 Task: Look for space in Los Altos, United States from 10th June, 2023 to 25th June, 2023 for 4 adults in price range Rs.10000 to Rs.15000. Place can be private room with 4 bedrooms having 4 beds and 4 bathrooms. Property type can be house, flat, guest house, hotel. Amenities needed are: wifi, TV, free parkinig on premises, gym, breakfast. Booking option can be shelf check-in. Required host language is English.
Action: Mouse moved to (485, 139)
Screenshot: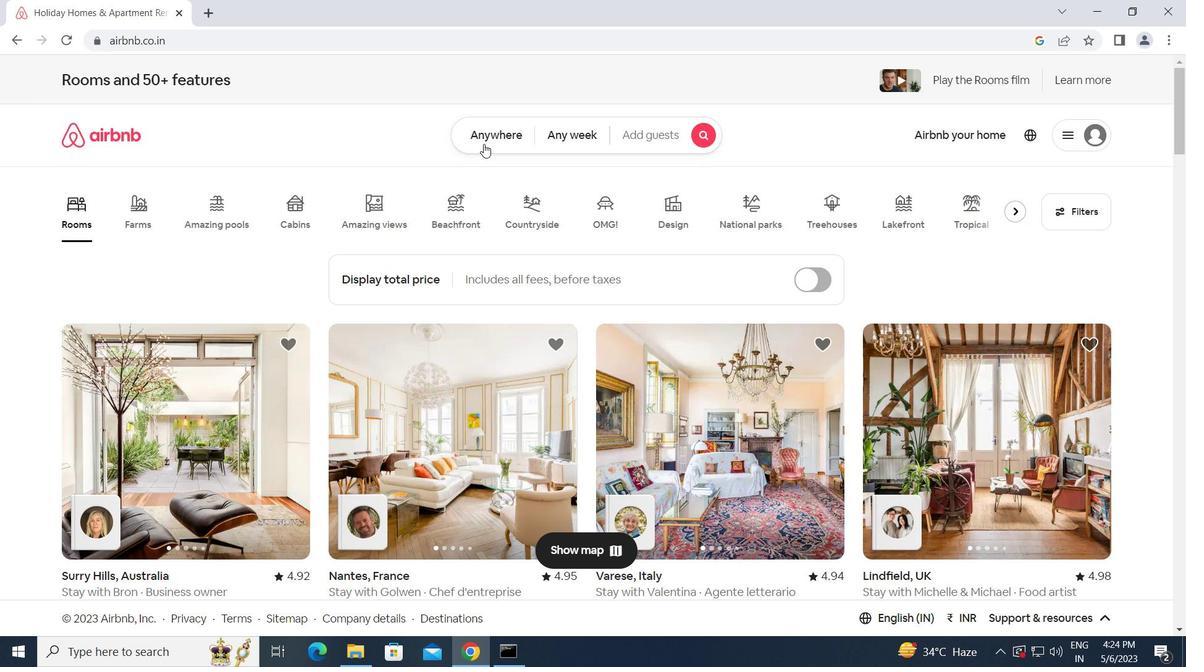 
Action: Mouse pressed left at (485, 139)
Screenshot: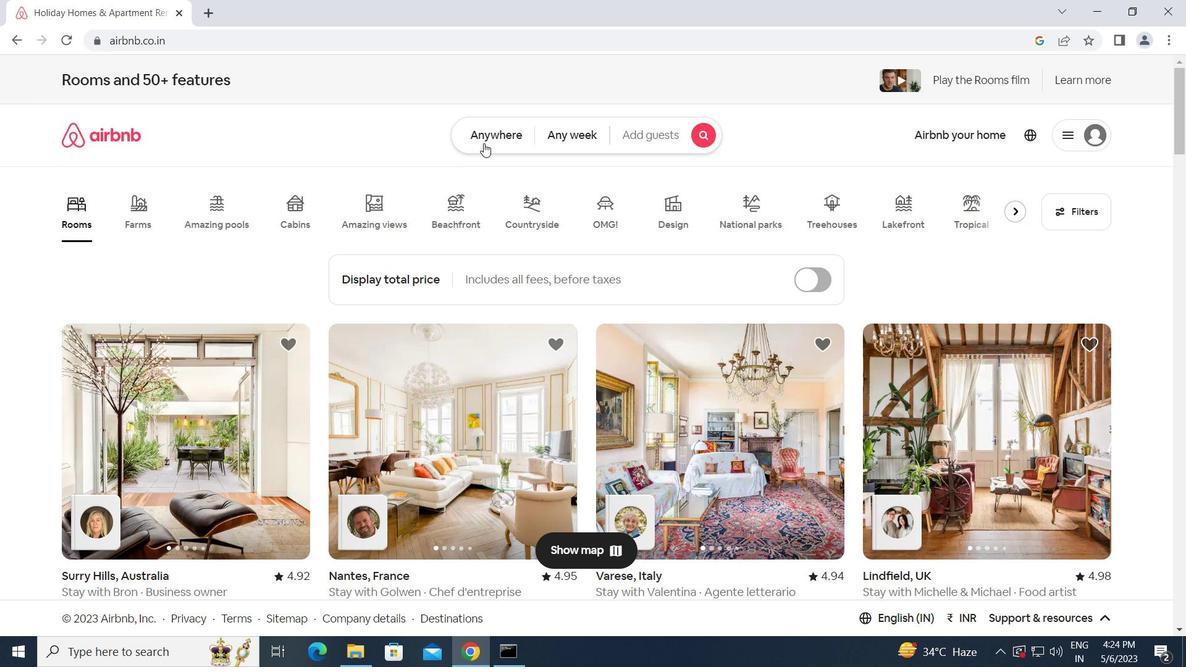 
Action: Mouse moved to (424, 182)
Screenshot: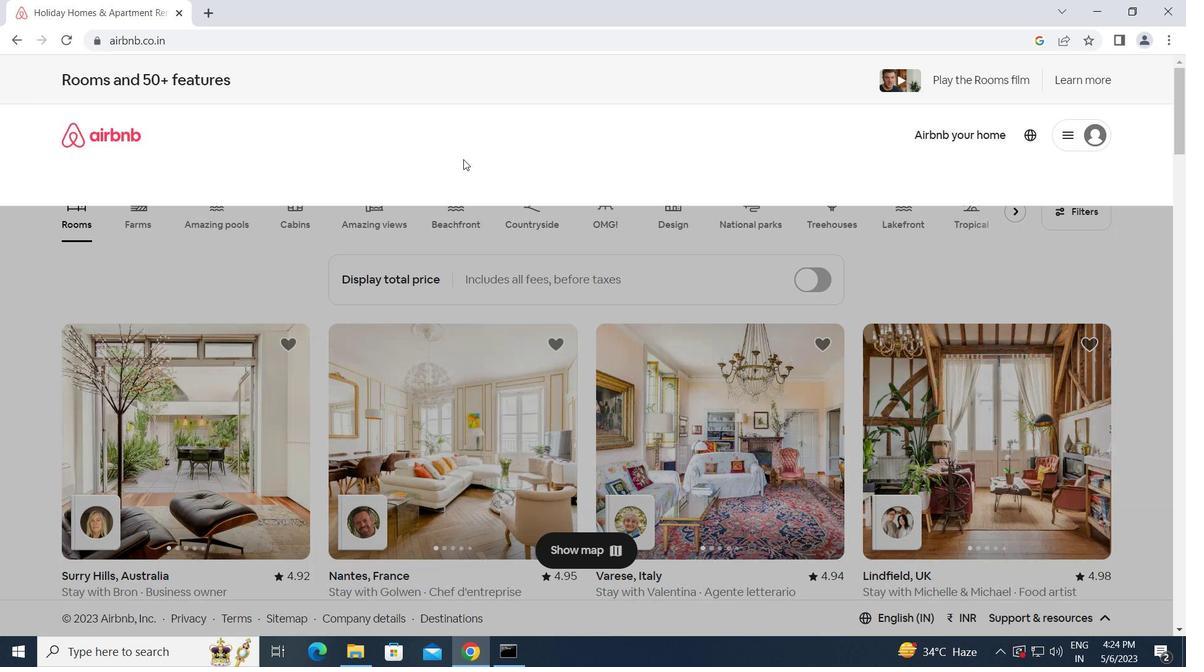 
Action: Mouse pressed left at (424, 182)
Screenshot: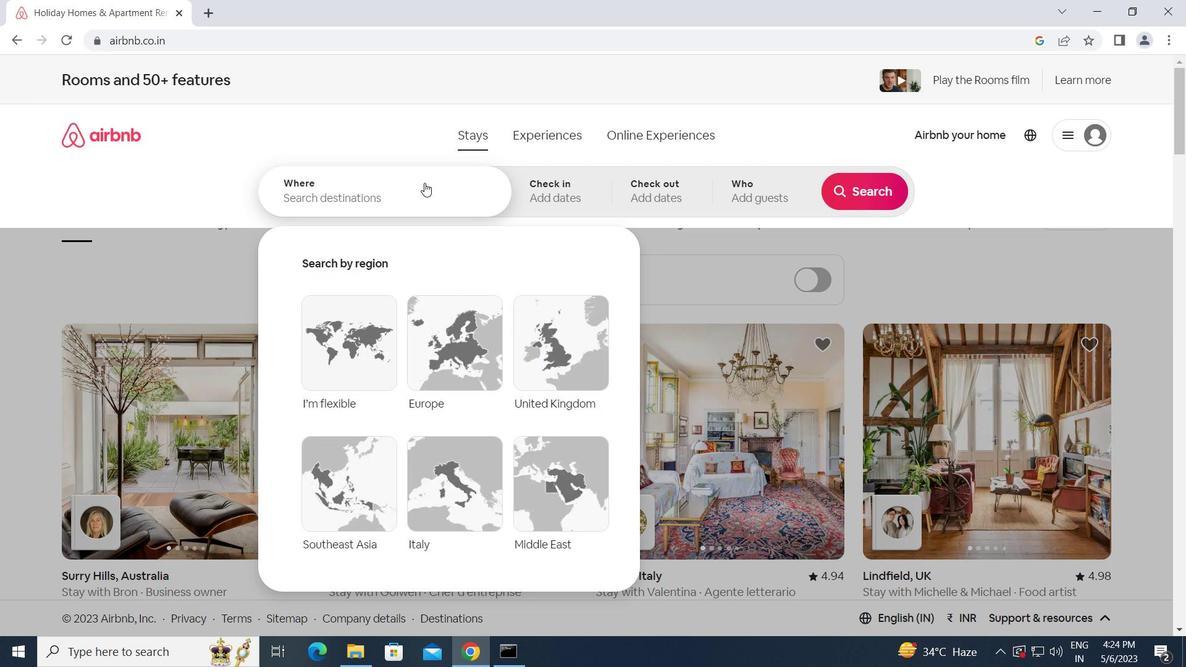 
Action: Key pressed l<Key.caps_lock>os<Key.space><Key.caps_lock>a<Key.caps_lock>ltos,<Key.space><Key.caps_lock>u<Key.caps_lock>nited<Key.space><Key.caps_lock>s<Key.caps_lock>ta
Screenshot: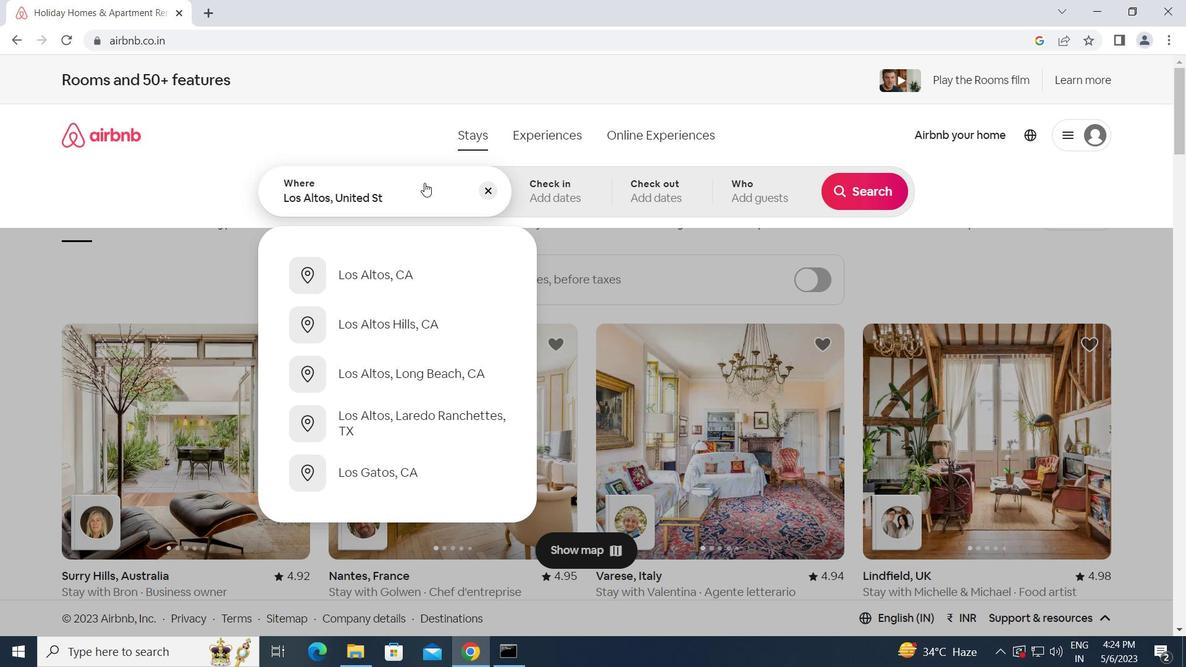 
Action: Mouse moved to (520, 208)
Screenshot: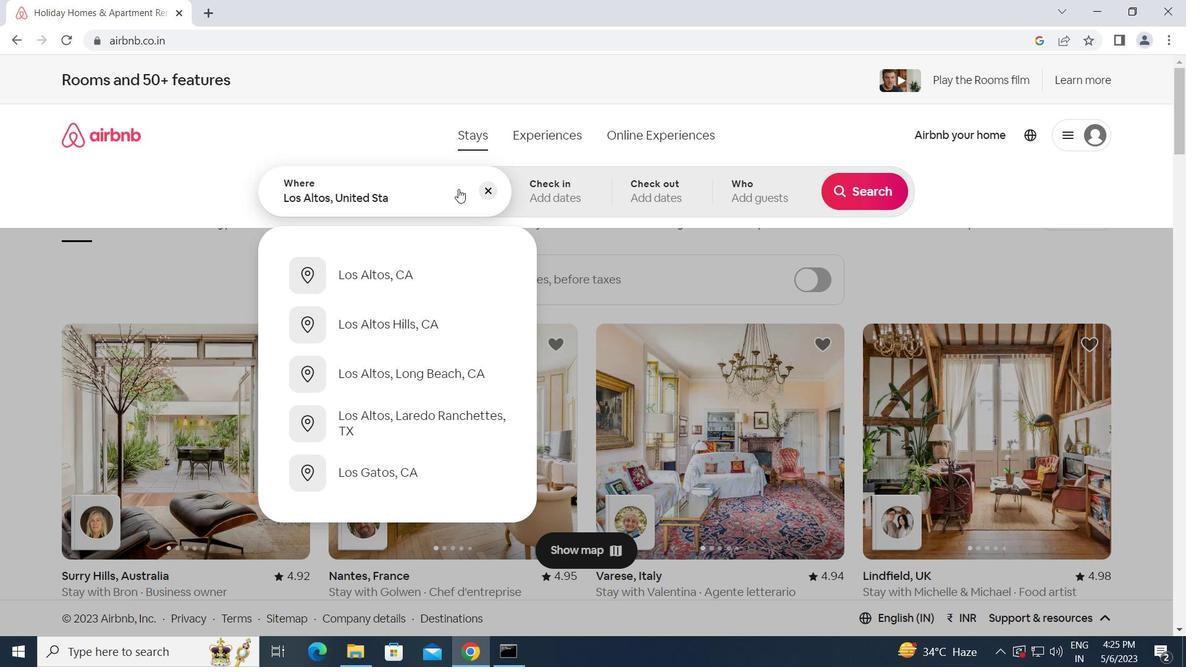 
Action: Key pressed tes<Key.enter>
Screenshot: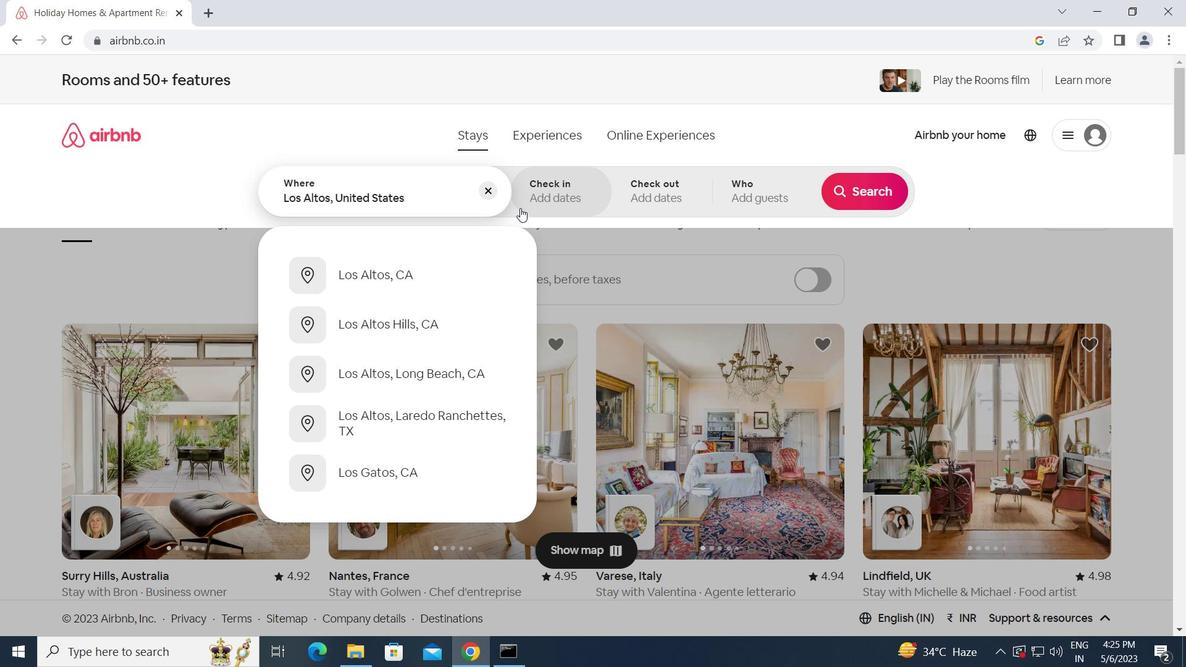 
Action: Mouse moved to (844, 417)
Screenshot: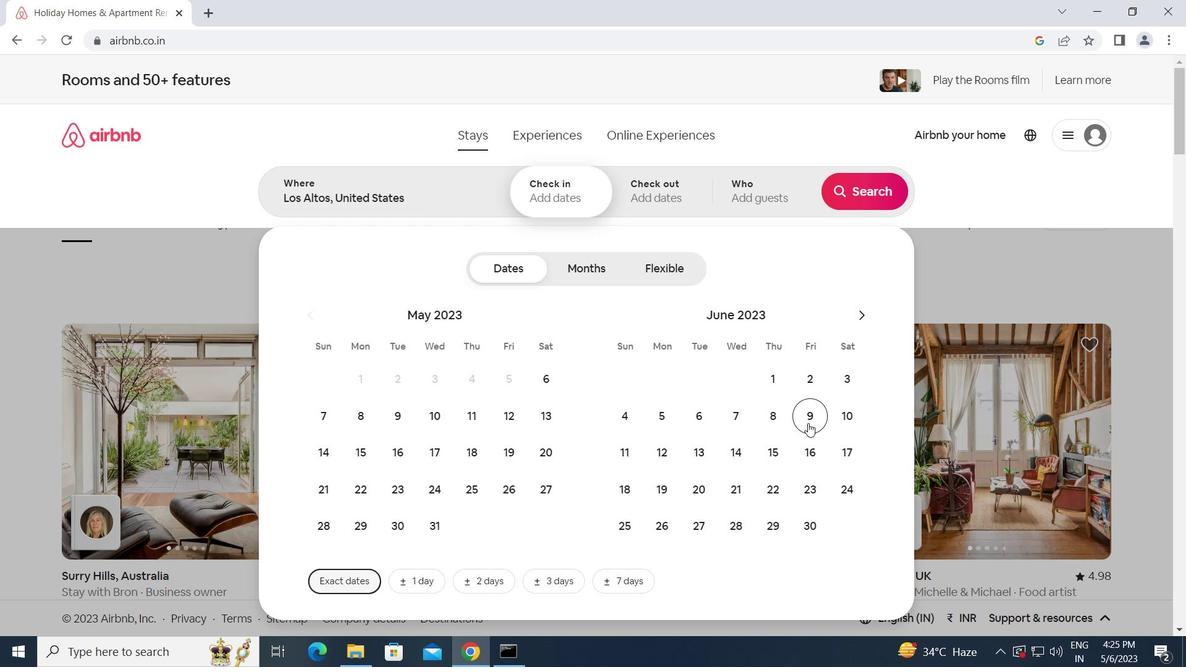
Action: Mouse pressed left at (844, 417)
Screenshot: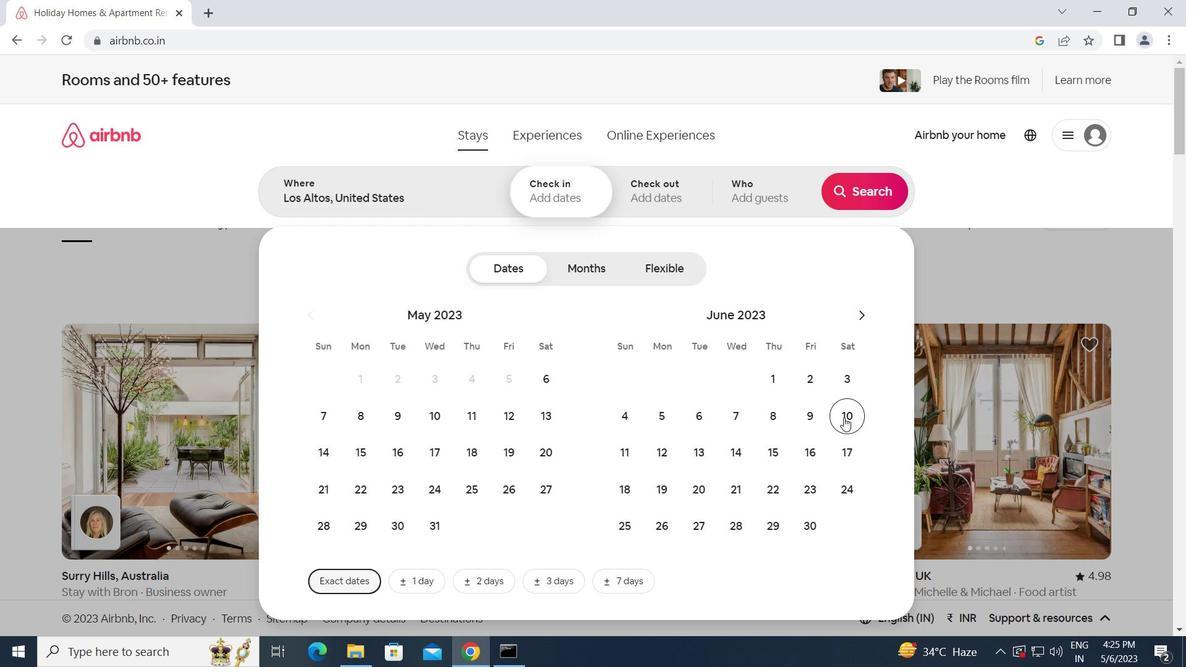 
Action: Mouse moved to (621, 525)
Screenshot: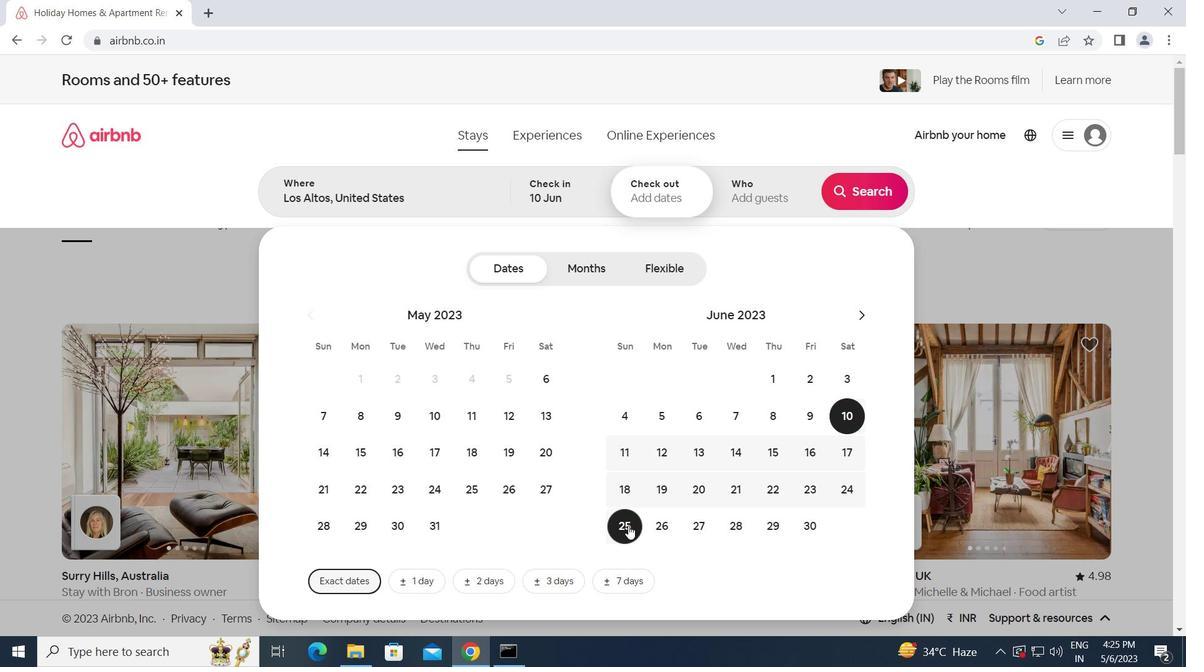 
Action: Mouse pressed left at (621, 525)
Screenshot: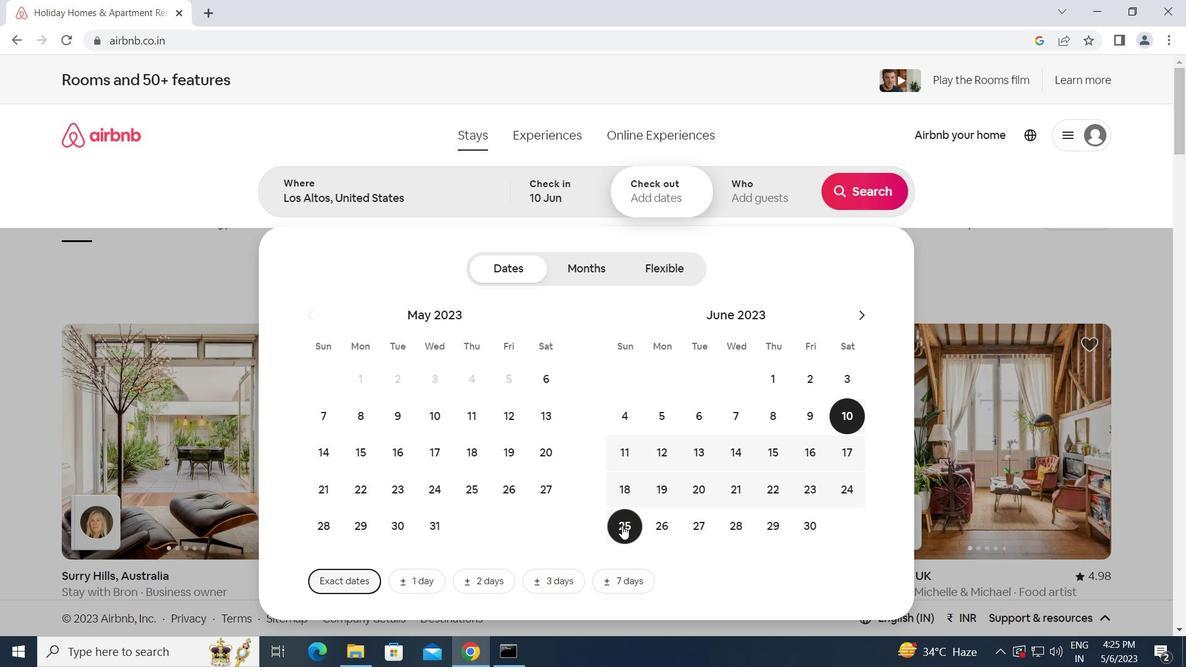 
Action: Mouse moved to (755, 182)
Screenshot: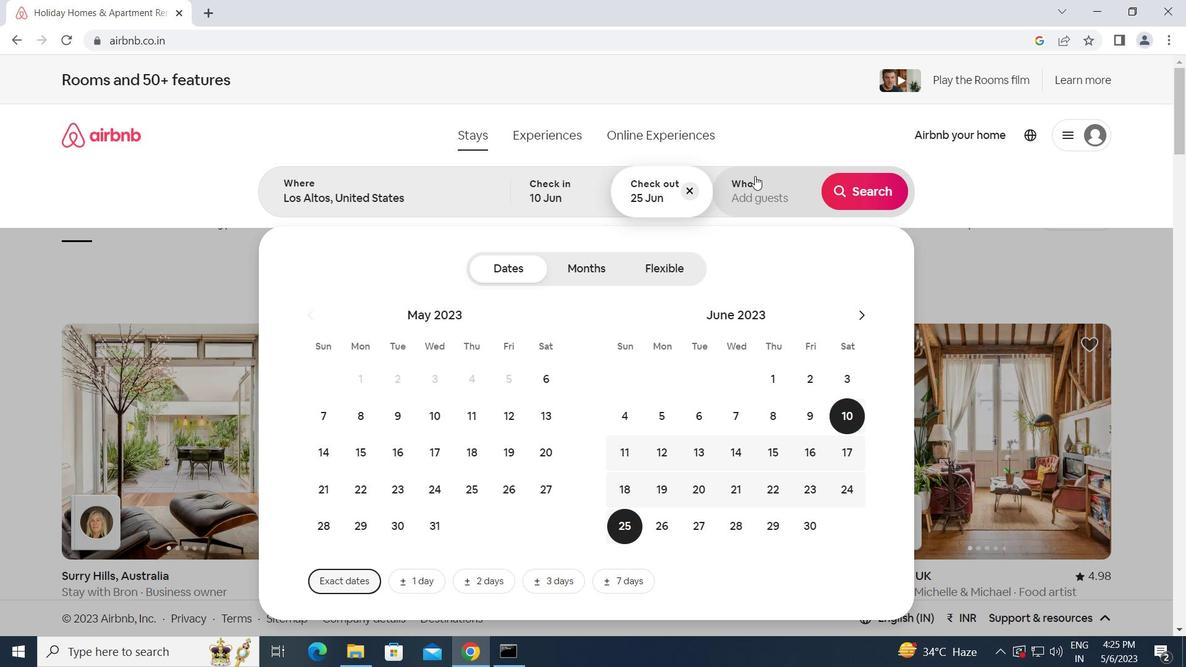 
Action: Mouse pressed left at (755, 182)
Screenshot: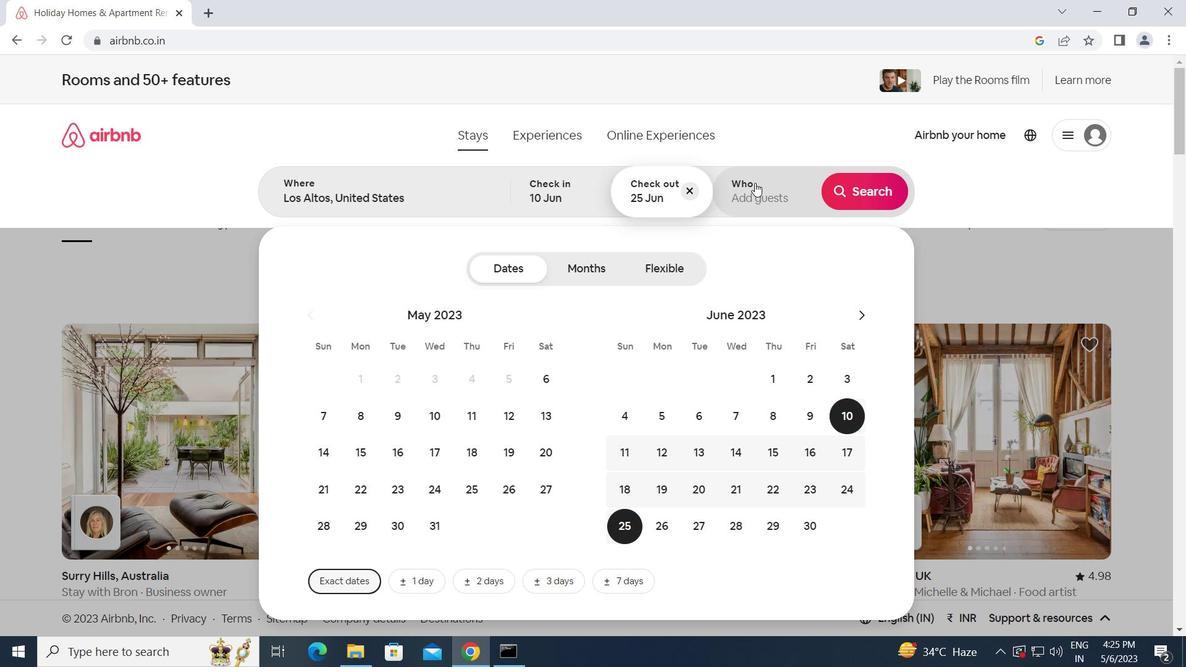 
Action: Mouse moved to (867, 268)
Screenshot: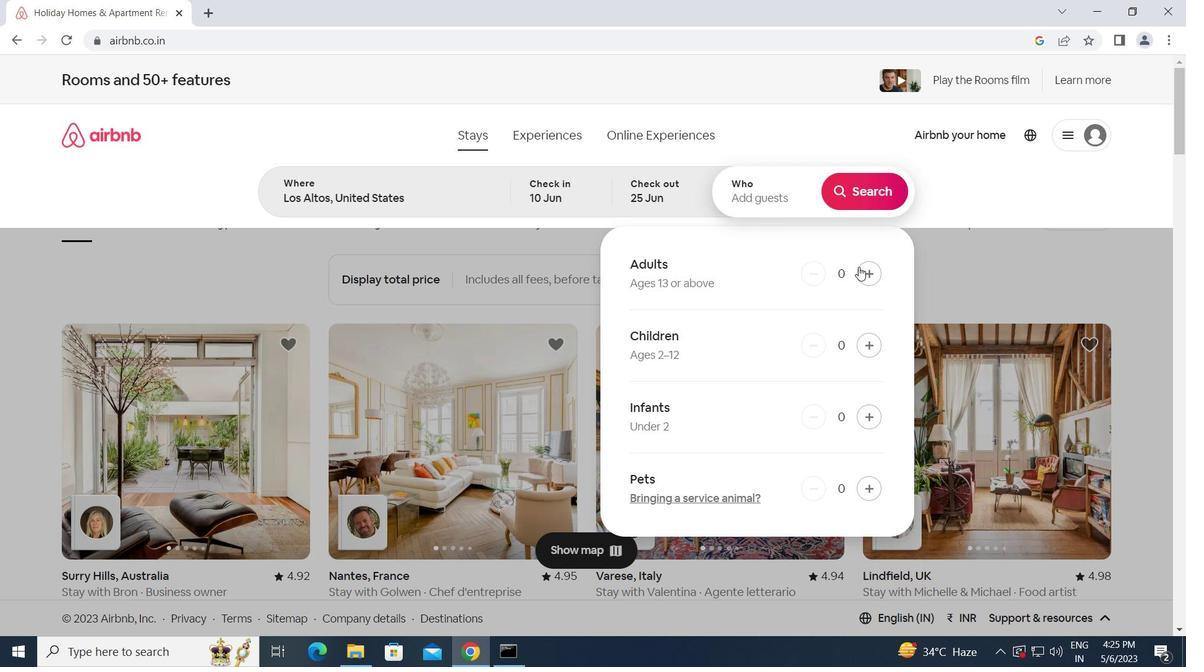
Action: Mouse pressed left at (867, 268)
Screenshot: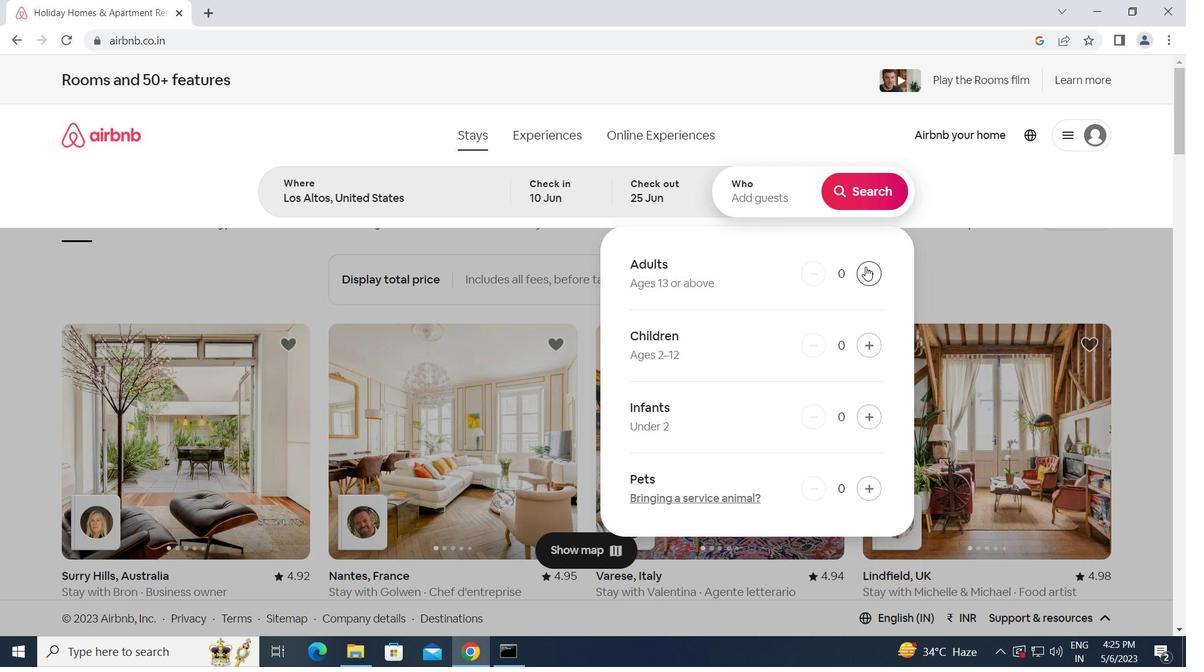 
Action: Mouse moved to (867, 270)
Screenshot: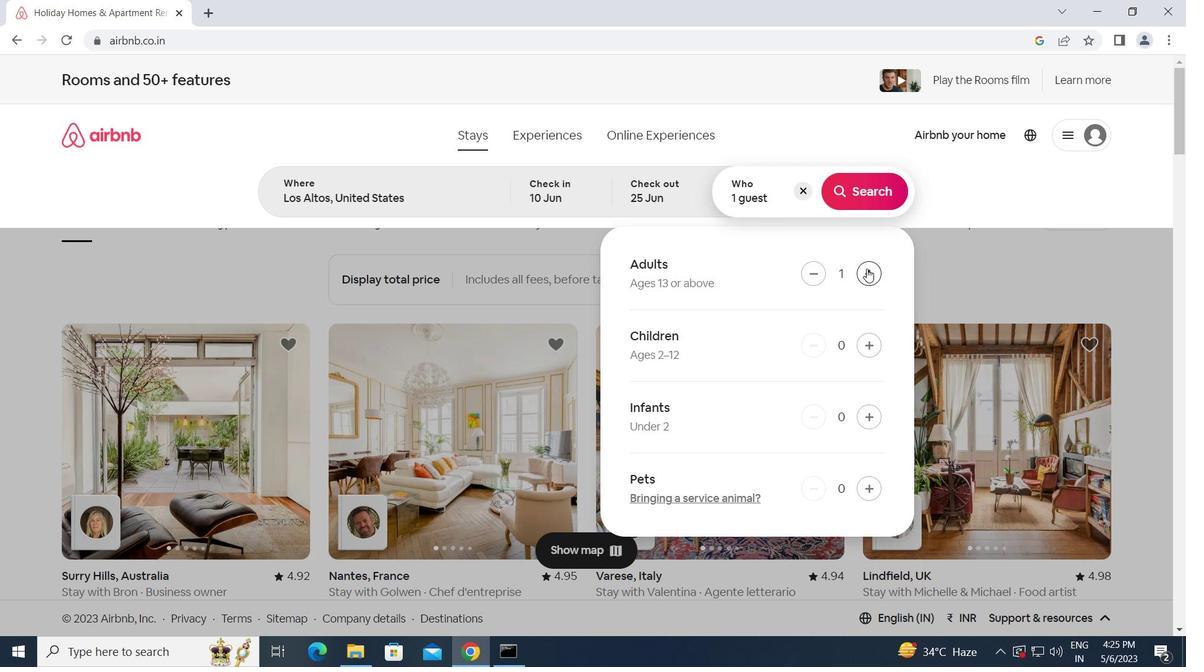 
Action: Mouse pressed left at (867, 270)
Screenshot: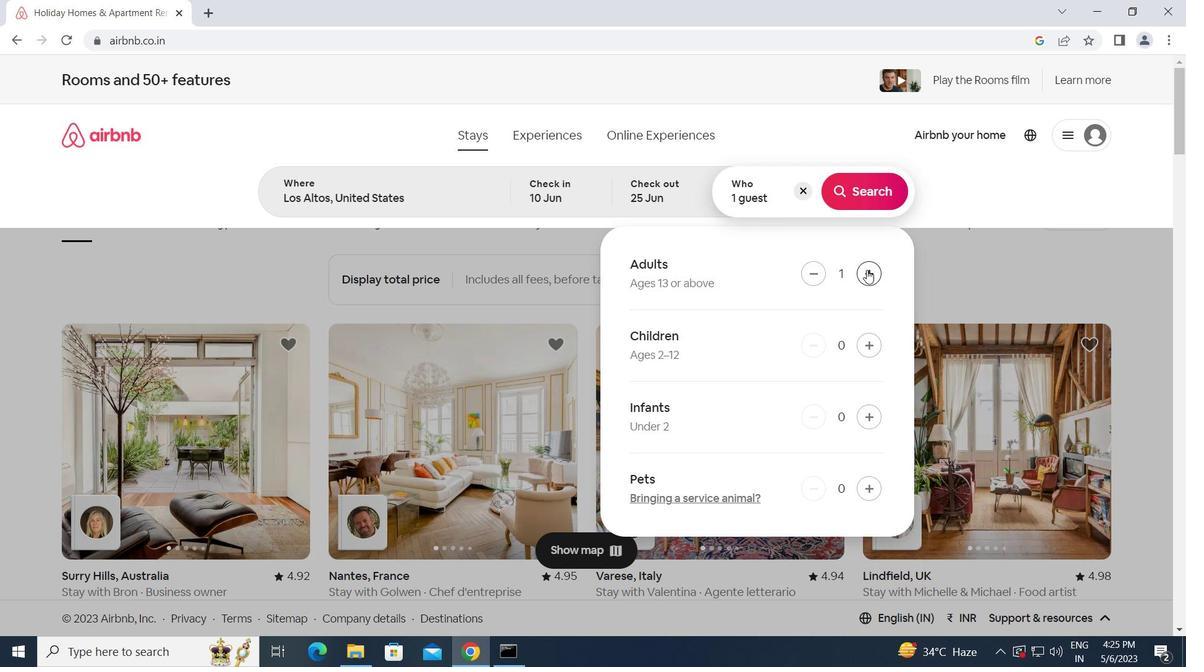 
Action: Mouse moved to (867, 271)
Screenshot: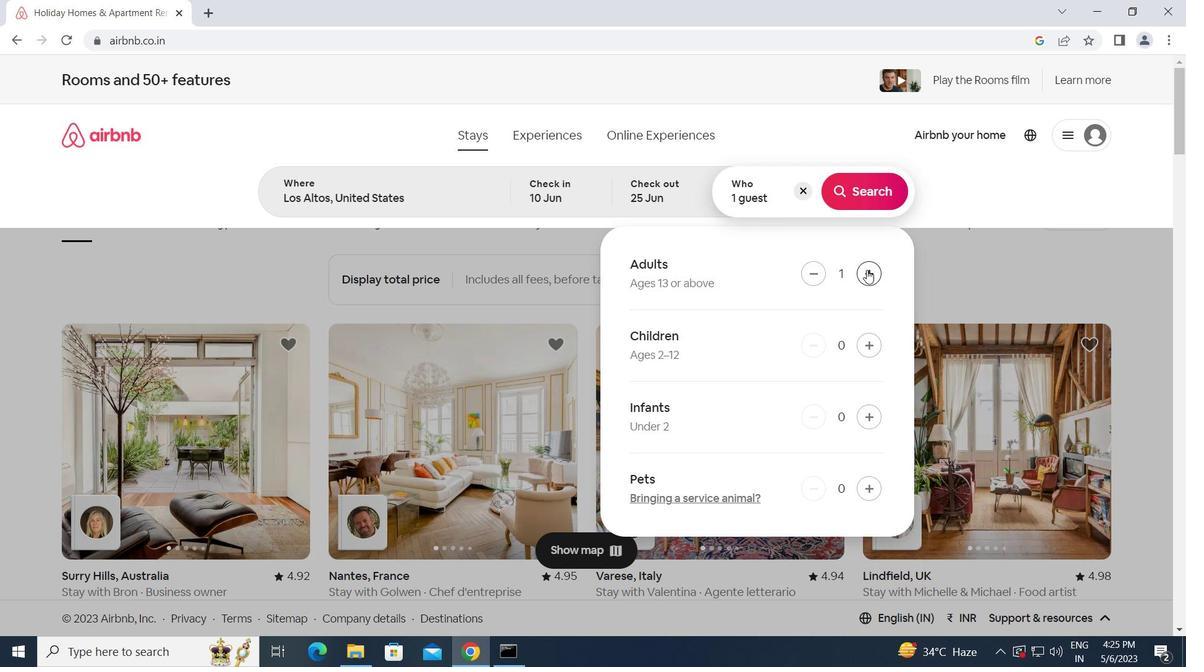 
Action: Mouse pressed left at (867, 271)
Screenshot: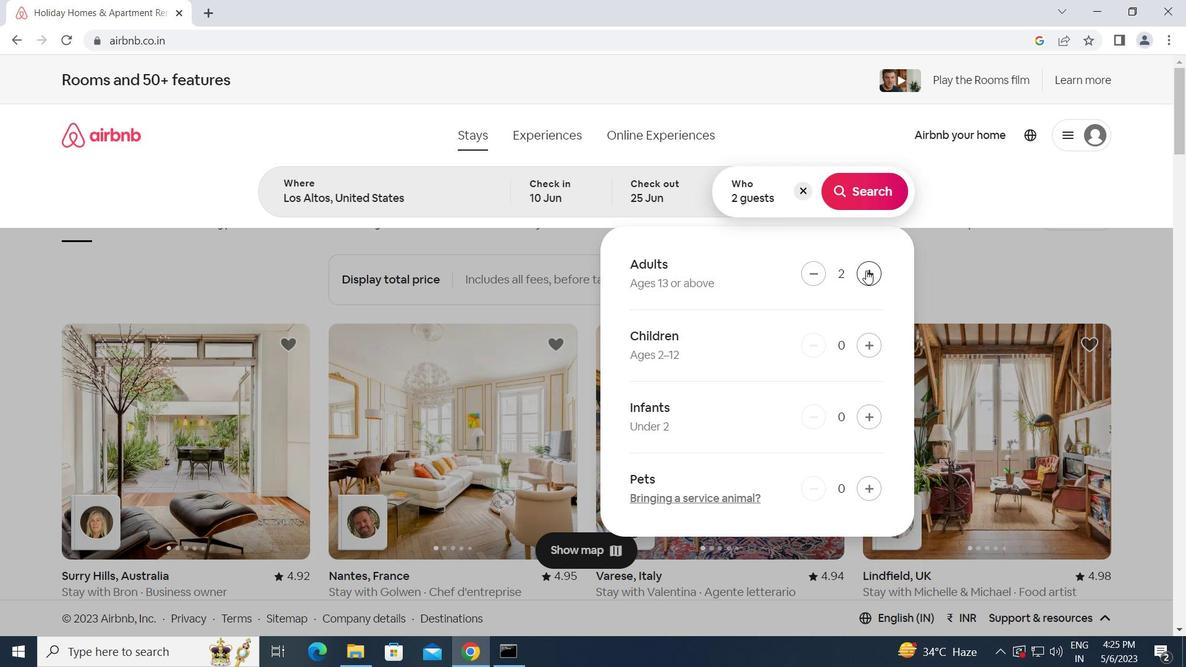 
Action: Mouse pressed left at (867, 271)
Screenshot: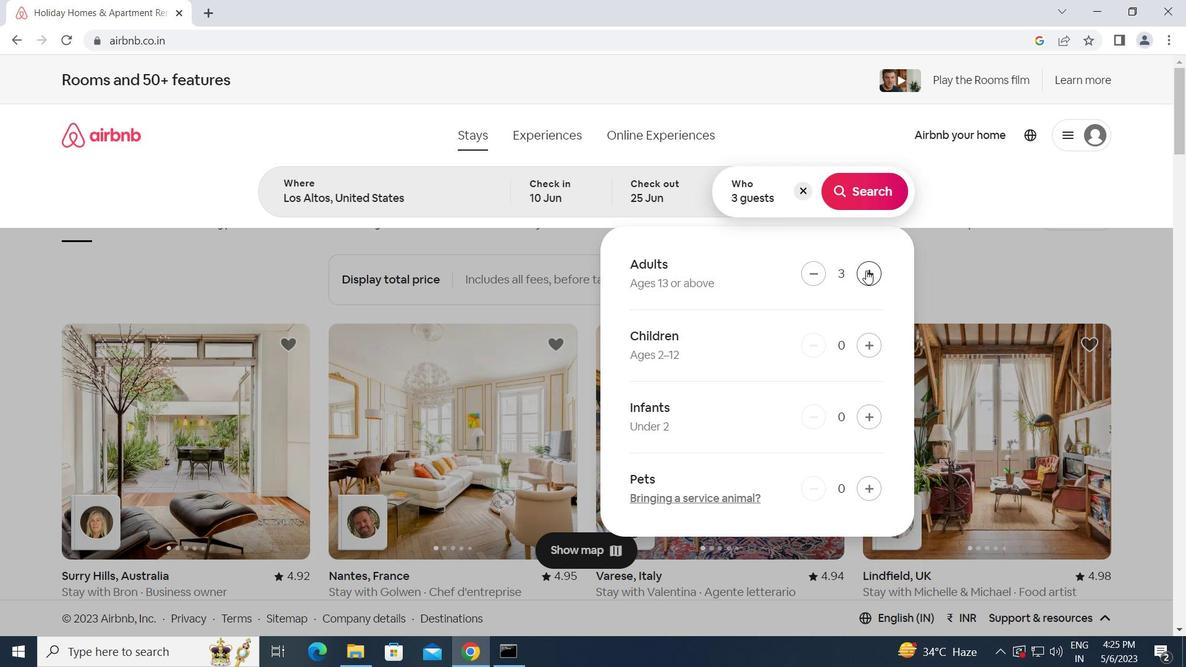 
Action: Mouse moved to (866, 193)
Screenshot: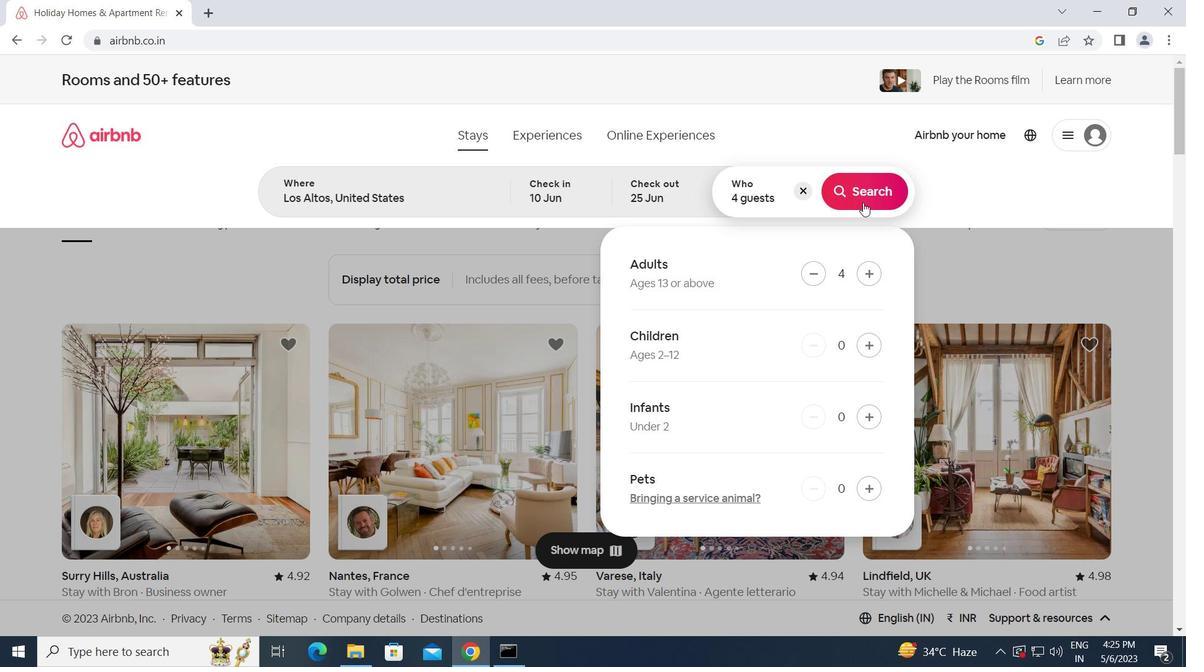 
Action: Mouse pressed left at (866, 193)
Screenshot: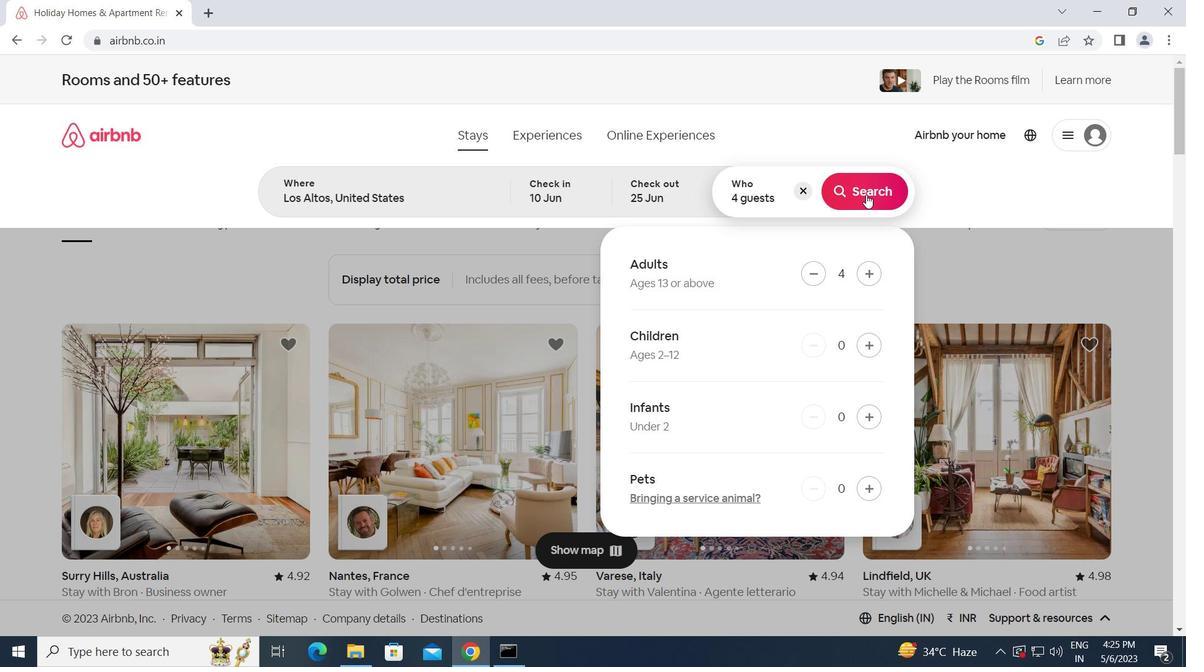 
Action: Mouse moved to (1111, 149)
Screenshot: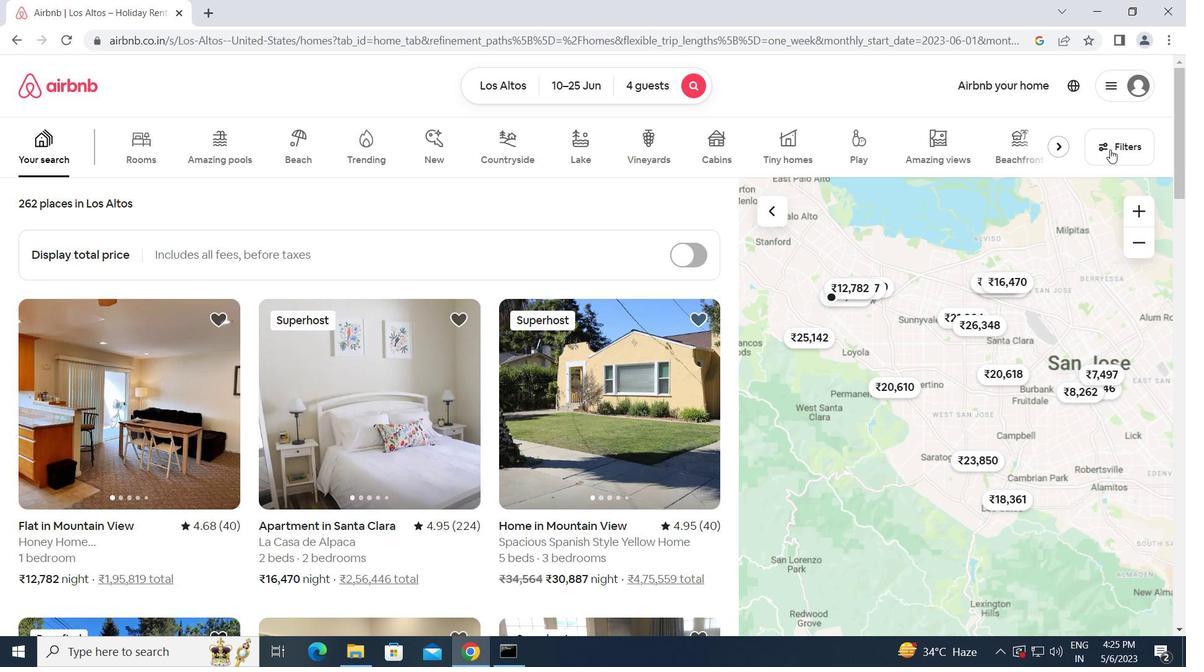 
Action: Mouse pressed left at (1111, 149)
Screenshot: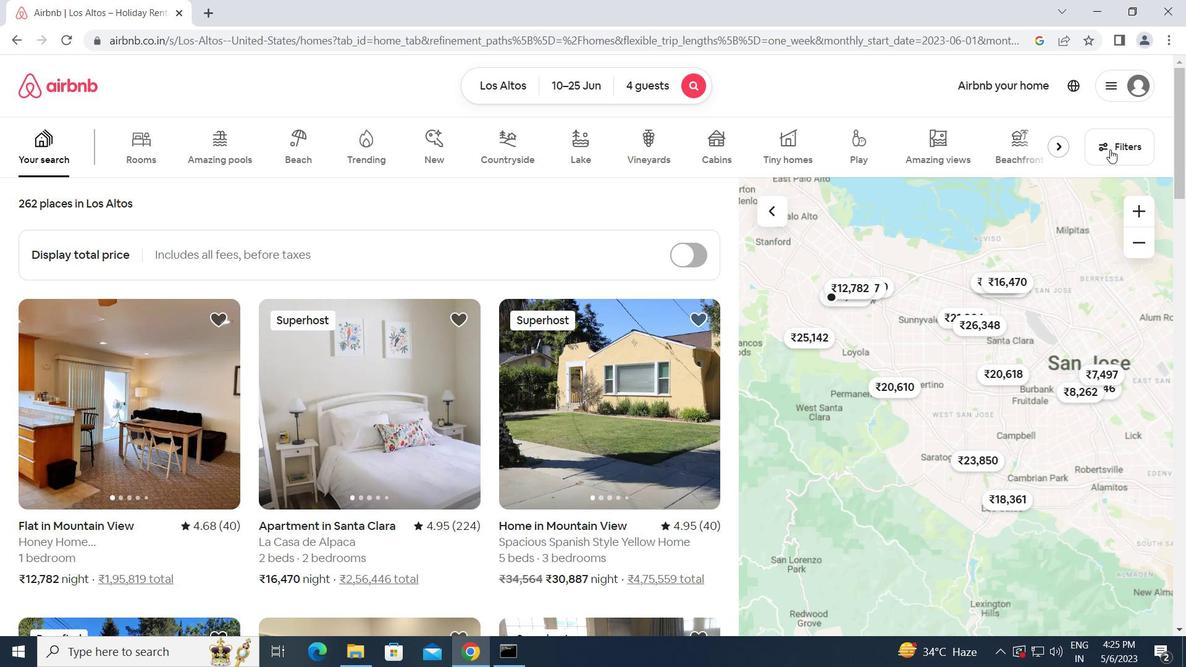 
Action: Mouse moved to (469, 509)
Screenshot: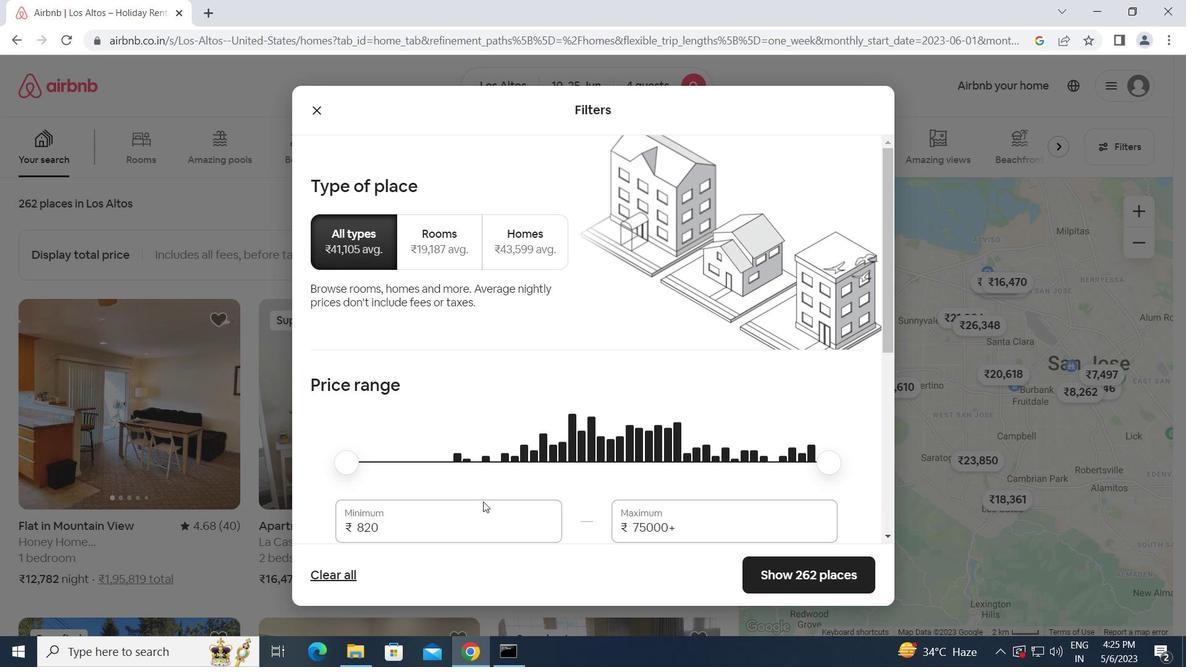
Action: Mouse scrolled (469, 508) with delta (0, 0)
Screenshot: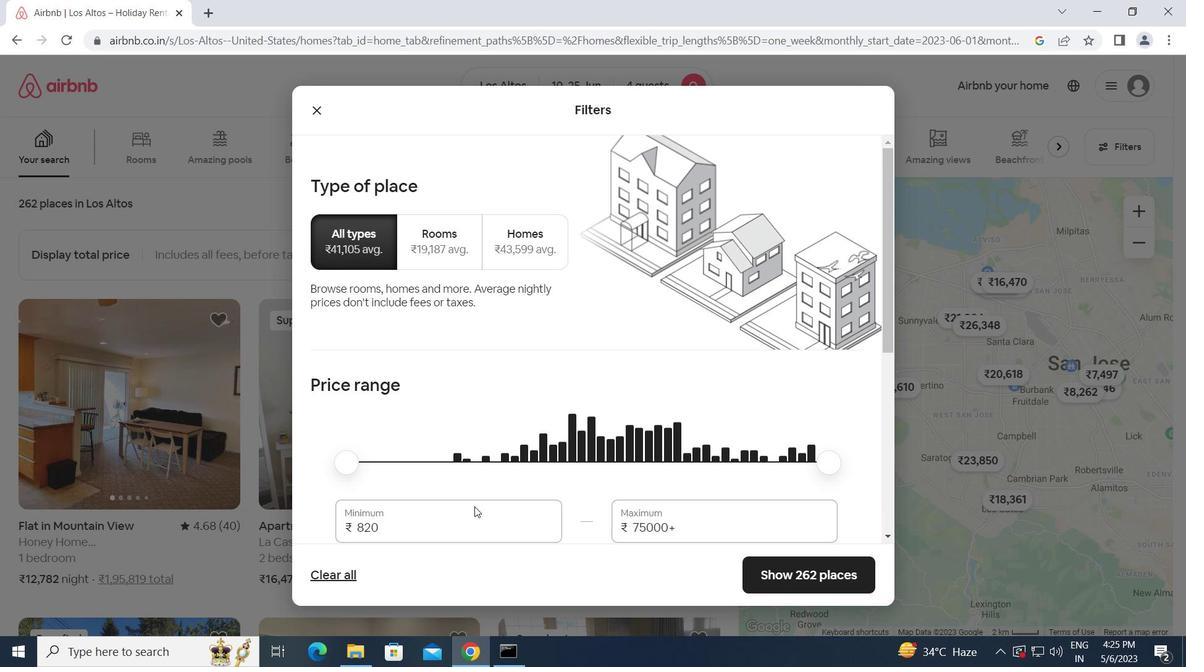 
Action: Mouse moved to (389, 450)
Screenshot: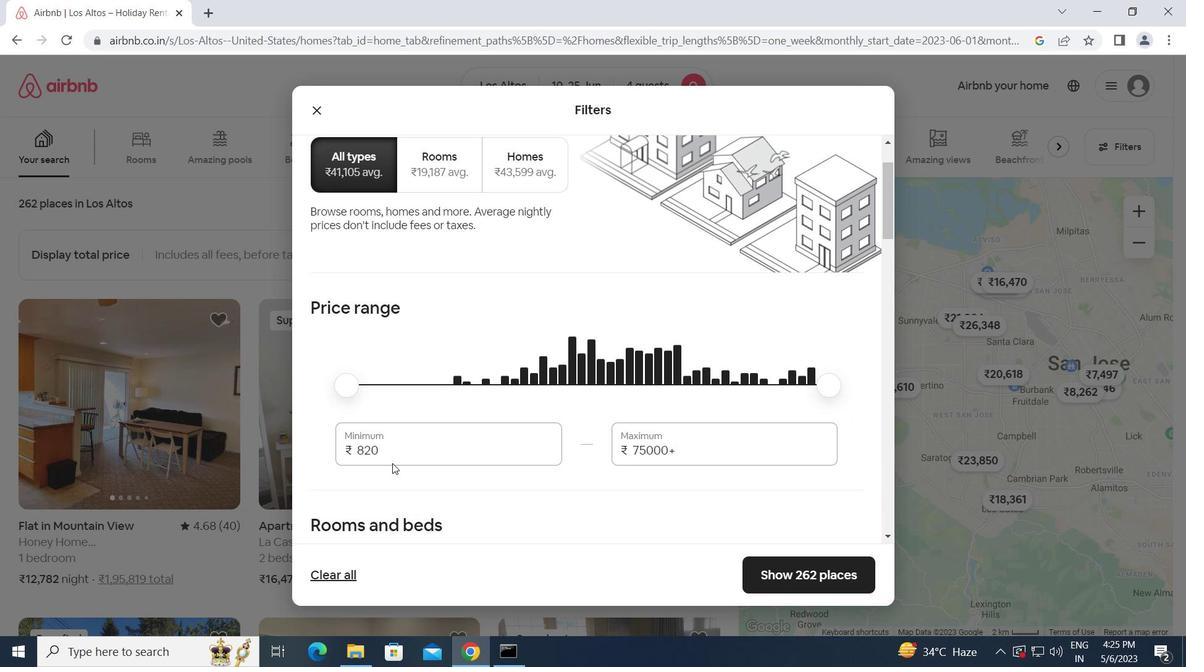 
Action: Mouse pressed left at (389, 450)
Screenshot: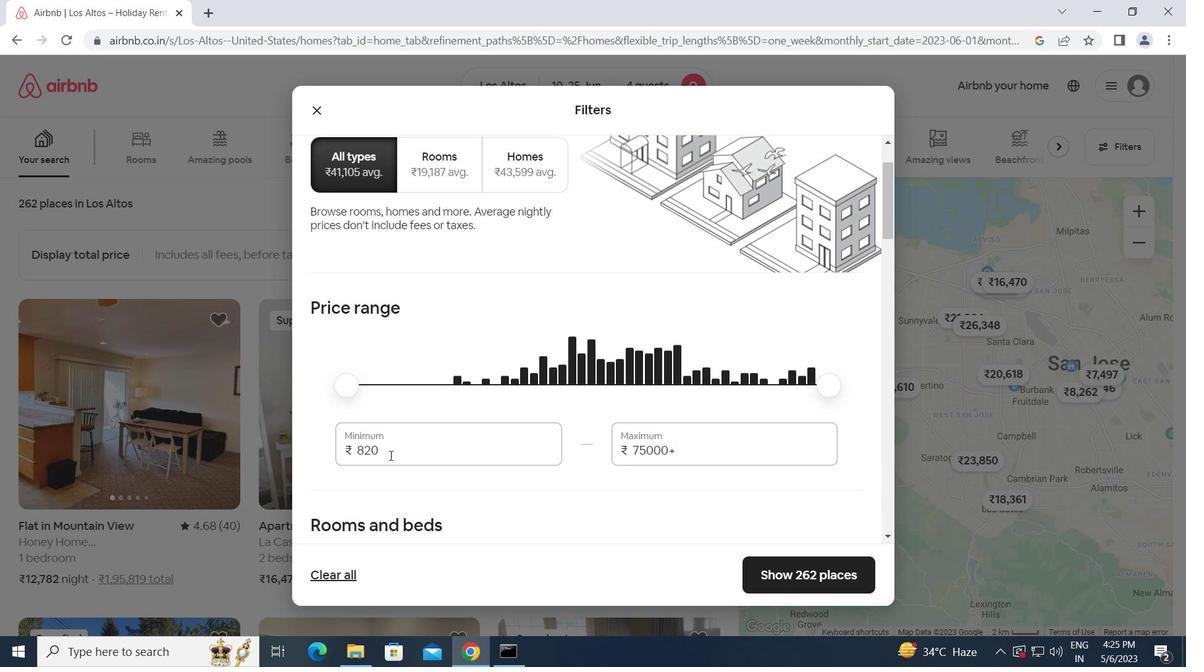 
Action: Mouse moved to (321, 449)
Screenshot: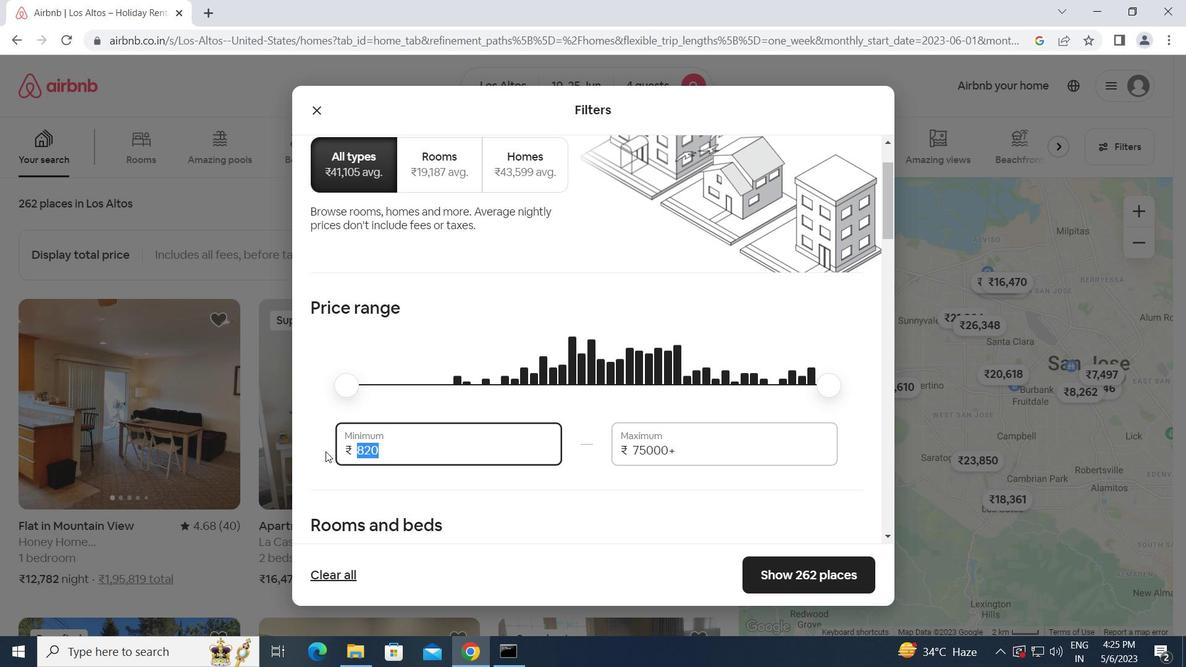 
Action: Key pressed 10000<Key.tab>1500
Screenshot: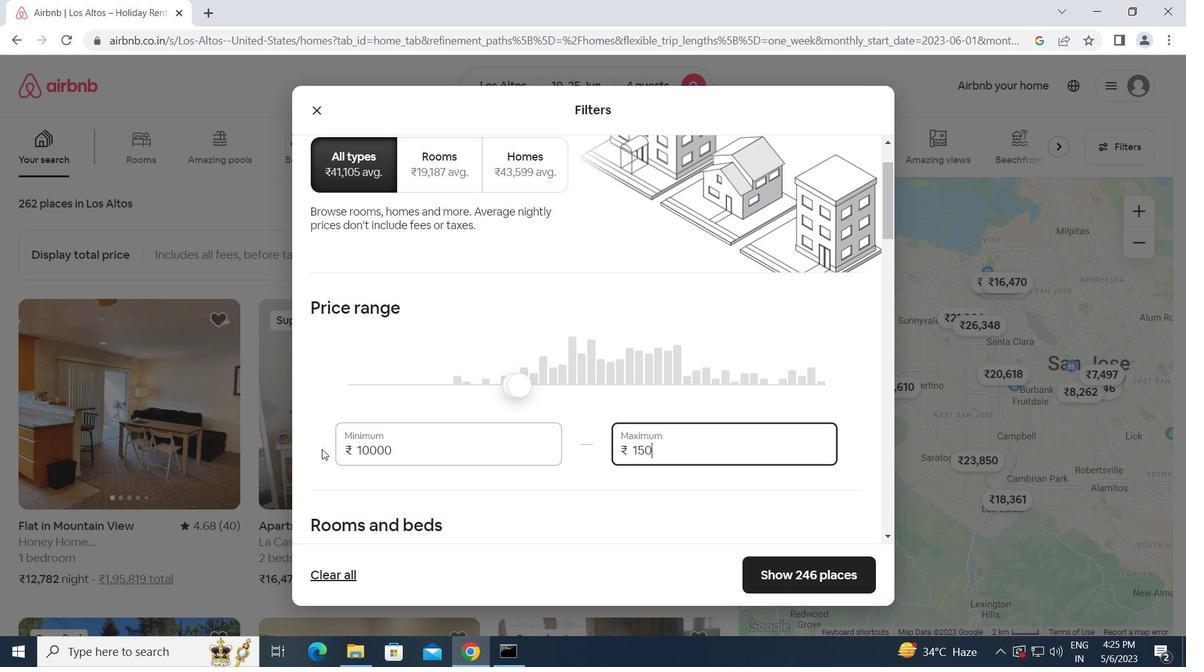 
Action: Mouse moved to (325, 449)
Screenshot: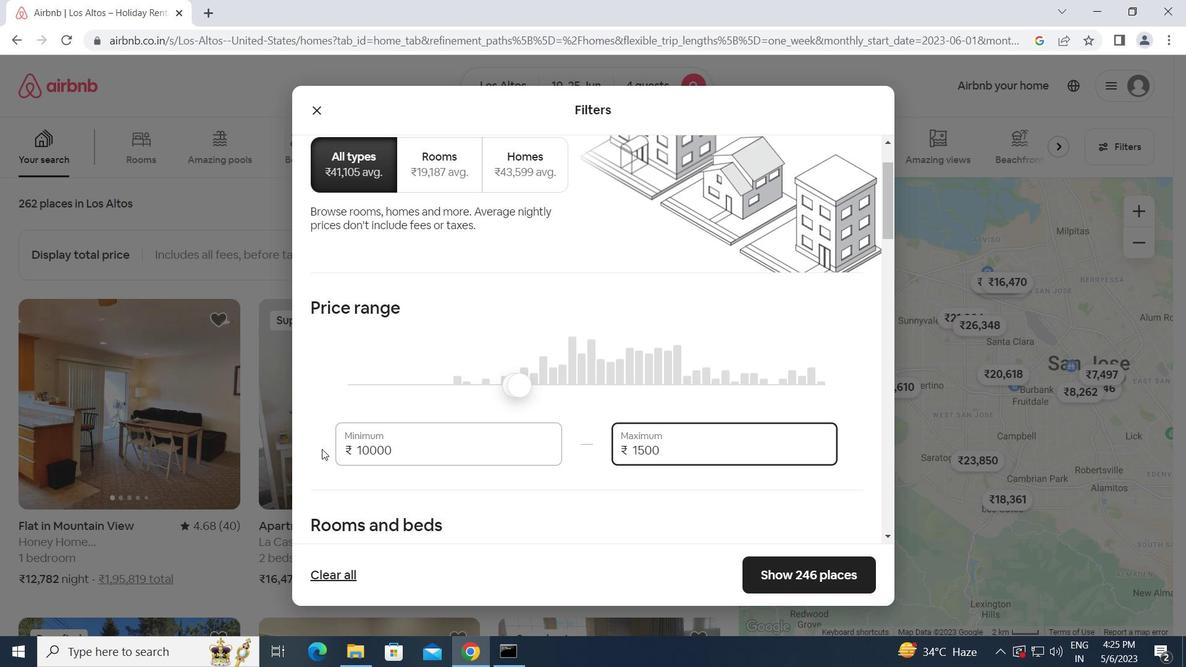 
Action: Key pressed 0
Screenshot: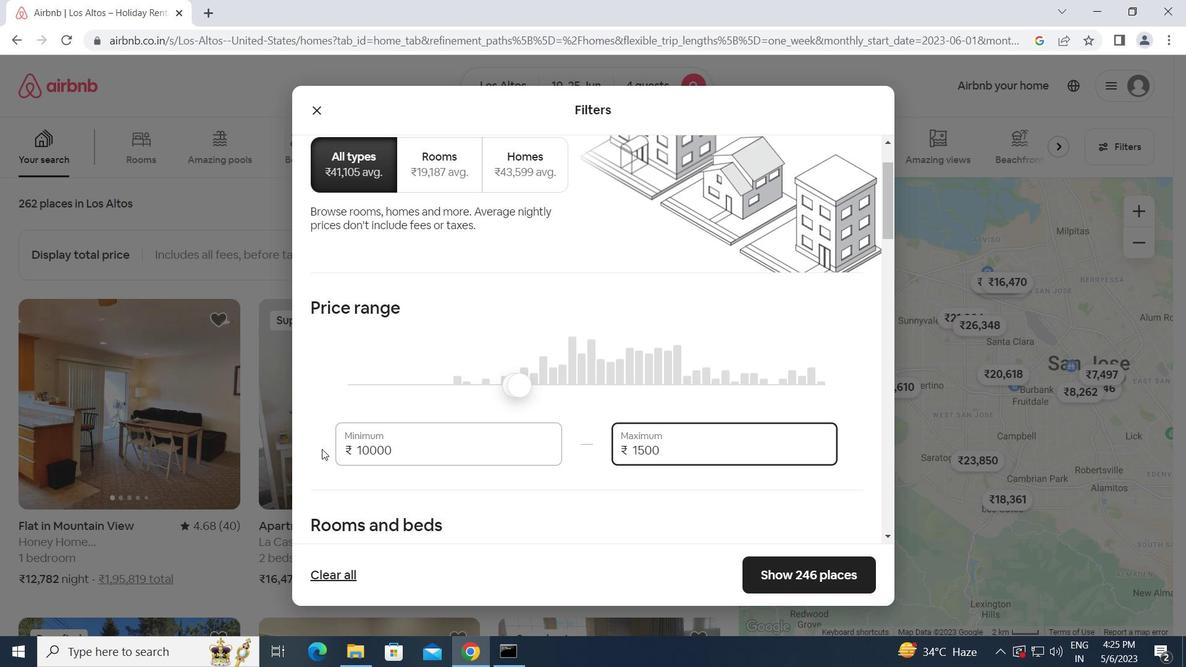 
Action: Mouse moved to (408, 449)
Screenshot: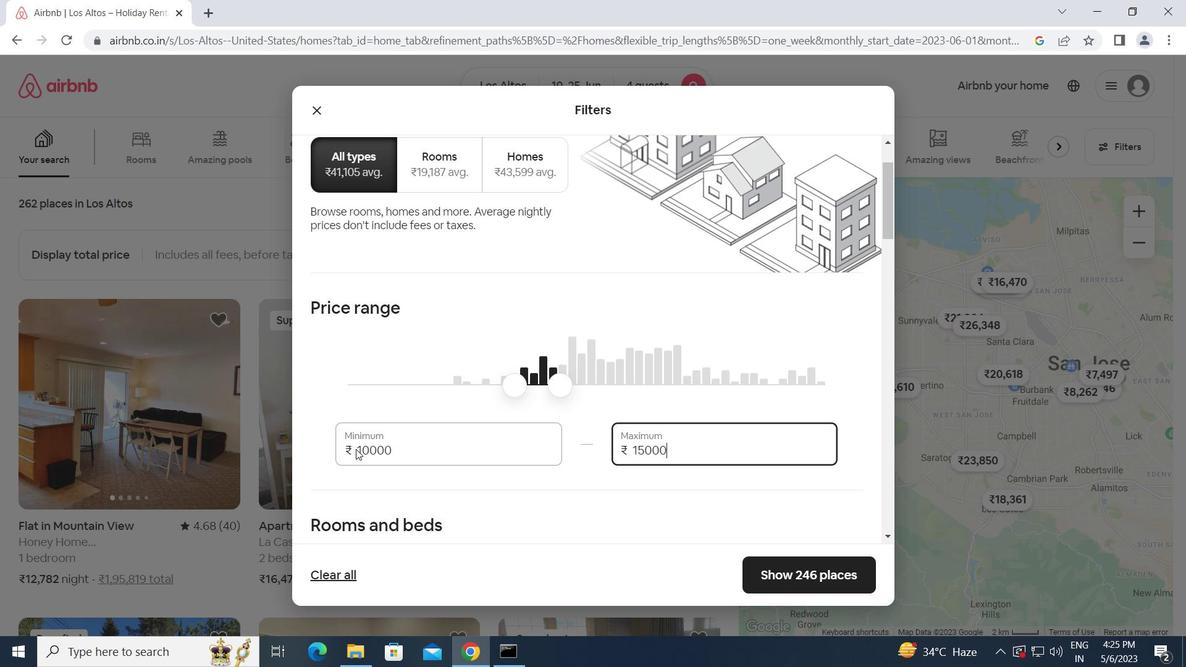 
Action: Mouse scrolled (408, 448) with delta (0, 0)
Screenshot: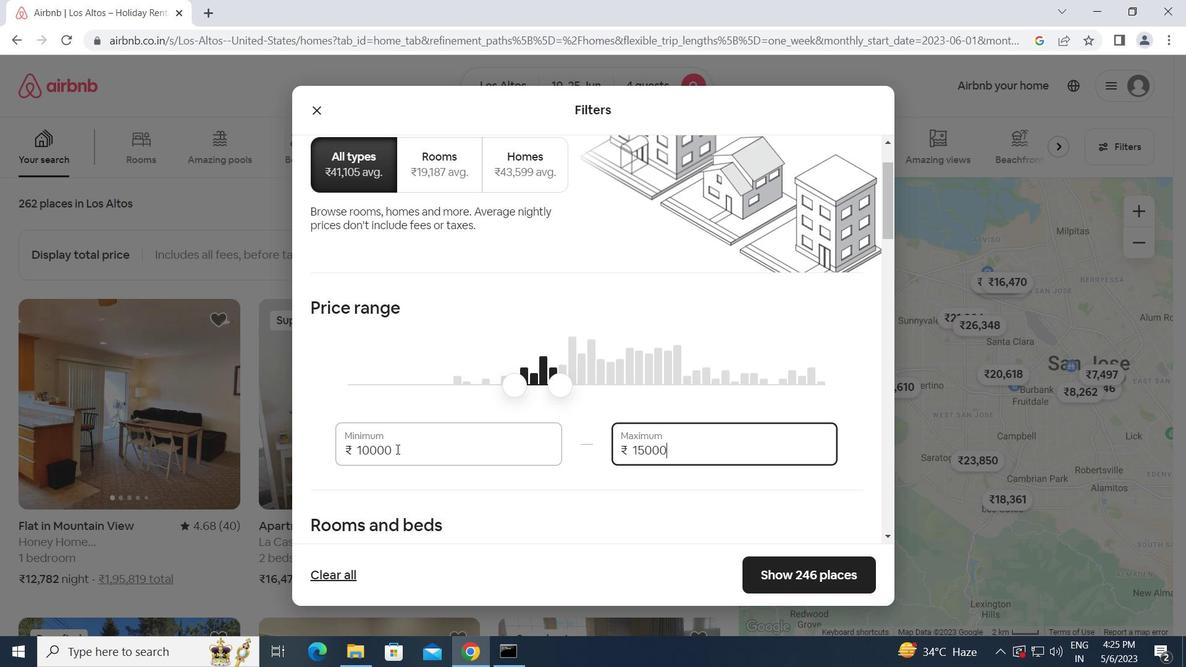 
Action: Mouse moved to (409, 449)
Screenshot: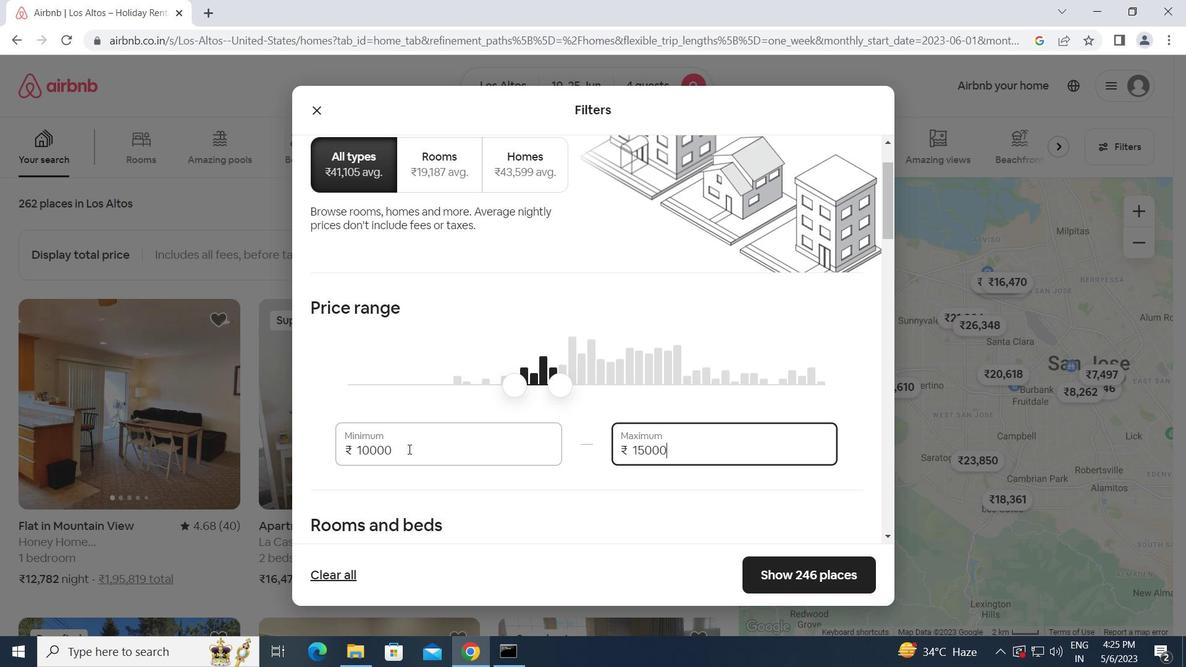 
Action: Mouse scrolled (409, 448) with delta (0, 0)
Screenshot: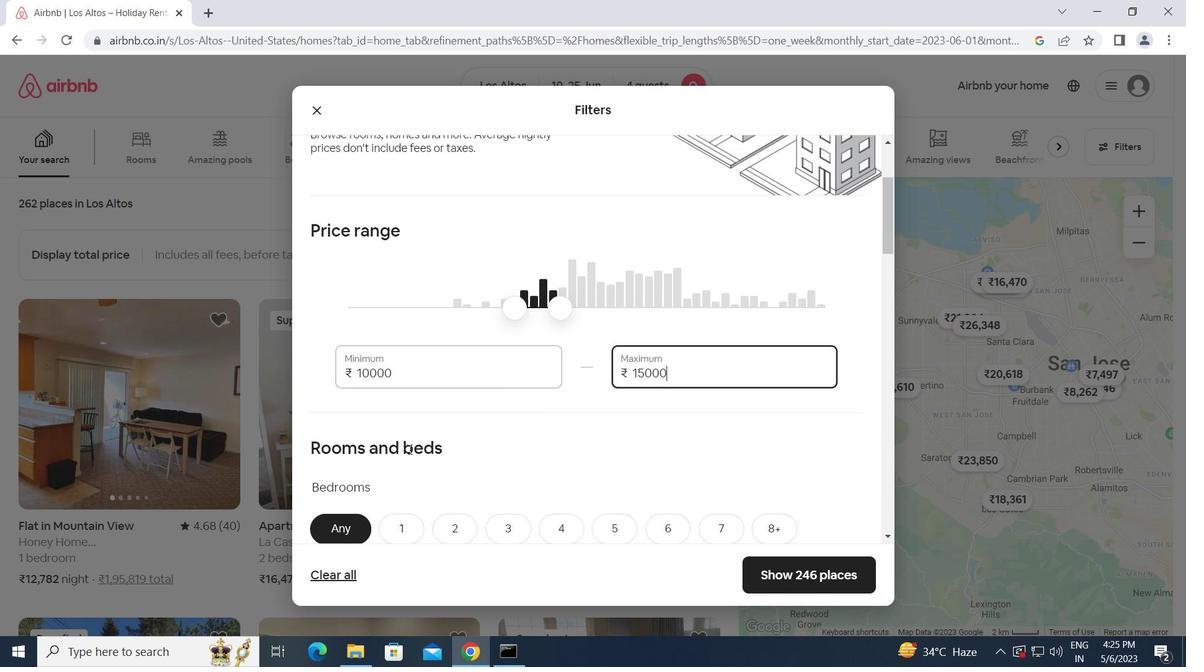 
Action: Mouse scrolled (409, 448) with delta (0, 0)
Screenshot: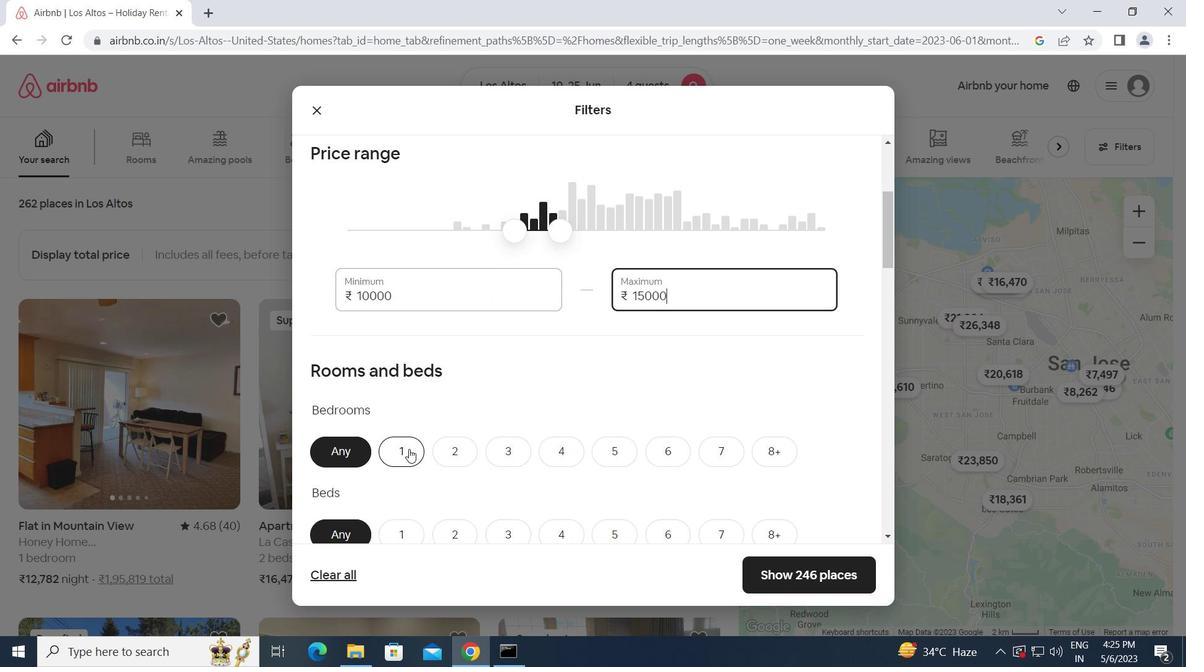 
Action: Mouse moved to (562, 377)
Screenshot: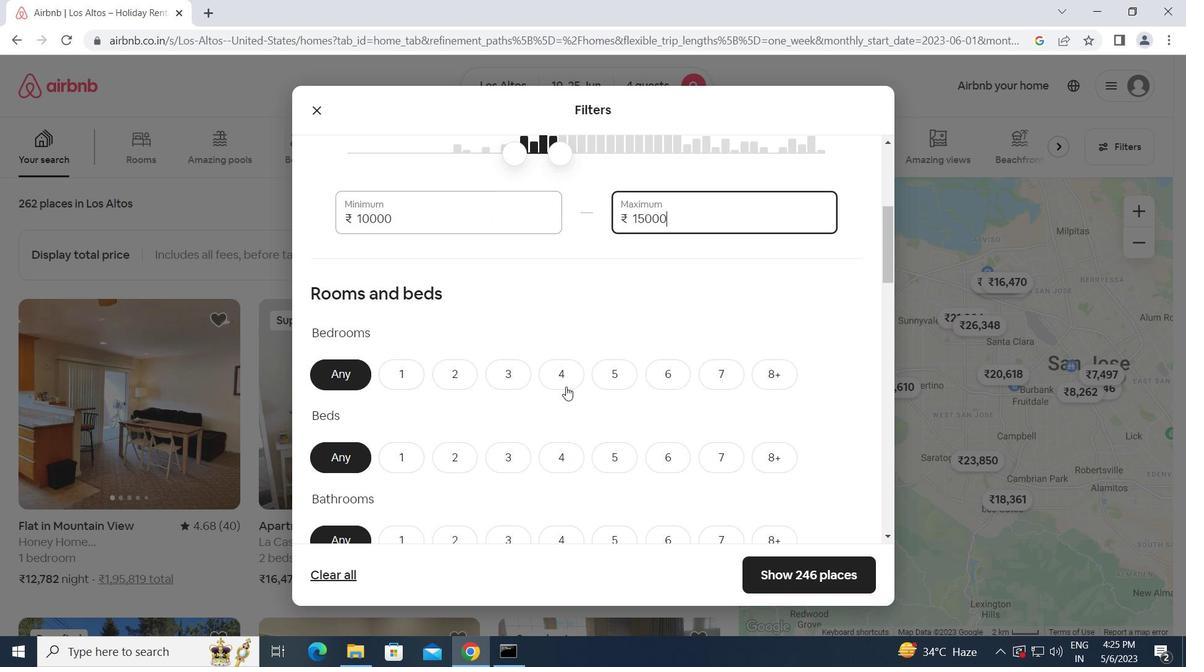 
Action: Mouse pressed left at (562, 377)
Screenshot: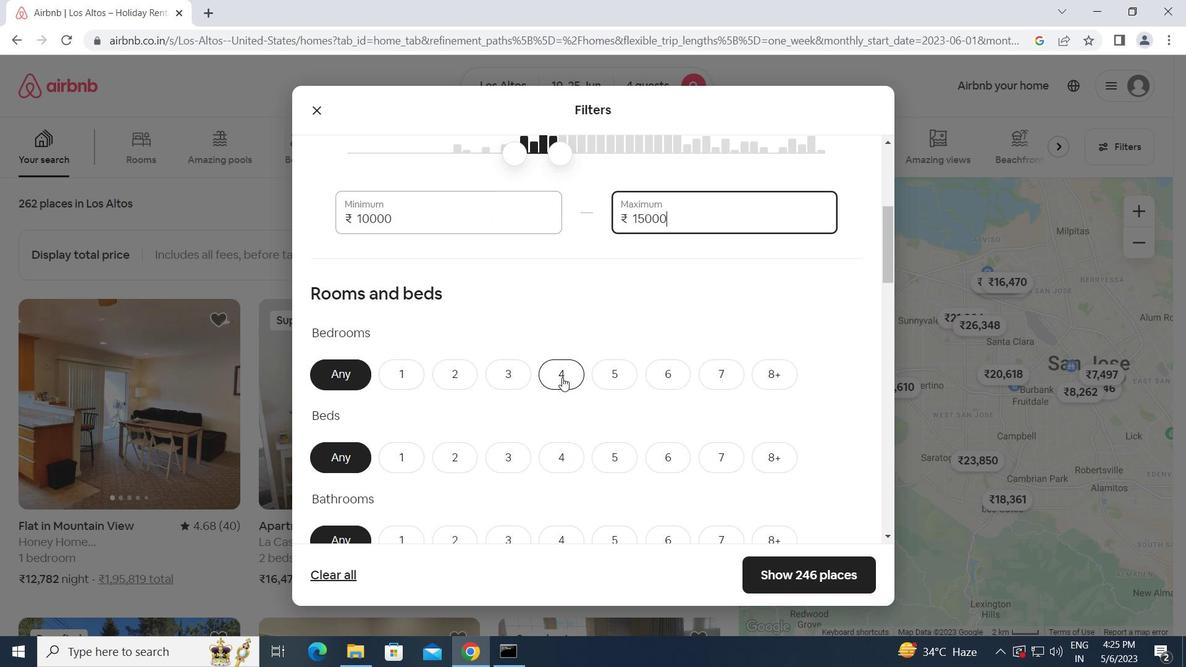 
Action: Mouse moved to (564, 449)
Screenshot: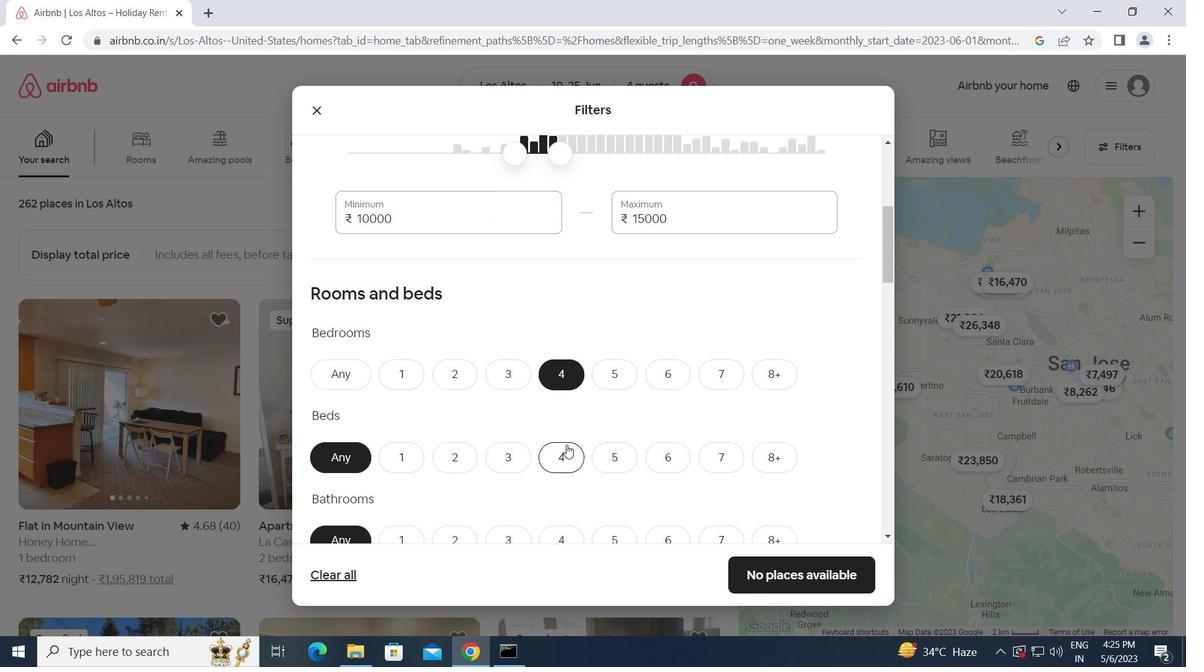 
Action: Mouse pressed left at (564, 449)
Screenshot: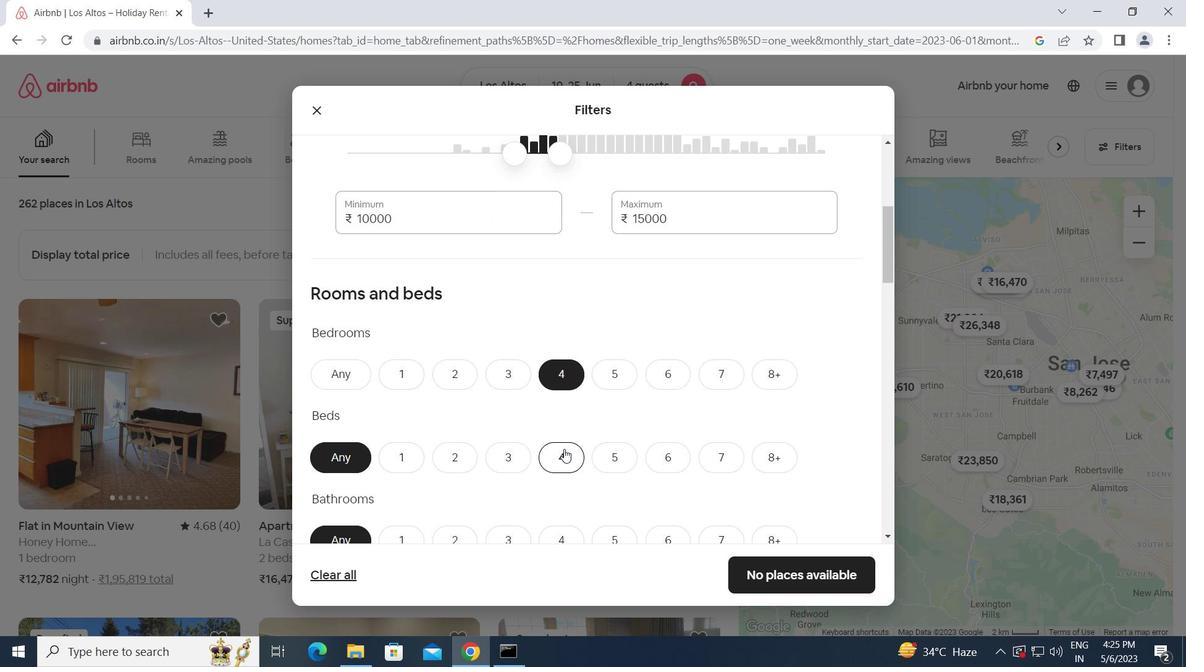 
Action: Mouse moved to (602, 458)
Screenshot: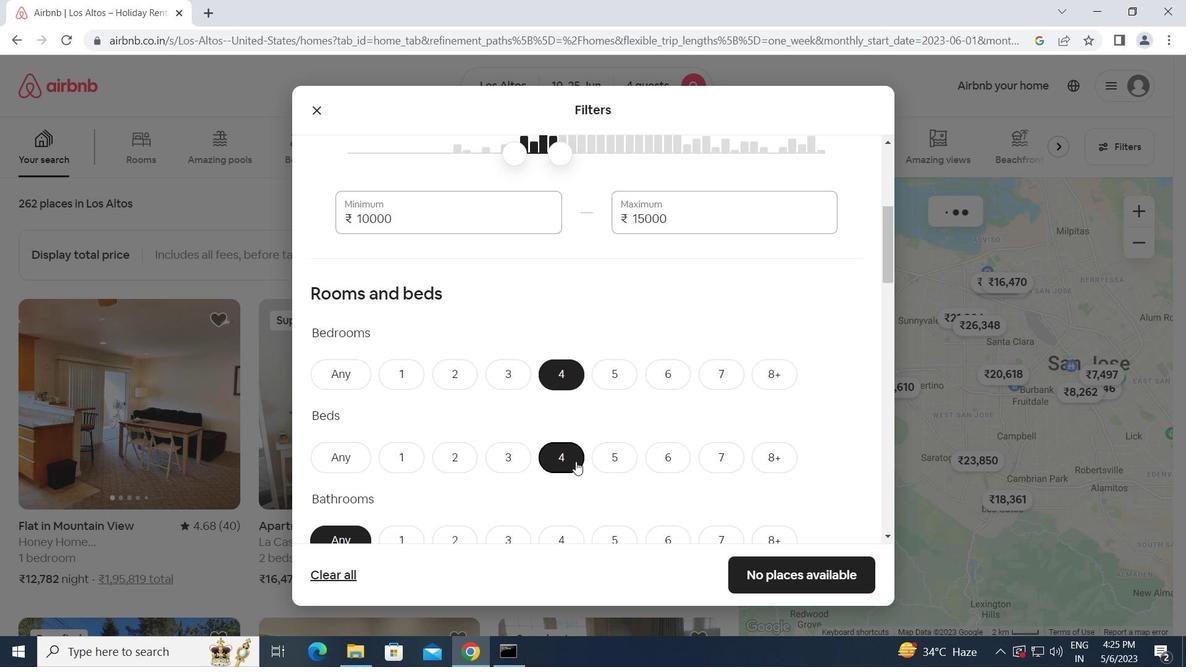 
Action: Mouse scrolled (602, 457) with delta (0, 0)
Screenshot: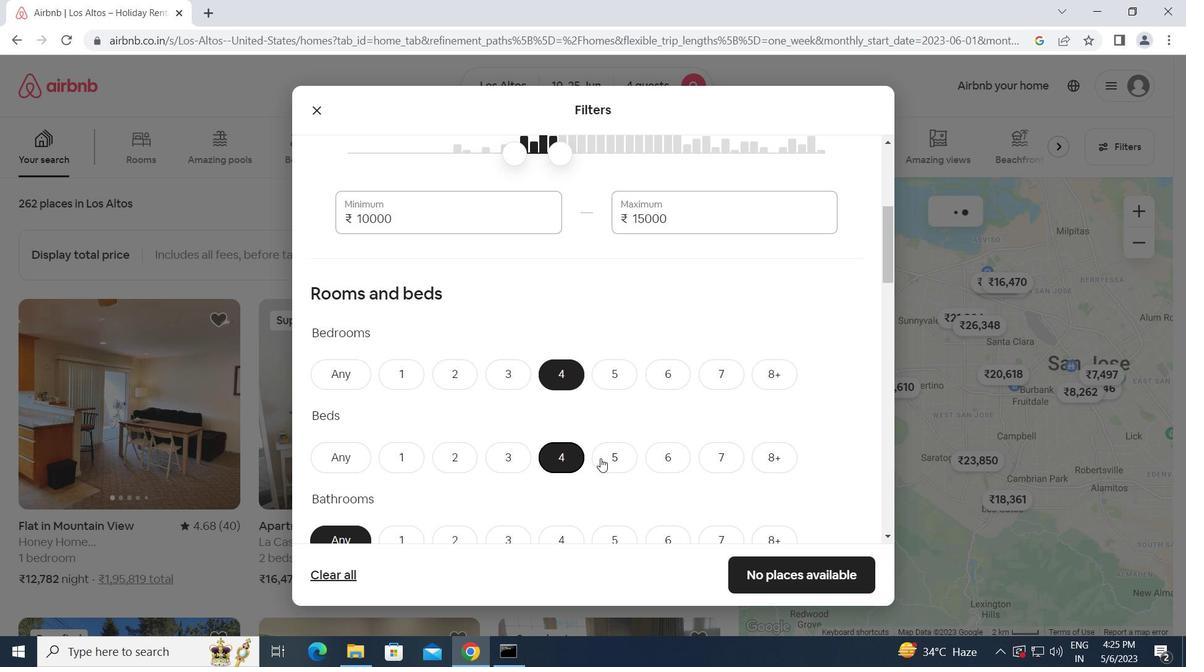 
Action: Mouse scrolled (602, 457) with delta (0, 0)
Screenshot: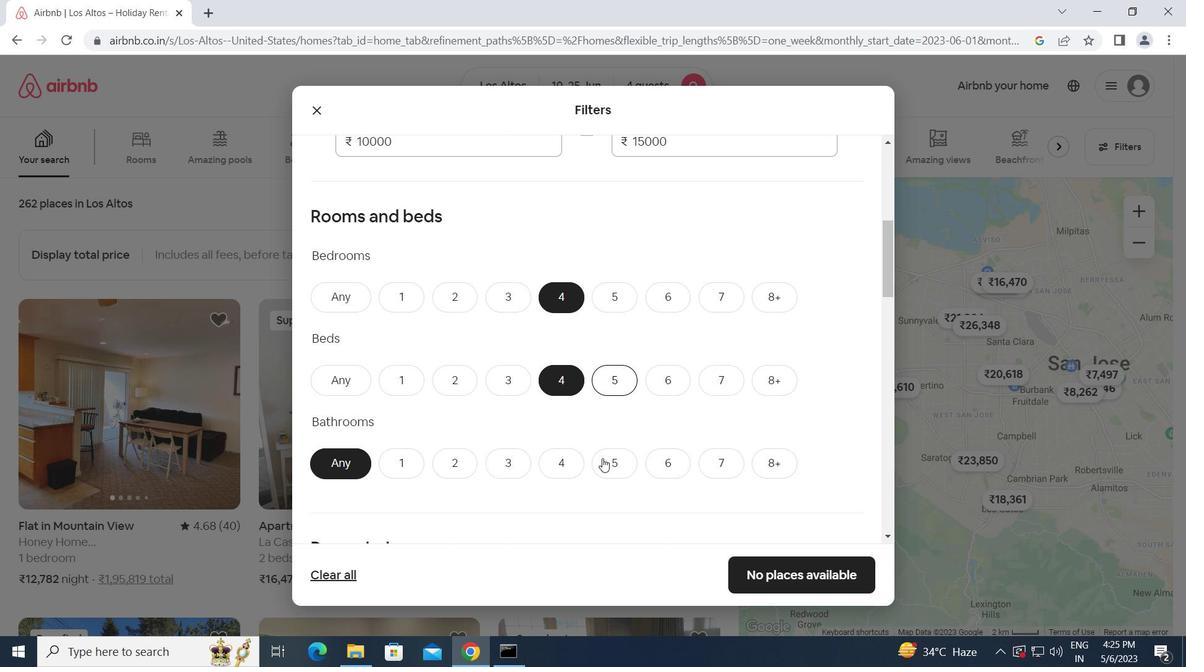 
Action: Mouse moved to (567, 380)
Screenshot: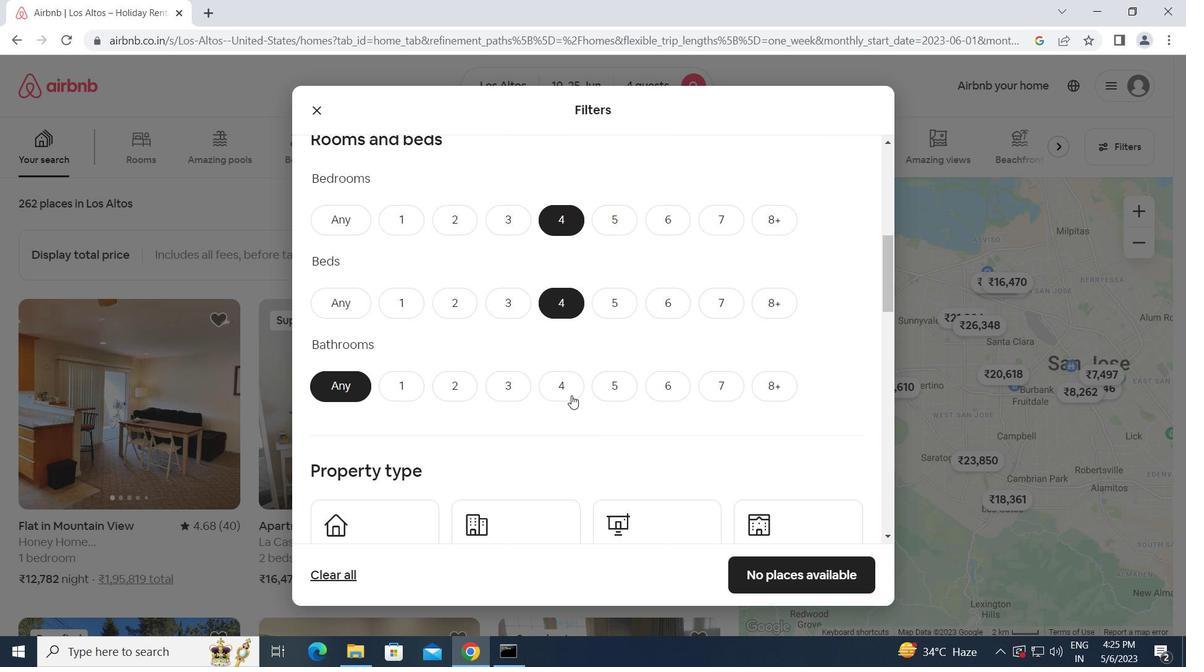 
Action: Mouse pressed left at (567, 380)
Screenshot: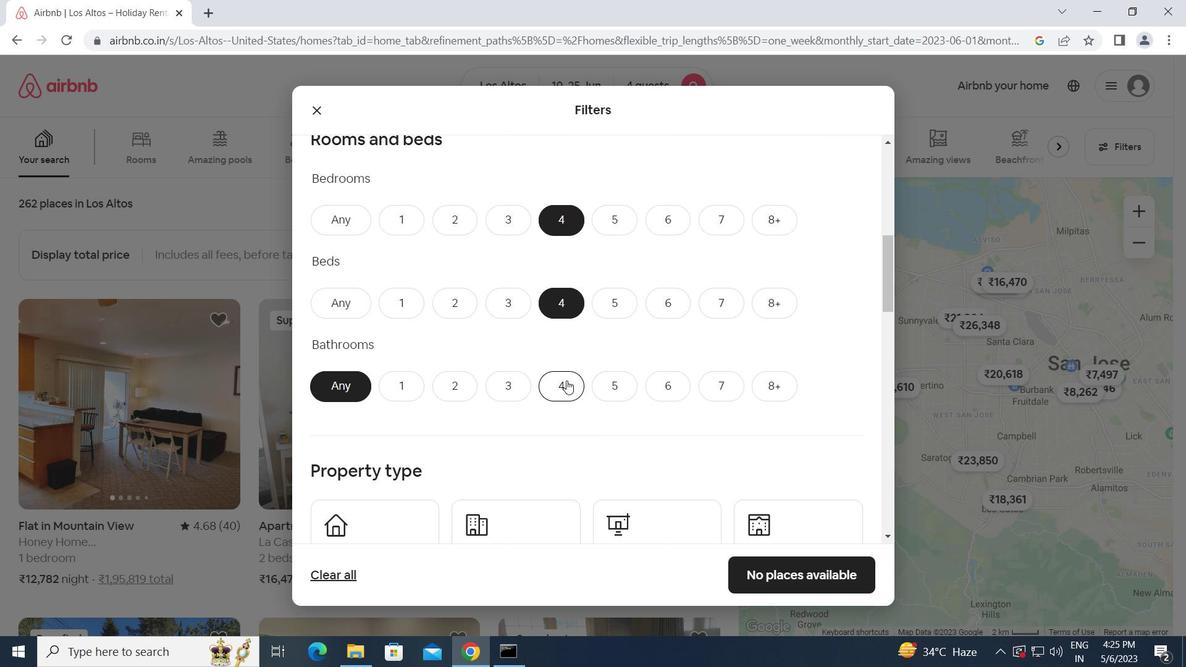 
Action: Mouse moved to (571, 440)
Screenshot: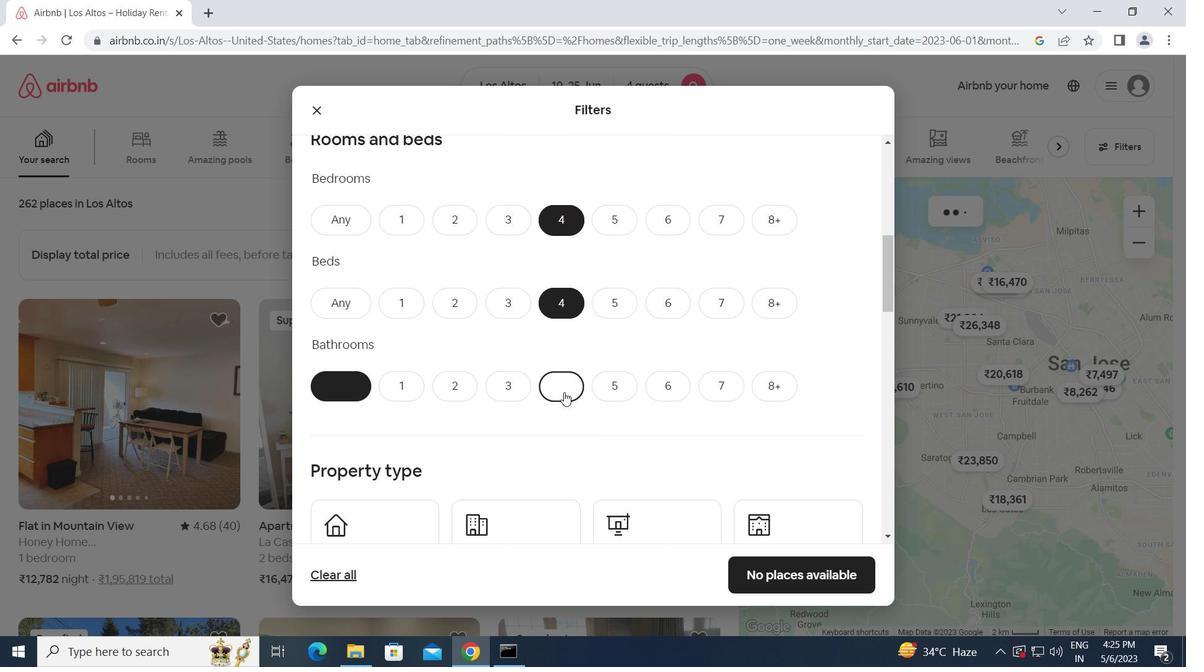 
Action: Mouse scrolled (571, 440) with delta (0, 0)
Screenshot: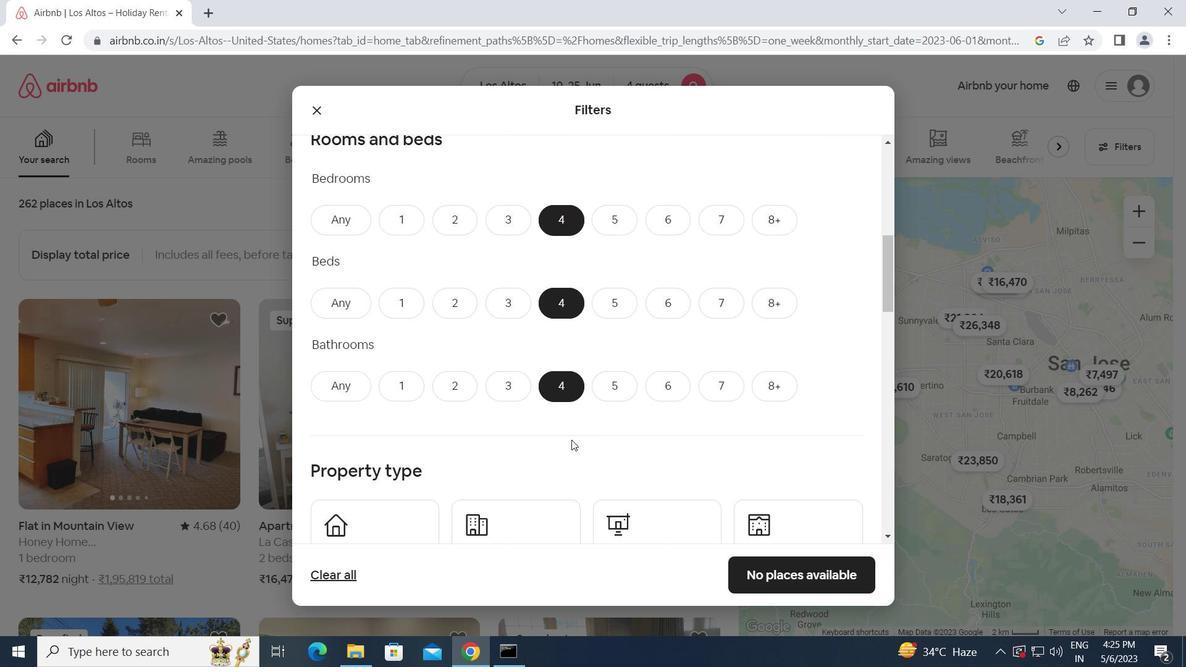 
Action: Mouse scrolled (571, 440) with delta (0, 0)
Screenshot: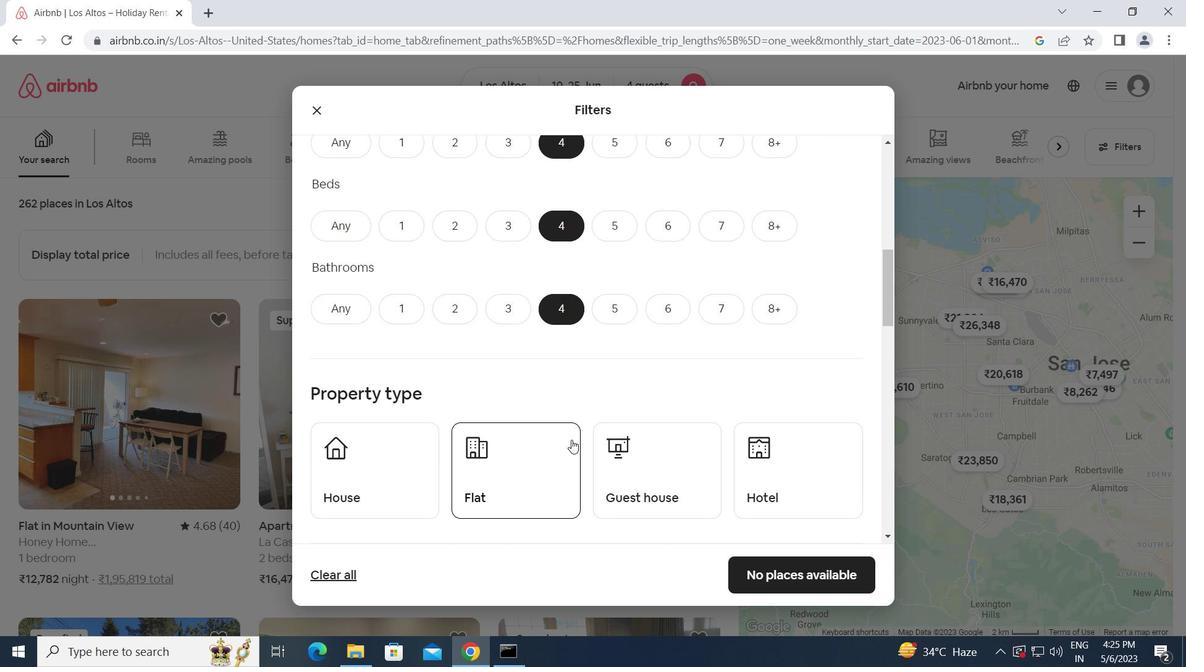 
Action: Mouse moved to (397, 401)
Screenshot: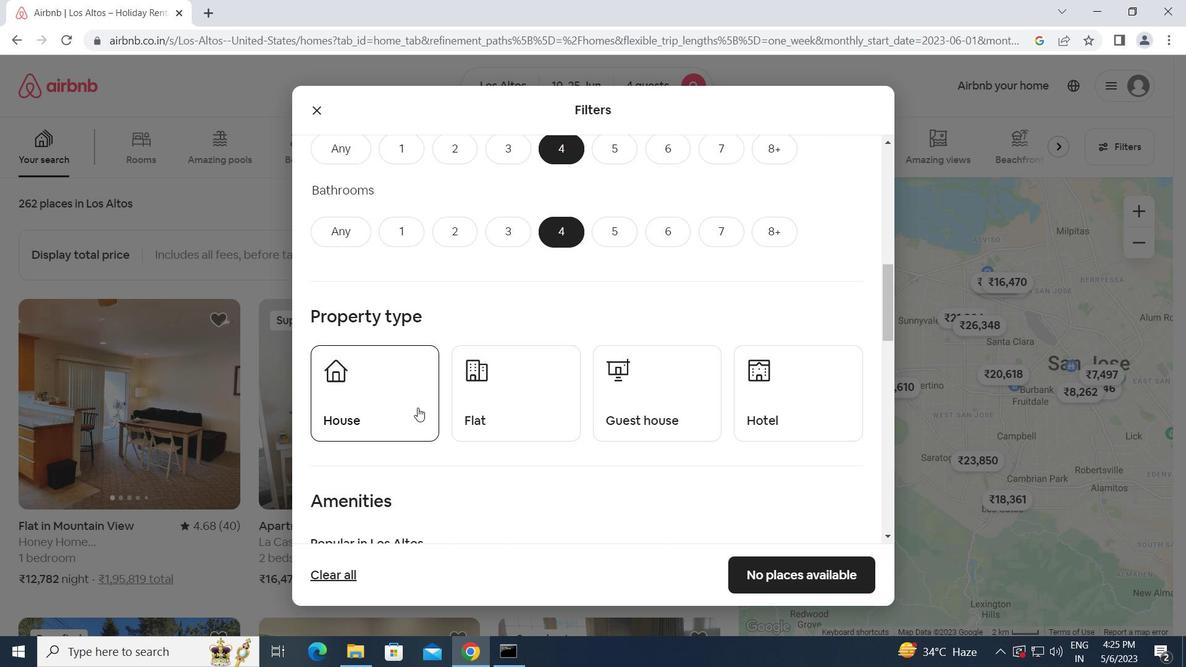 
Action: Mouse pressed left at (397, 401)
Screenshot: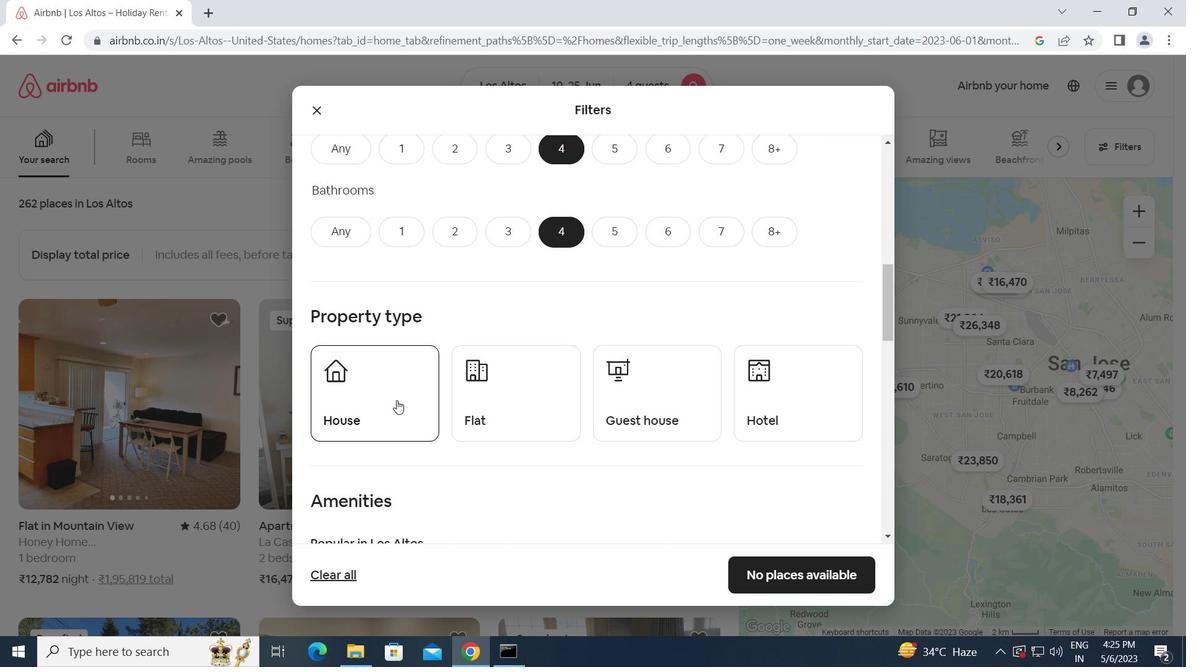 
Action: Mouse moved to (522, 414)
Screenshot: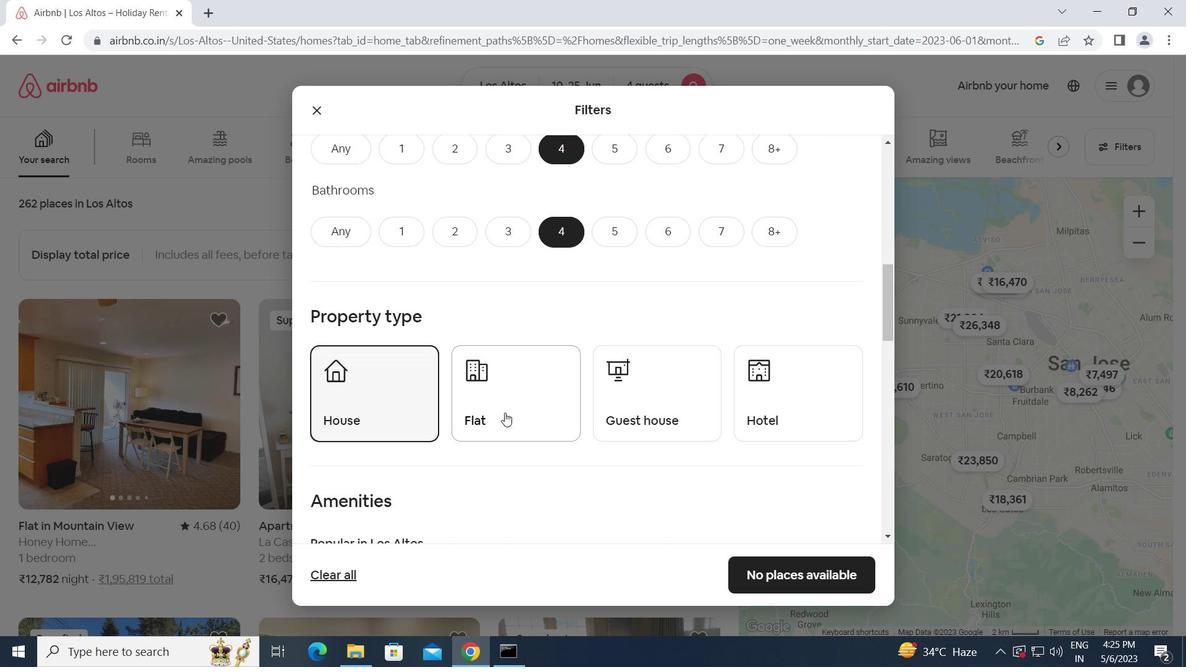 
Action: Mouse pressed left at (522, 414)
Screenshot: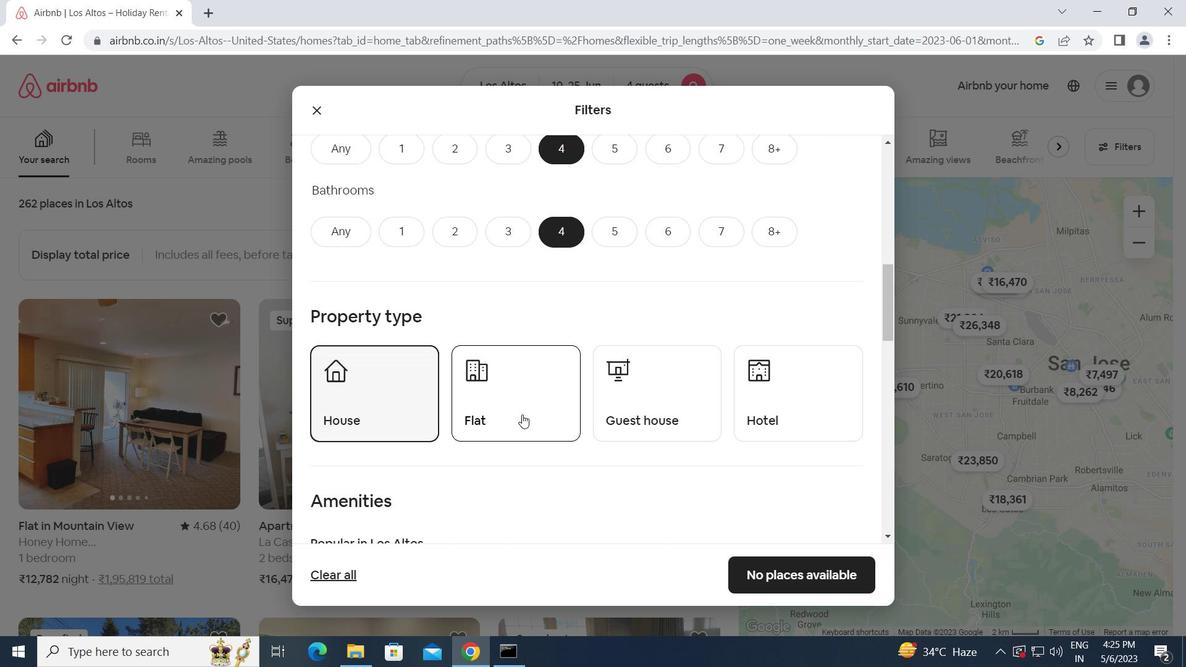
Action: Mouse moved to (632, 424)
Screenshot: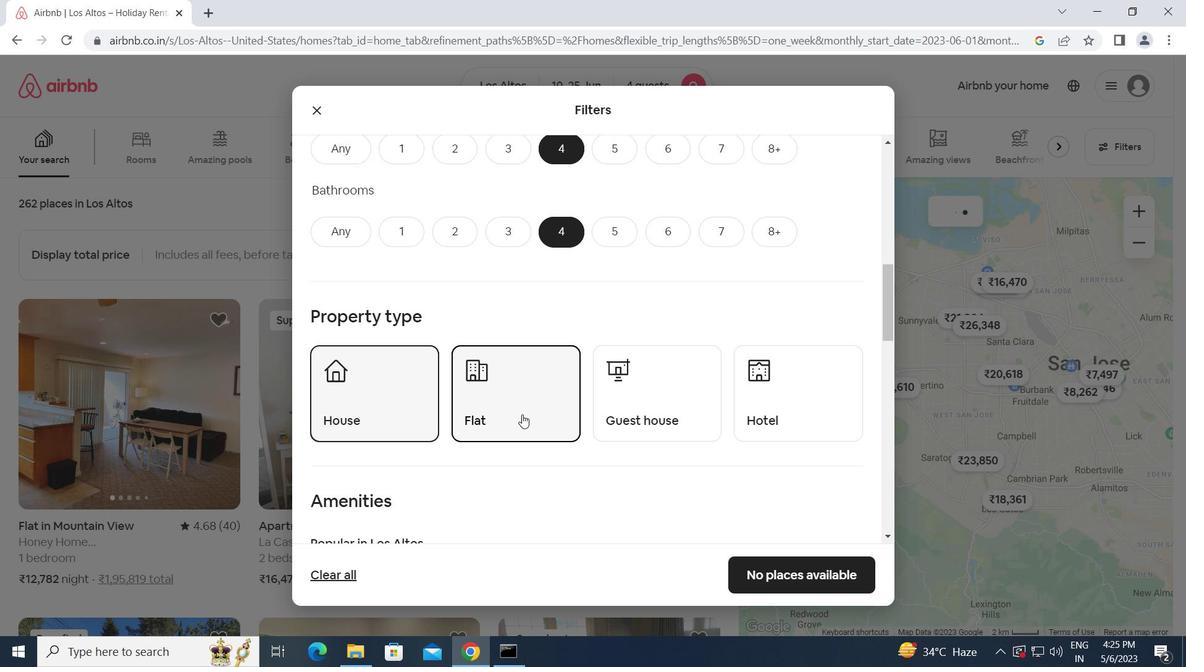 
Action: Mouse pressed left at (632, 424)
Screenshot: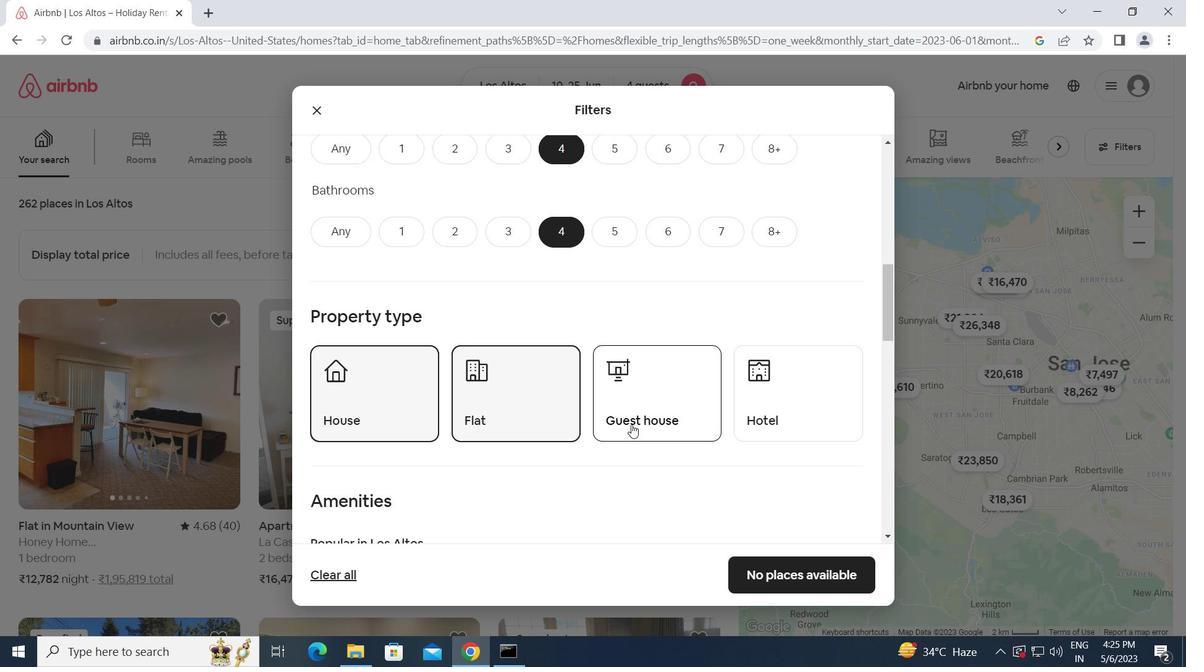 
Action: Mouse moved to (769, 410)
Screenshot: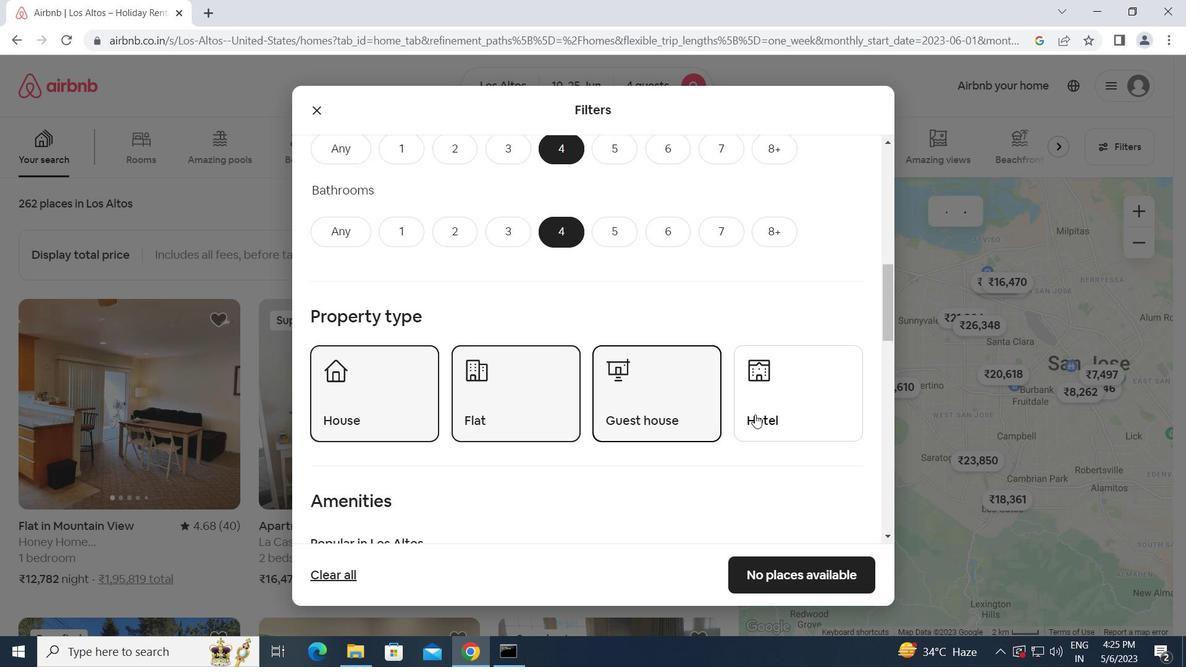 
Action: Mouse pressed left at (769, 410)
Screenshot: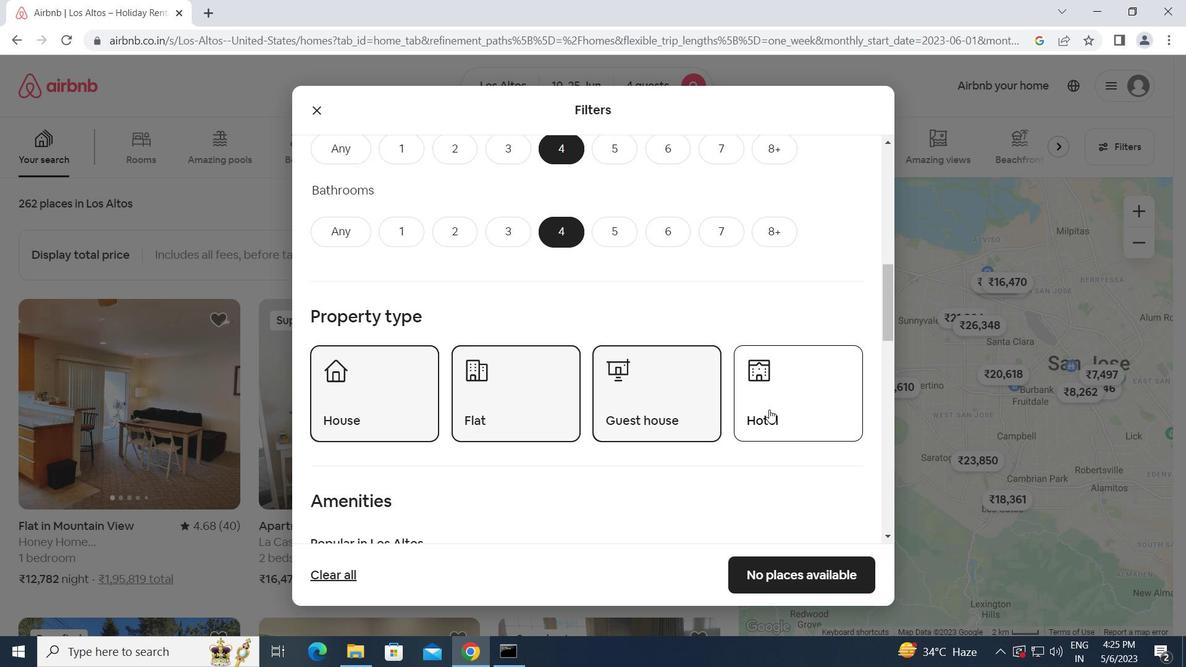 
Action: Mouse moved to (614, 490)
Screenshot: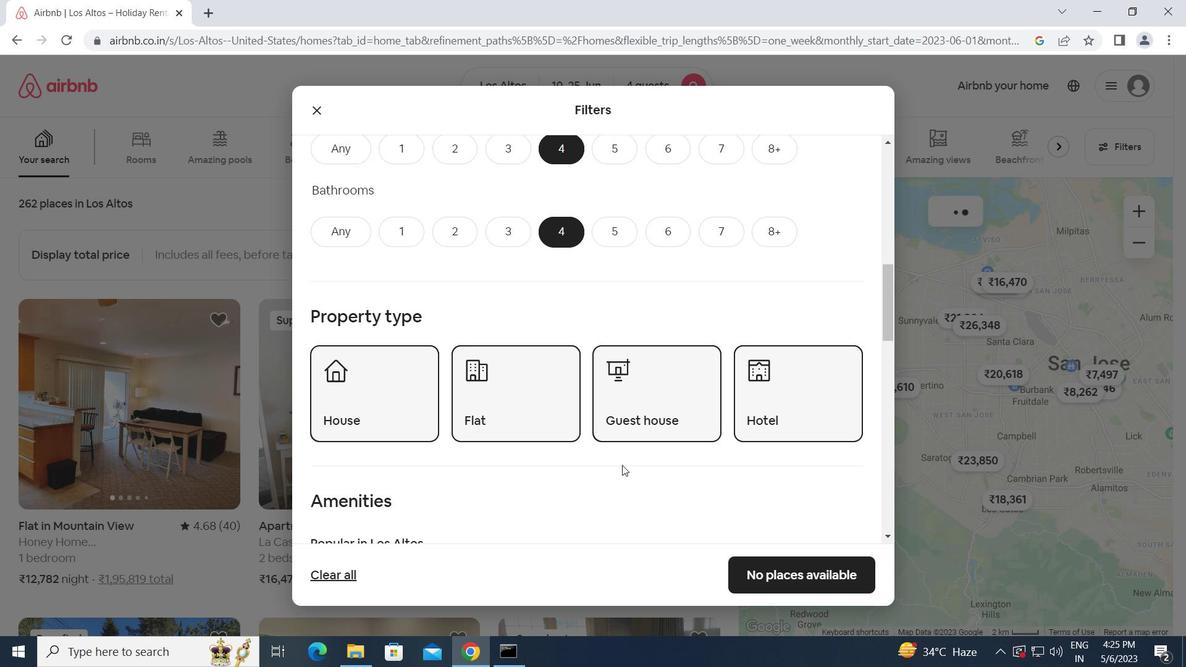 
Action: Mouse scrolled (614, 489) with delta (0, 0)
Screenshot: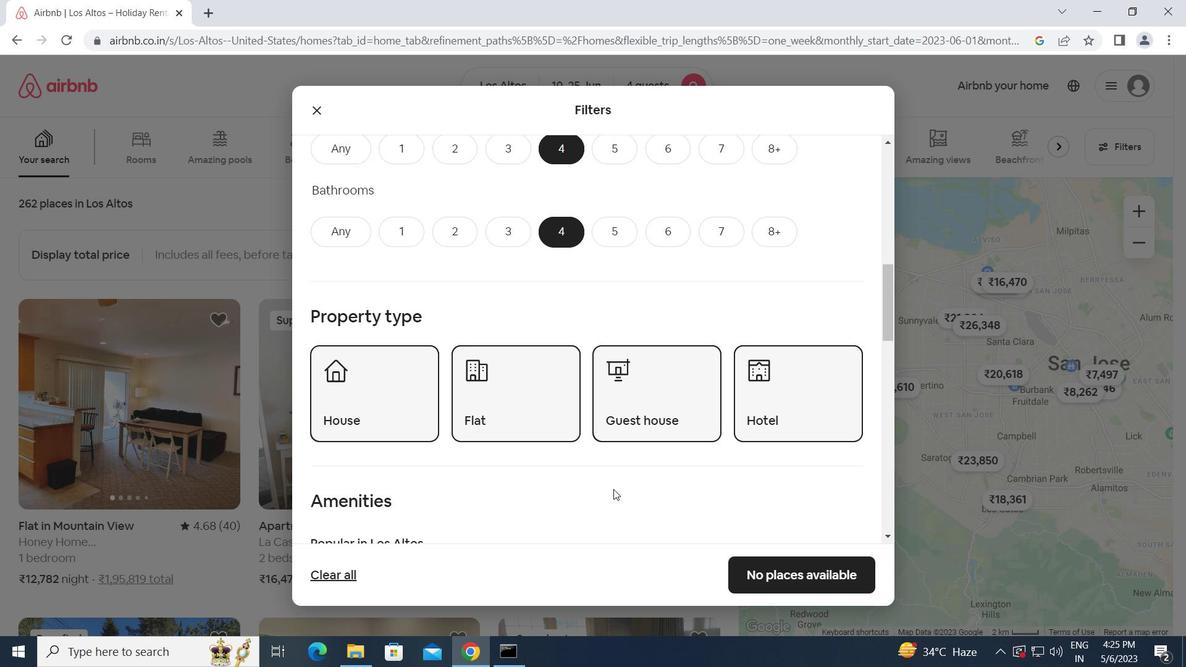 
Action: Mouse scrolled (614, 489) with delta (0, 0)
Screenshot: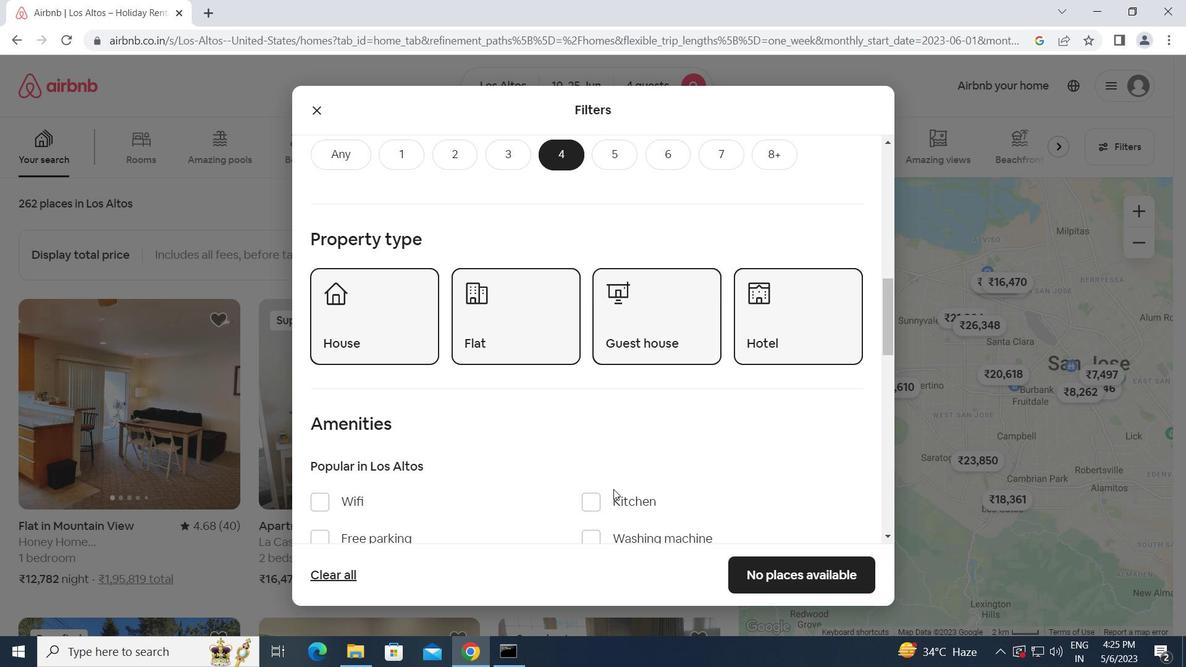 
Action: Mouse scrolled (614, 489) with delta (0, 0)
Screenshot: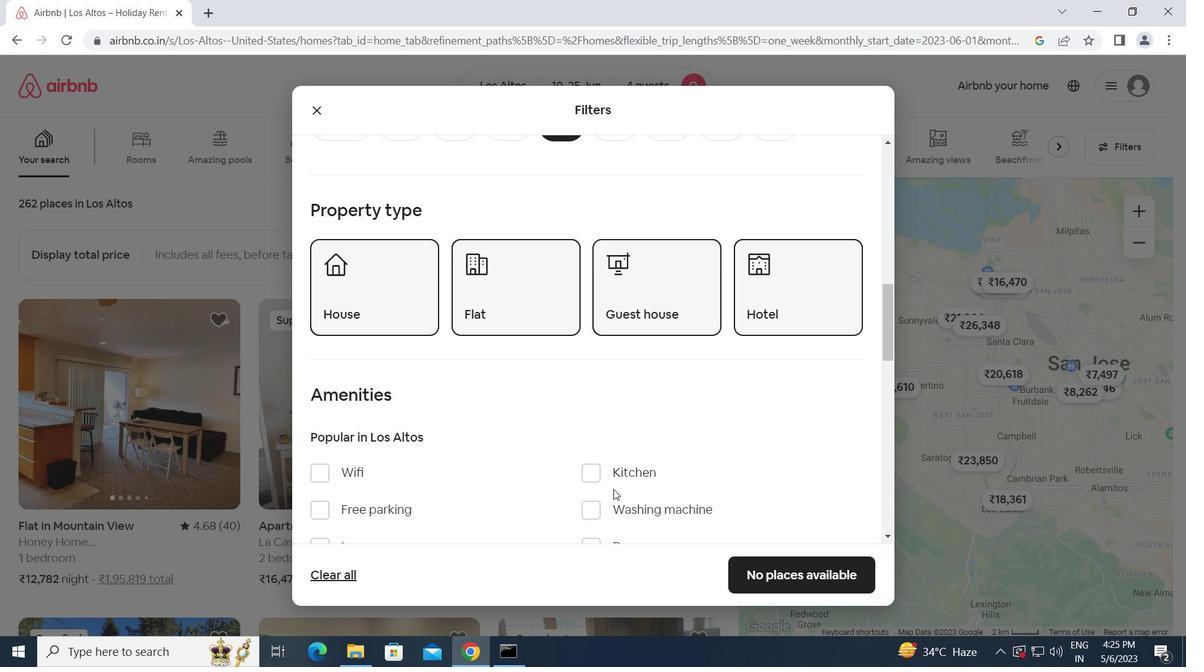 
Action: Mouse moved to (366, 456)
Screenshot: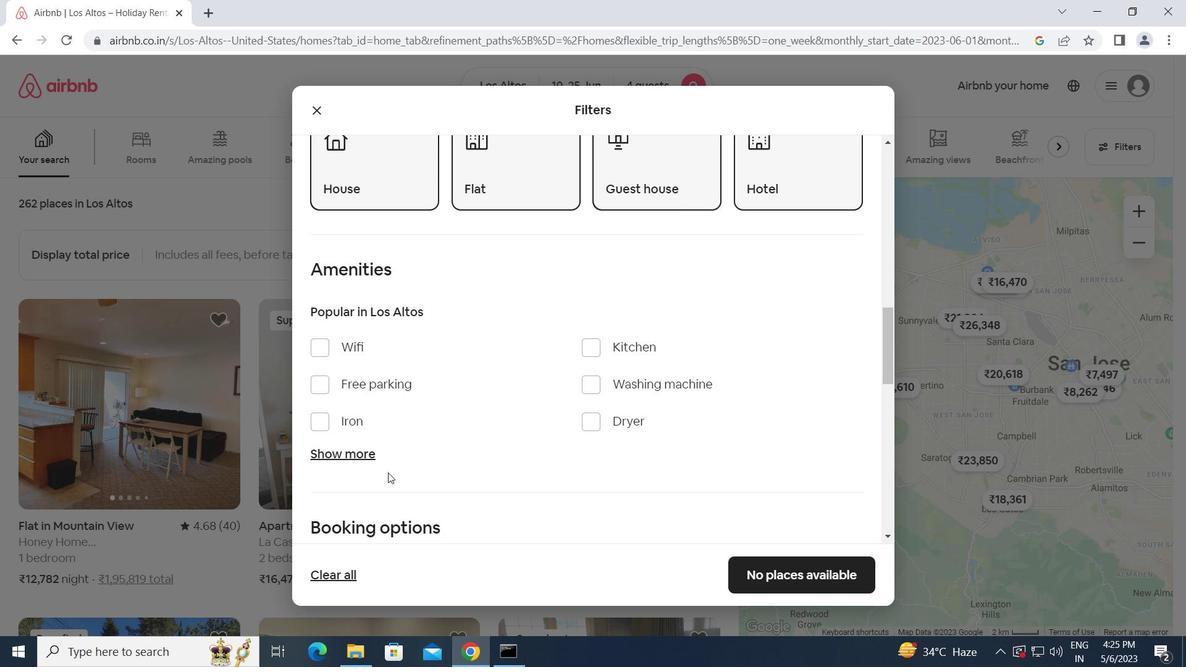 
Action: Mouse pressed left at (366, 456)
Screenshot: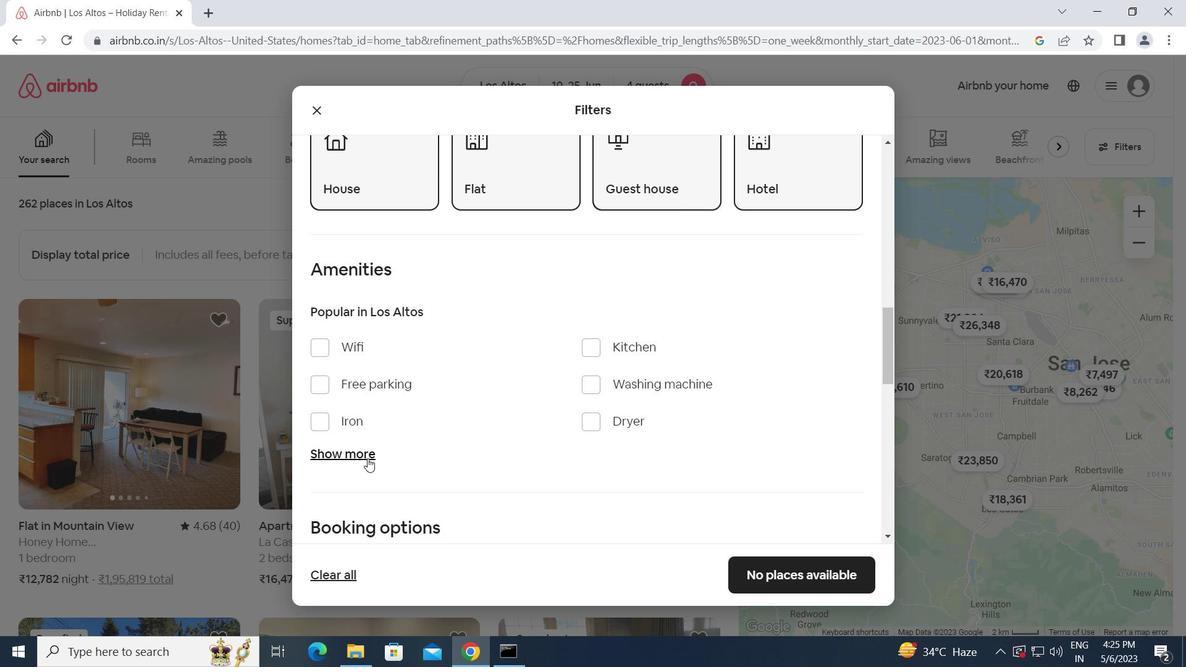 
Action: Mouse scrolled (366, 456) with delta (0, 0)
Screenshot: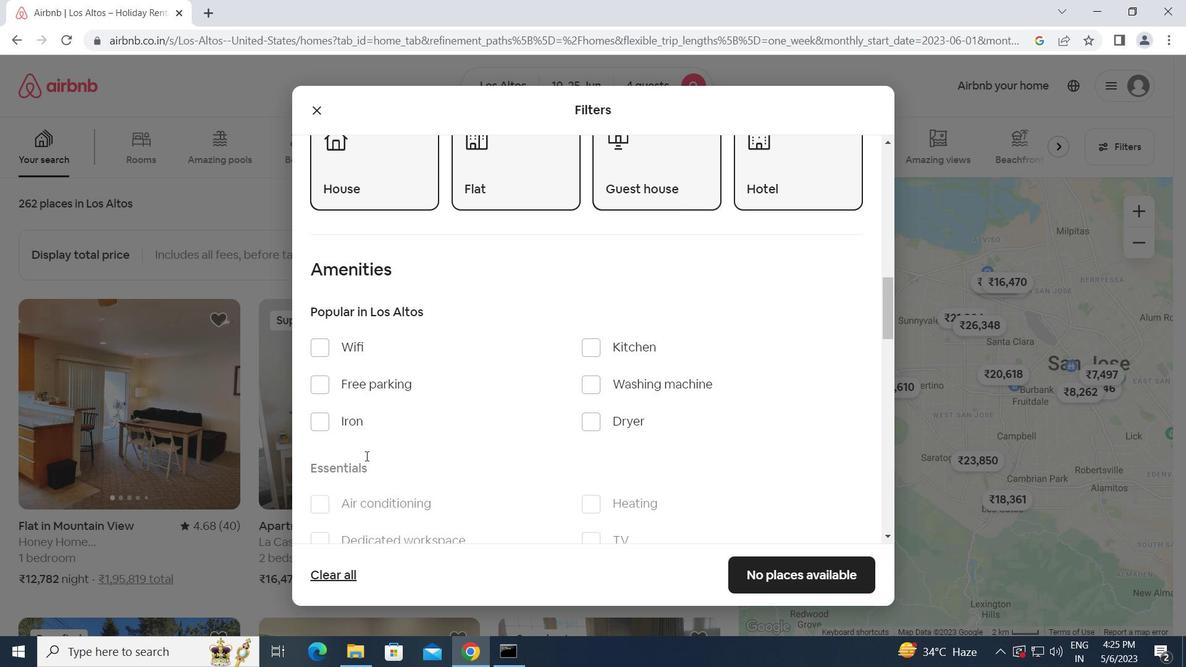 
Action: Mouse moved to (321, 266)
Screenshot: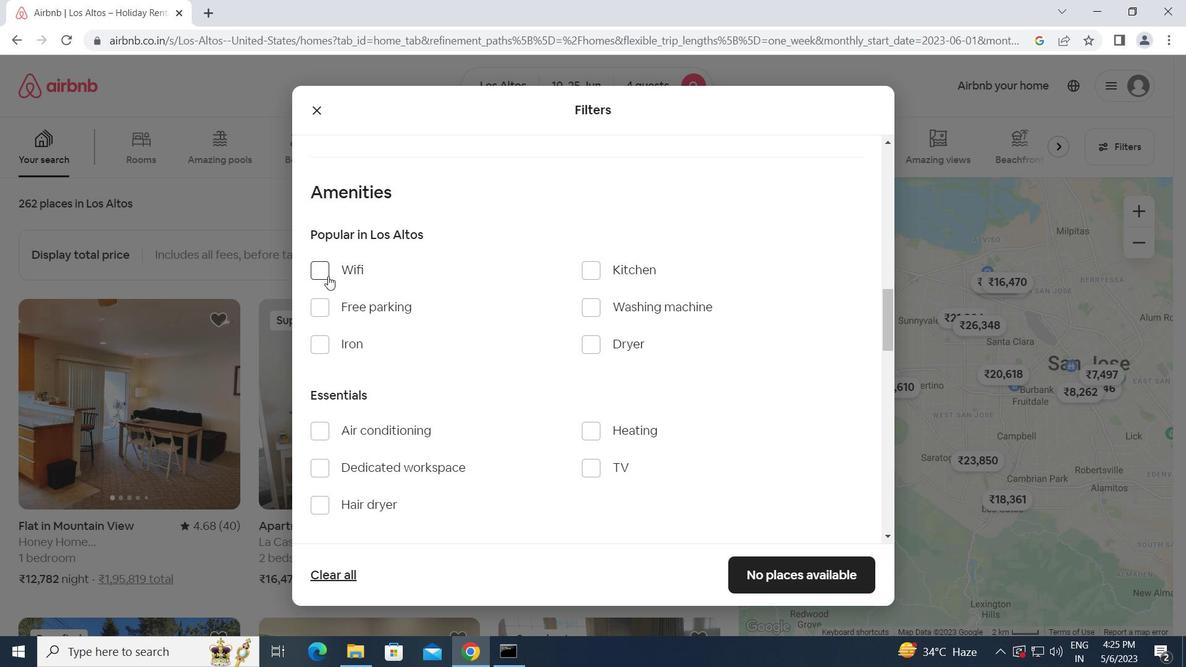 
Action: Mouse pressed left at (321, 266)
Screenshot: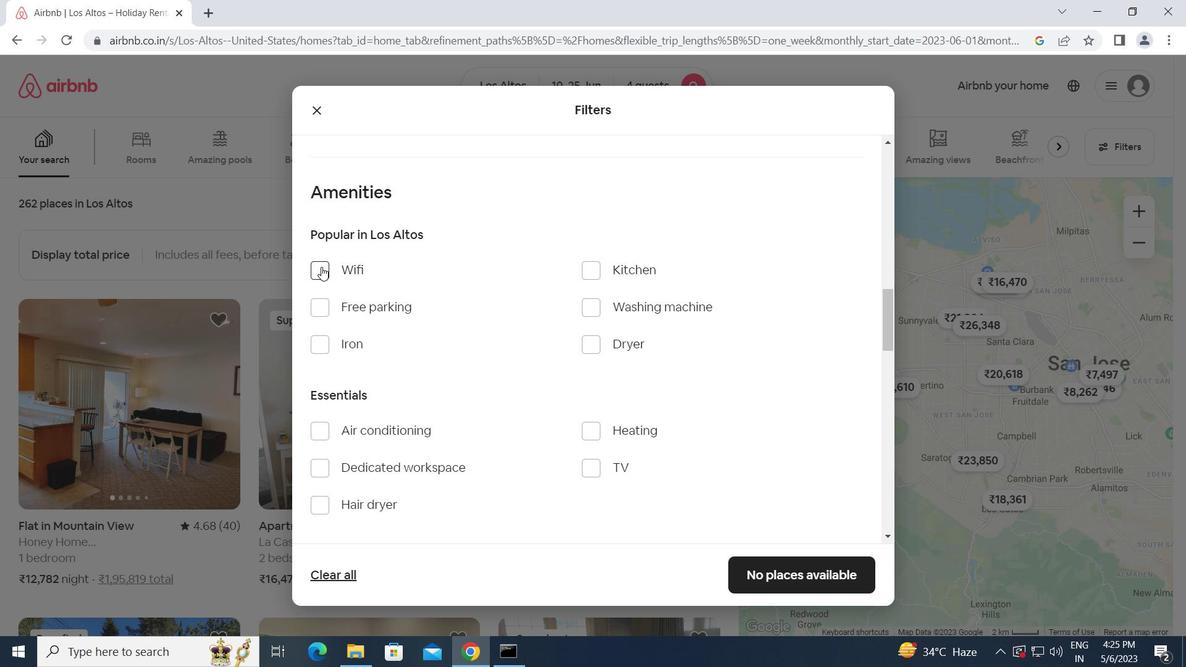 
Action: Mouse moved to (595, 465)
Screenshot: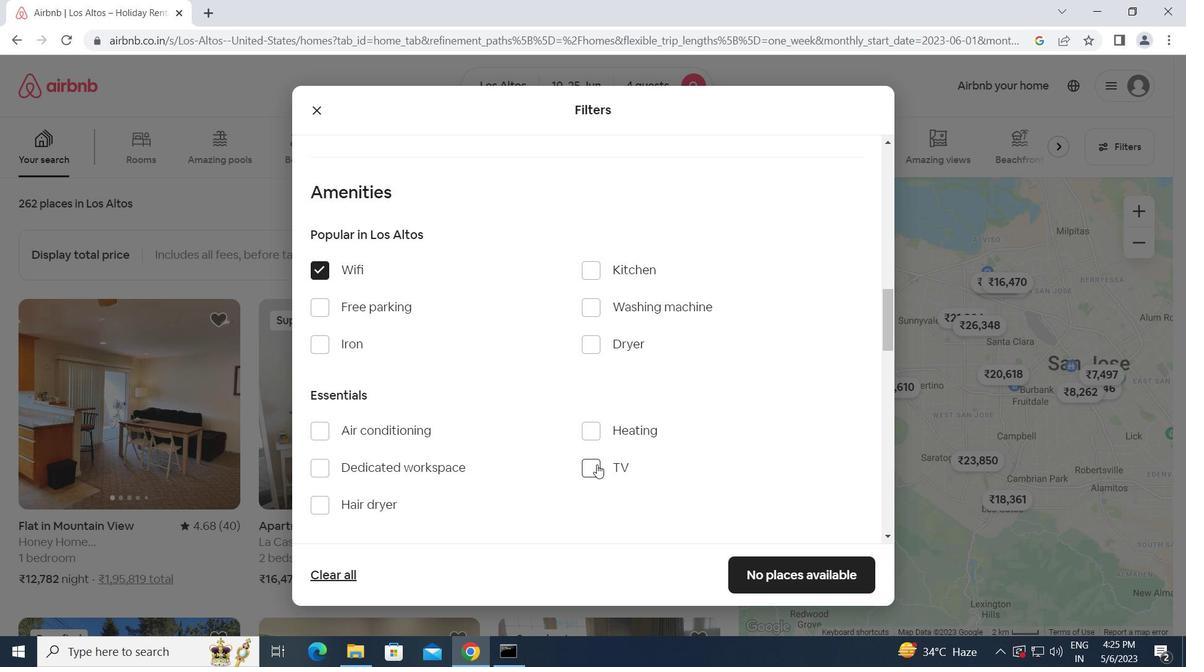 
Action: Mouse pressed left at (595, 465)
Screenshot: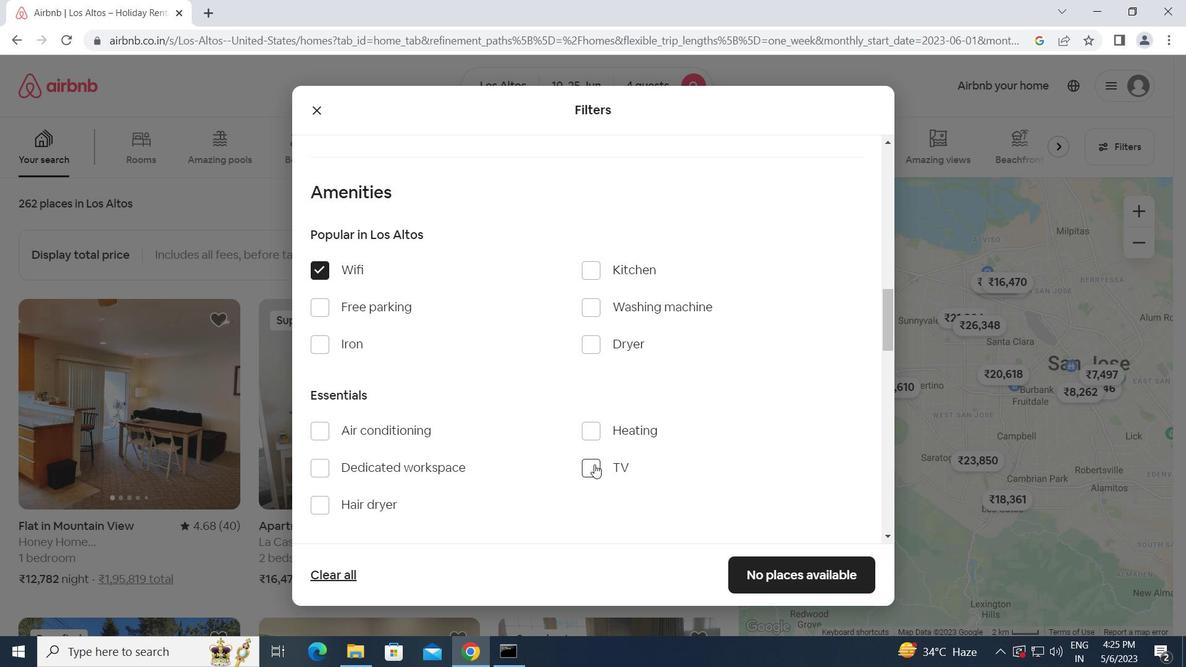 
Action: Mouse moved to (319, 296)
Screenshot: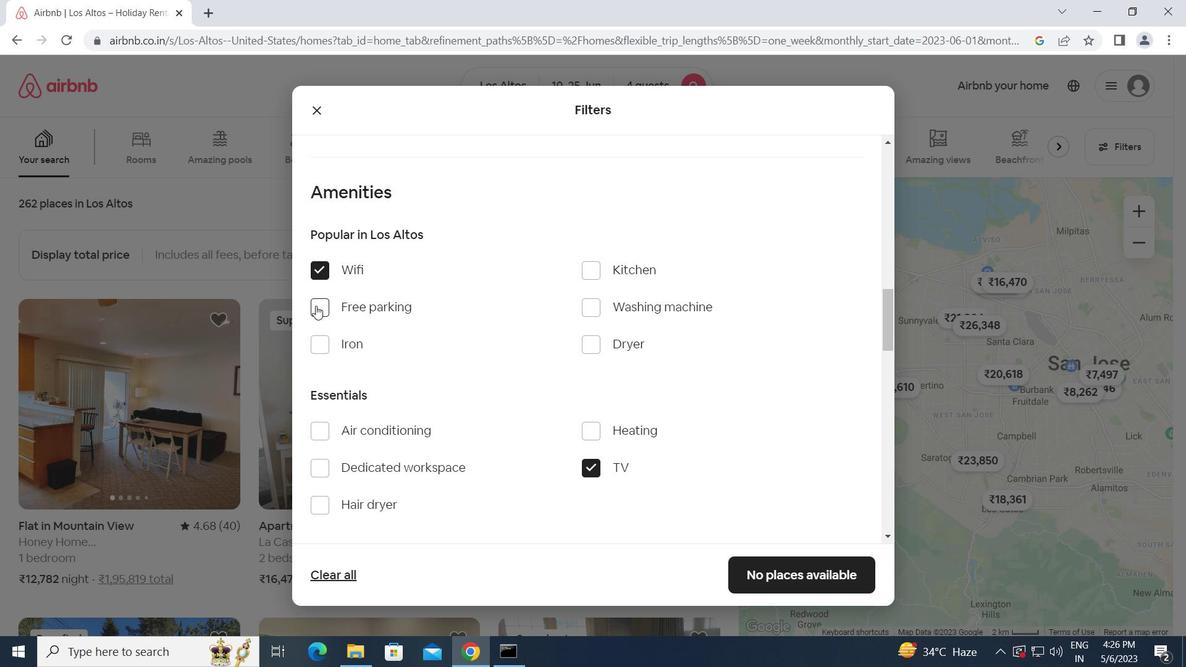 
Action: Mouse pressed left at (319, 296)
Screenshot: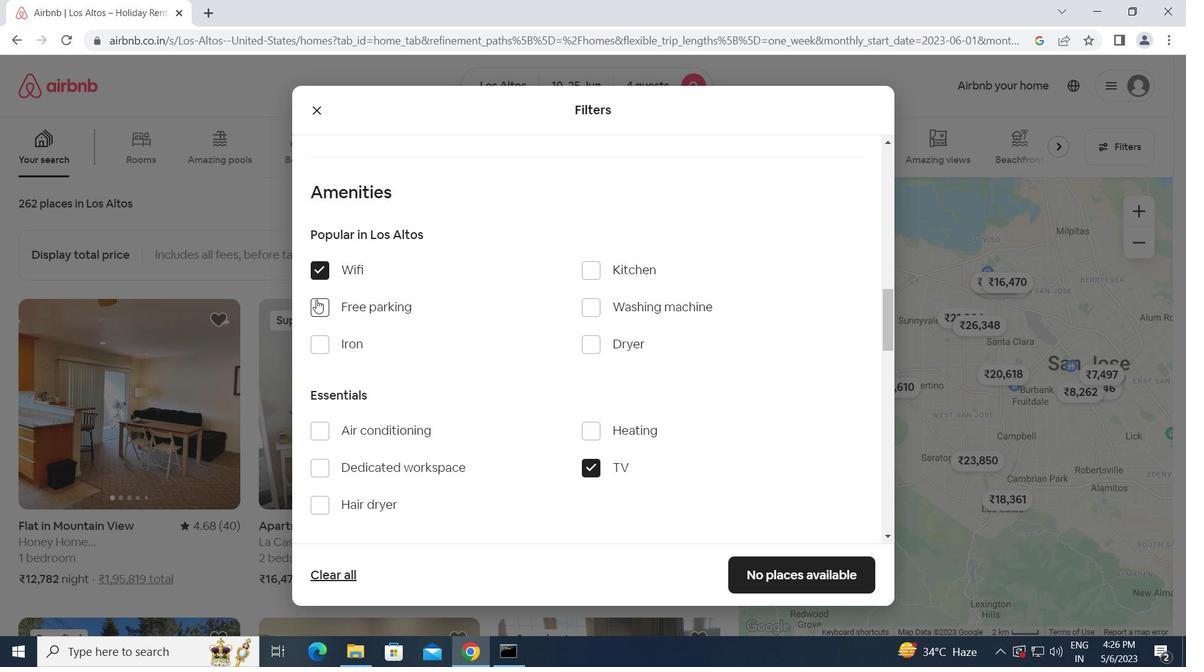 
Action: Mouse moved to (321, 304)
Screenshot: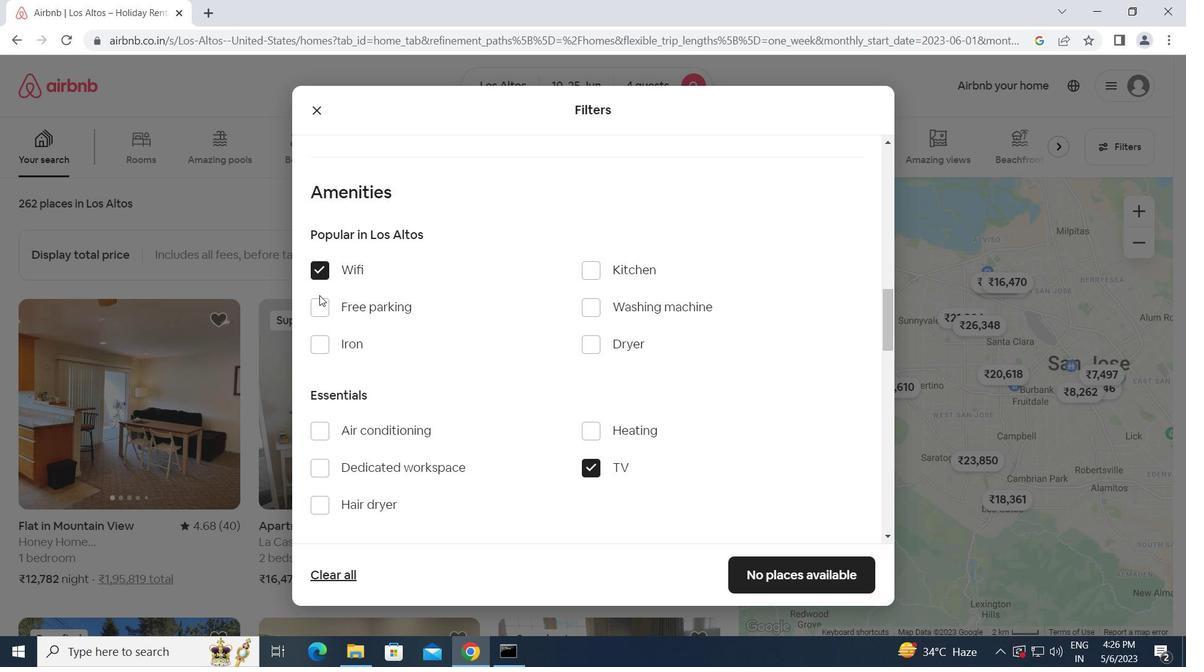 
Action: Mouse pressed left at (321, 304)
Screenshot: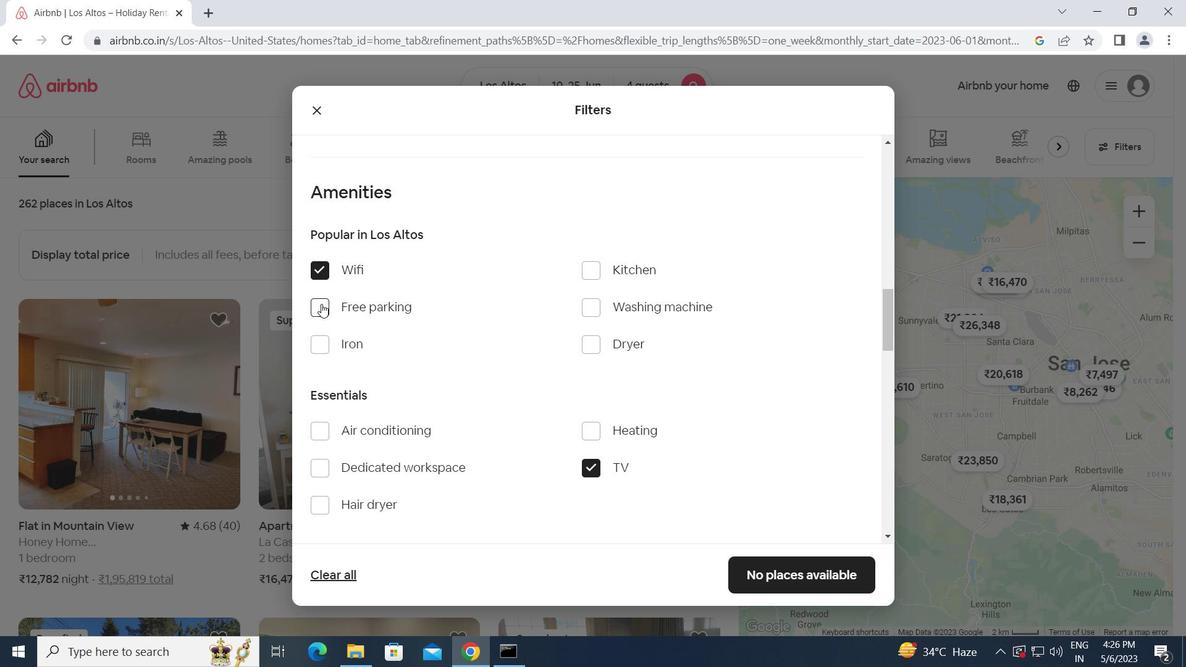 
Action: Mouse moved to (416, 400)
Screenshot: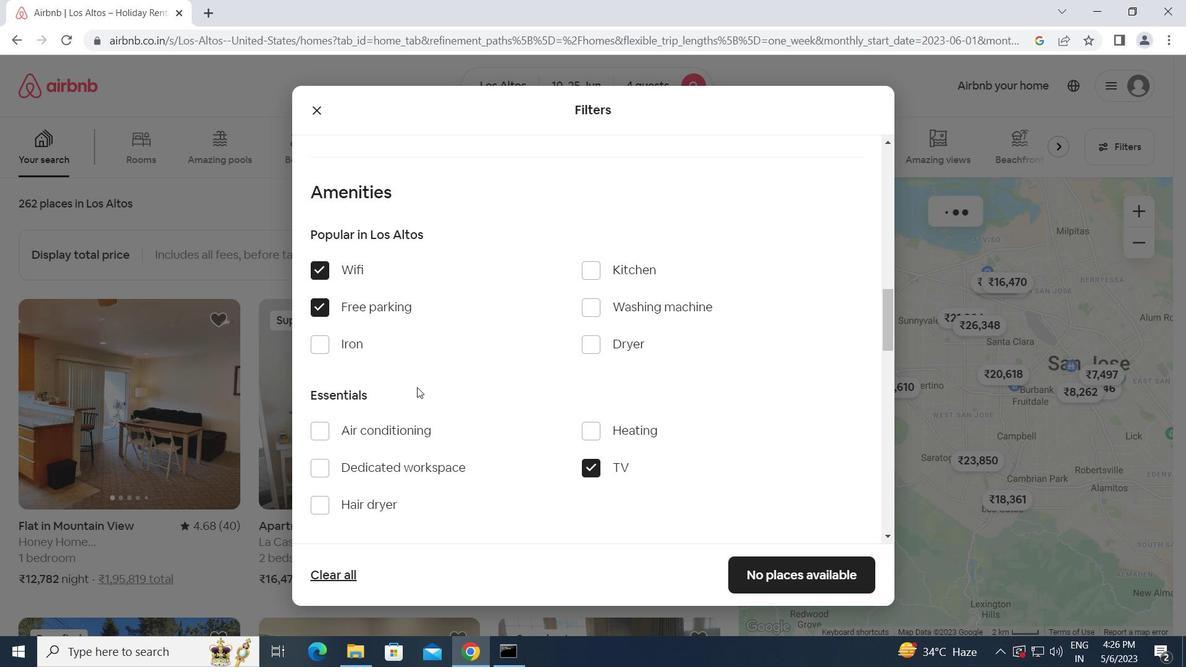 
Action: Mouse scrolled (416, 399) with delta (0, 0)
Screenshot: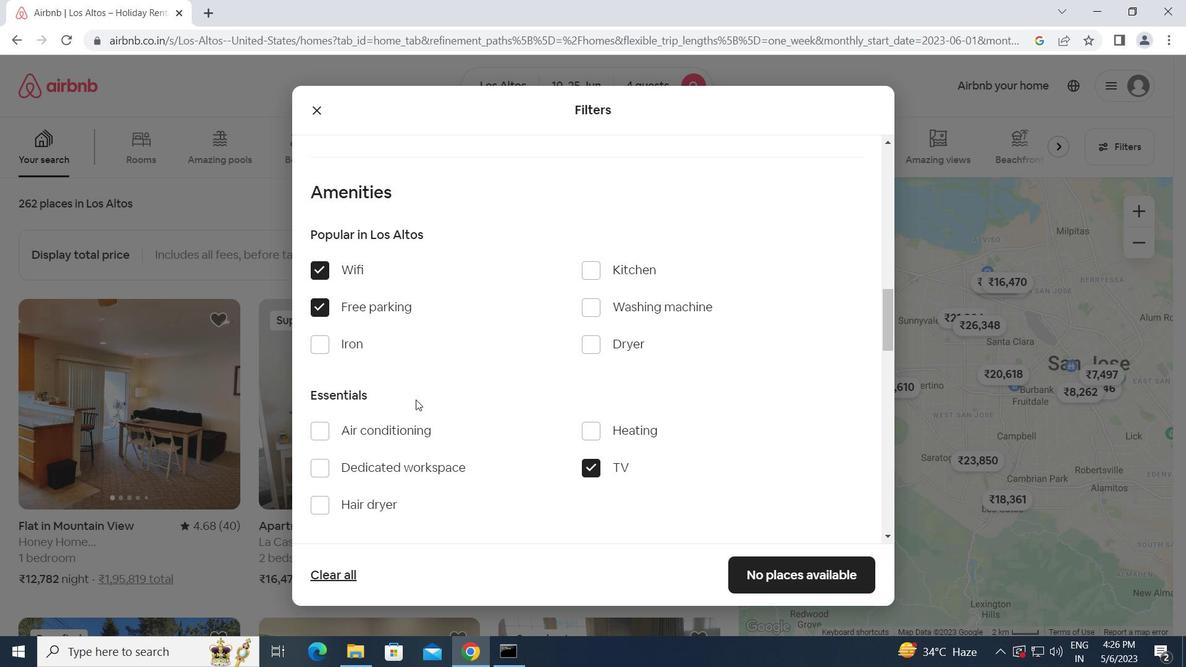 
Action: Mouse scrolled (416, 399) with delta (0, 0)
Screenshot: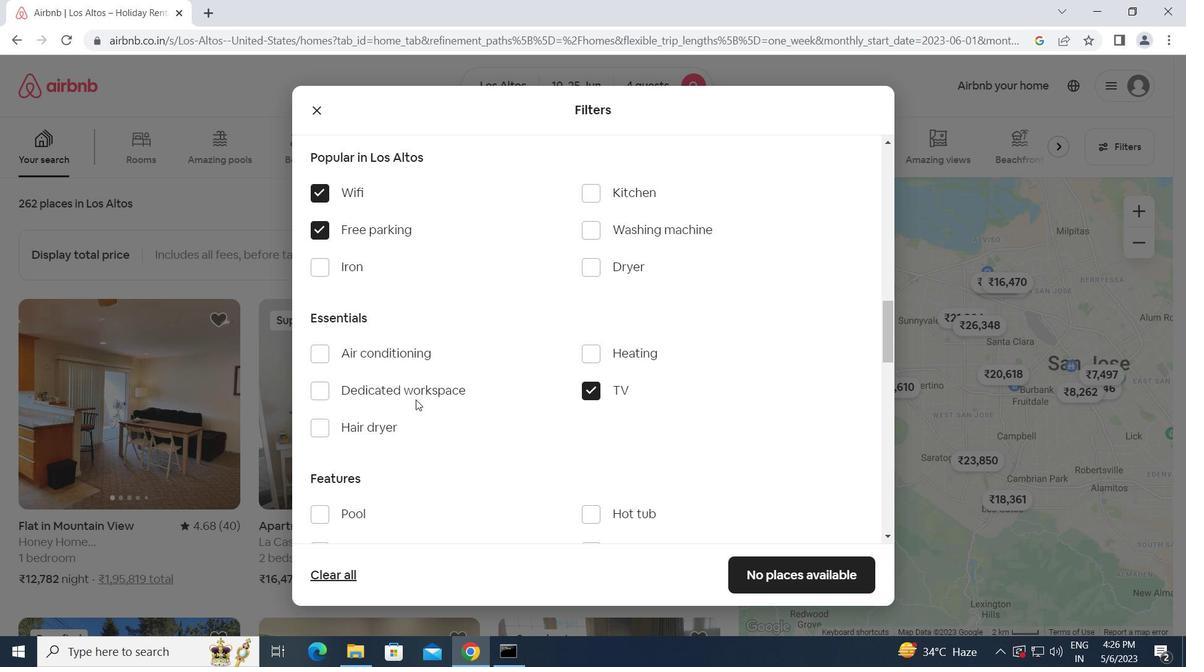 
Action: Mouse scrolled (416, 399) with delta (0, 0)
Screenshot: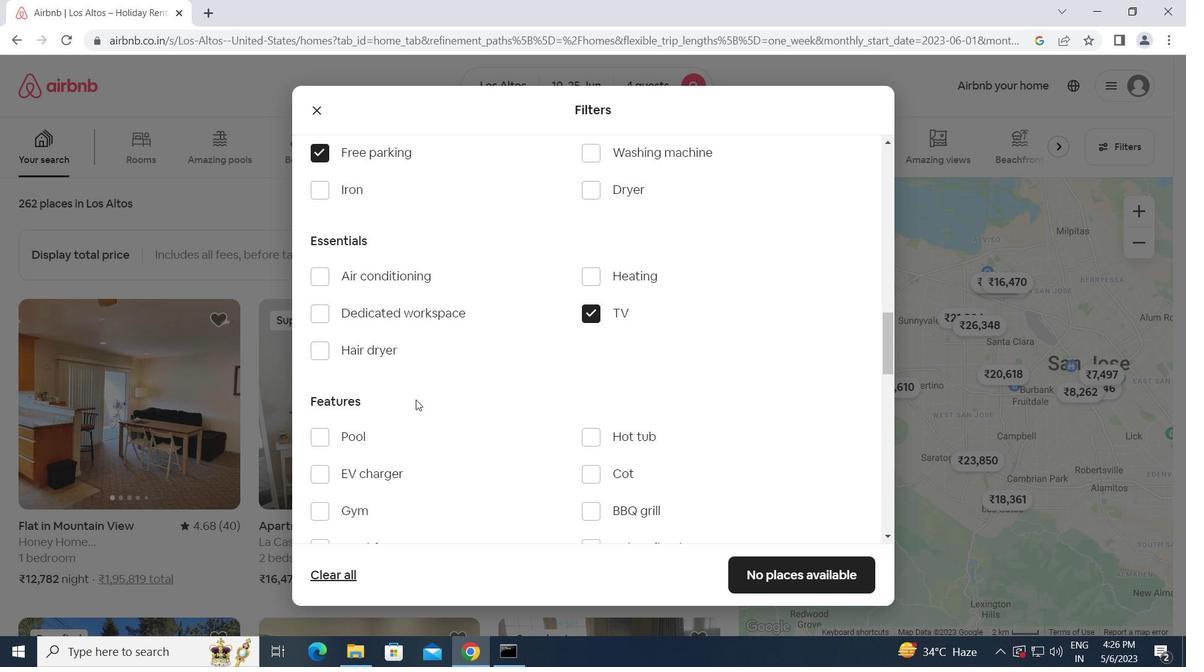 
Action: Mouse moved to (320, 430)
Screenshot: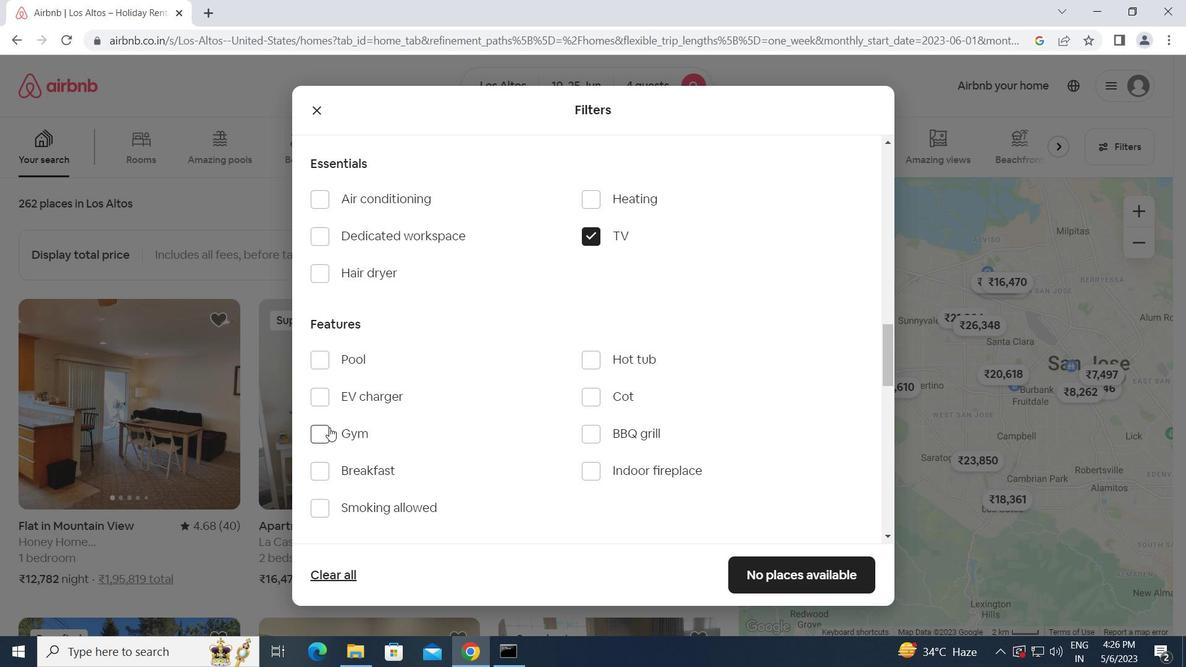 
Action: Mouse pressed left at (320, 430)
Screenshot: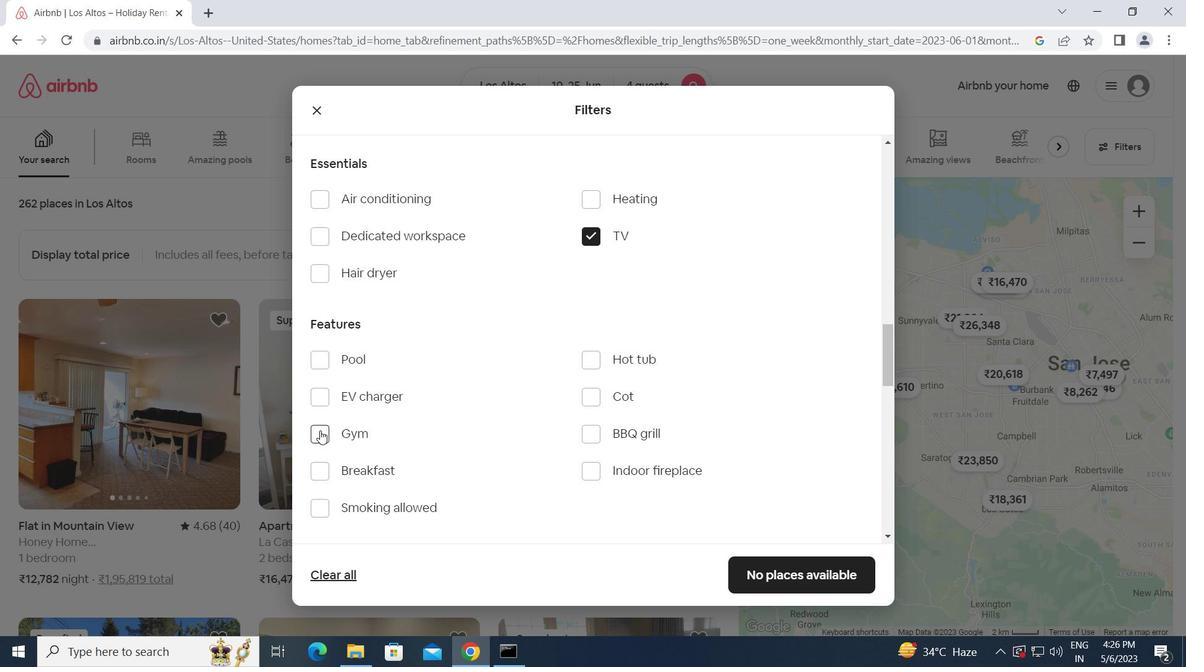 
Action: Mouse moved to (321, 468)
Screenshot: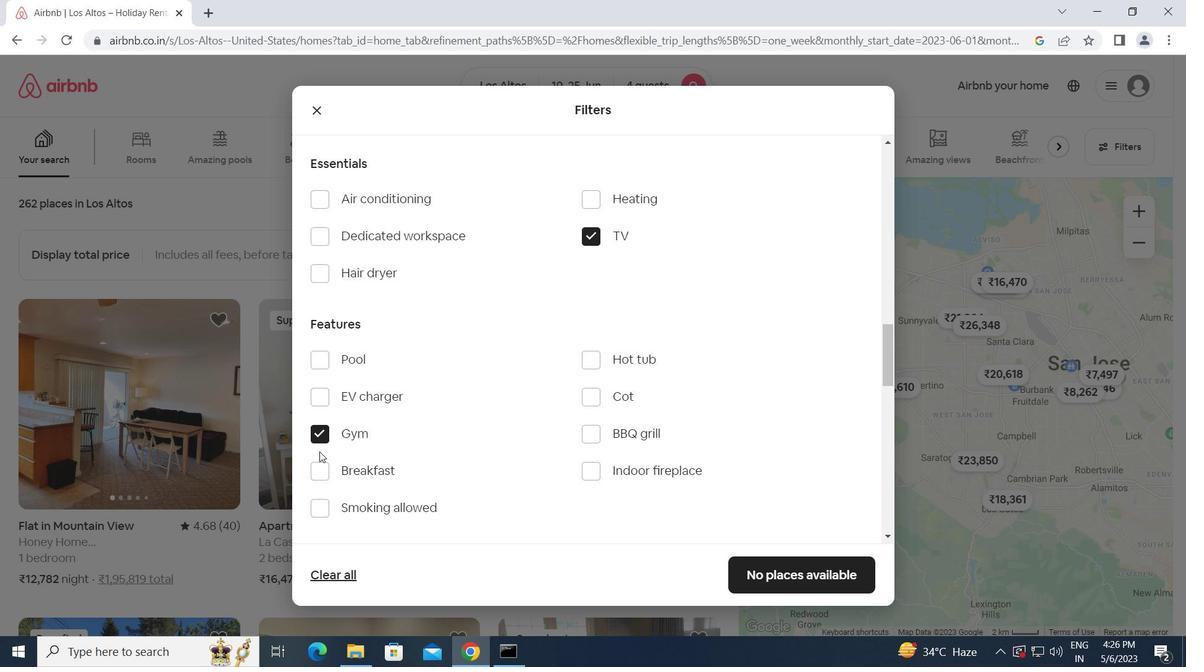 
Action: Mouse pressed left at (321, 468)
Screenshot: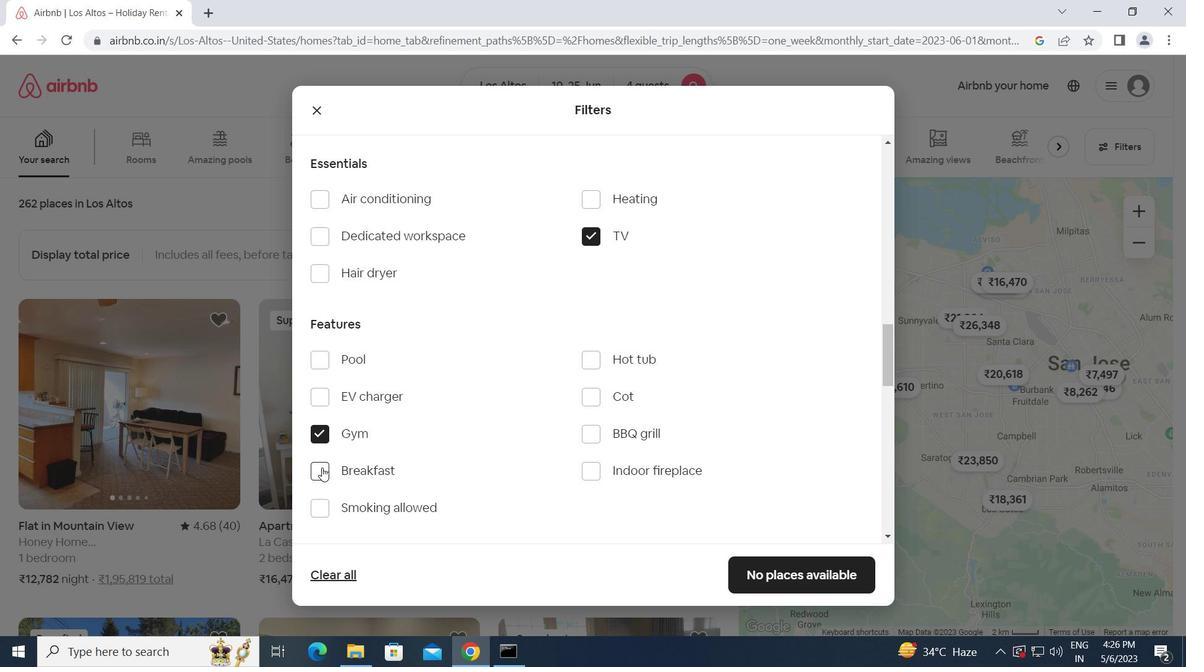 
Action: Mouse moved to (464, 490)
Screenshot: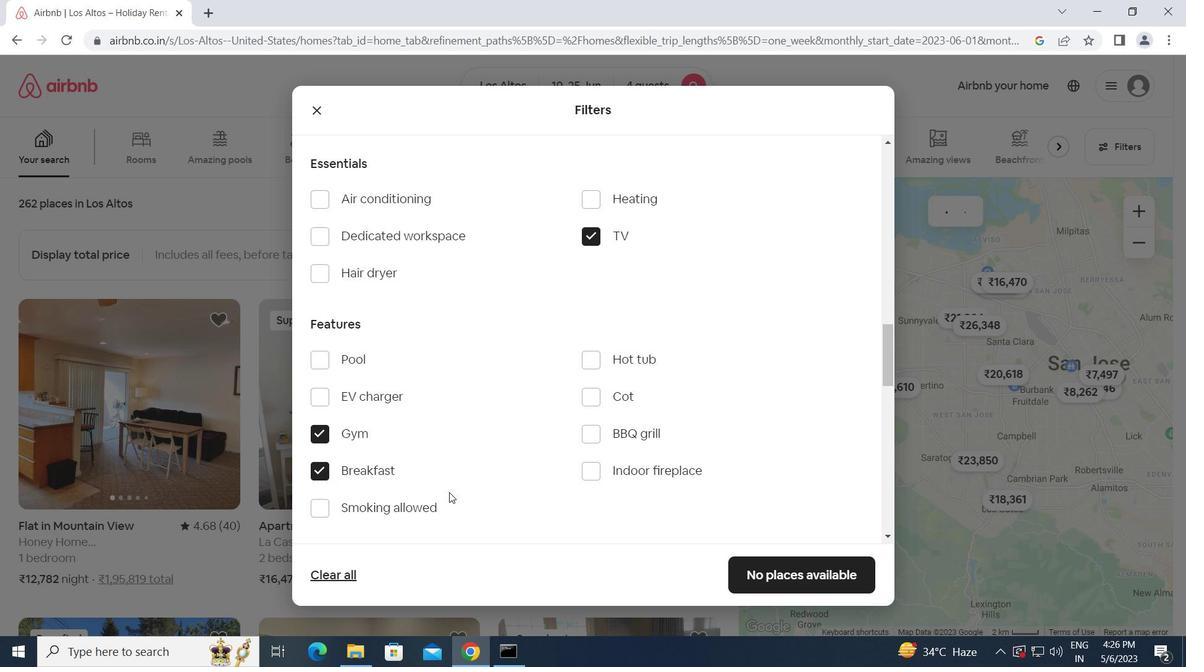 
Action: Mouse scrolled (464, 489) with delta (0, 0)
Screenshot: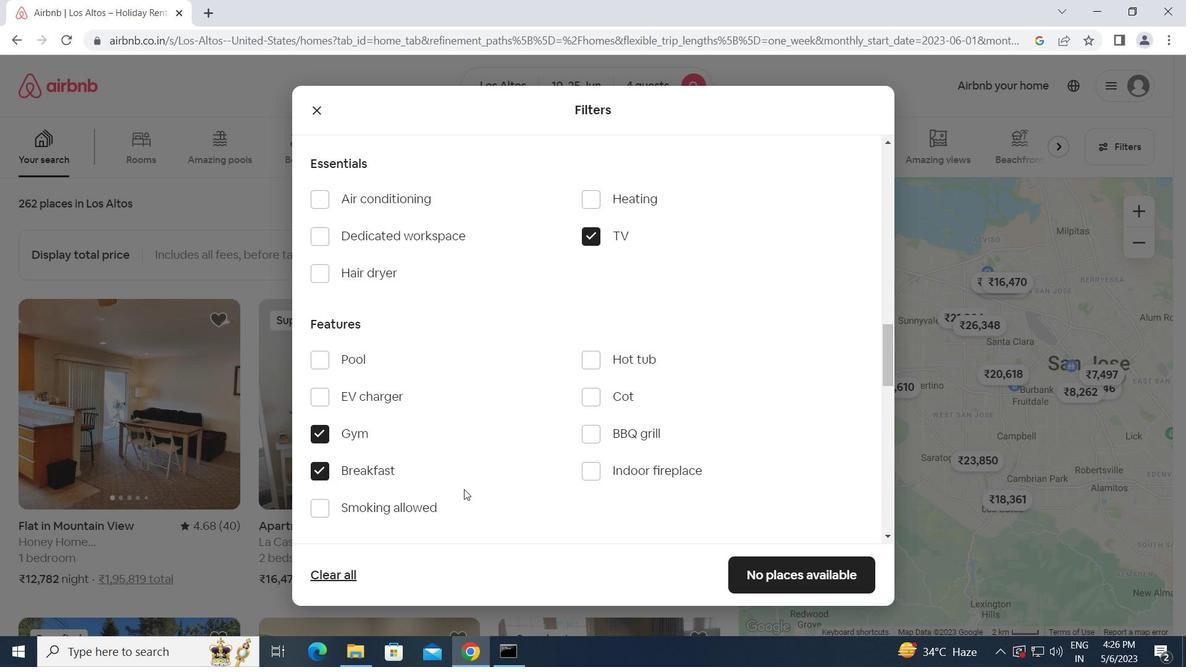 
Action: Mouse scrolled (464, 489) with delta (0, 0)
Screenshot: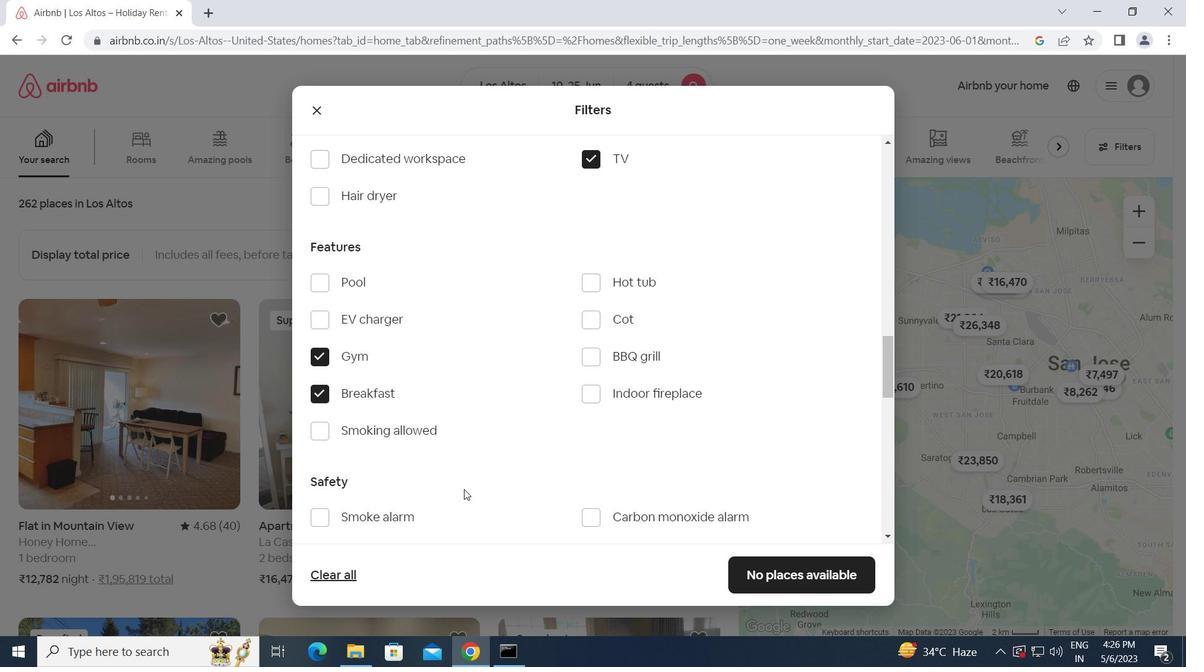 
Action: Mouse scrolled (464, 489) with delta (0, 0)
Screenshot: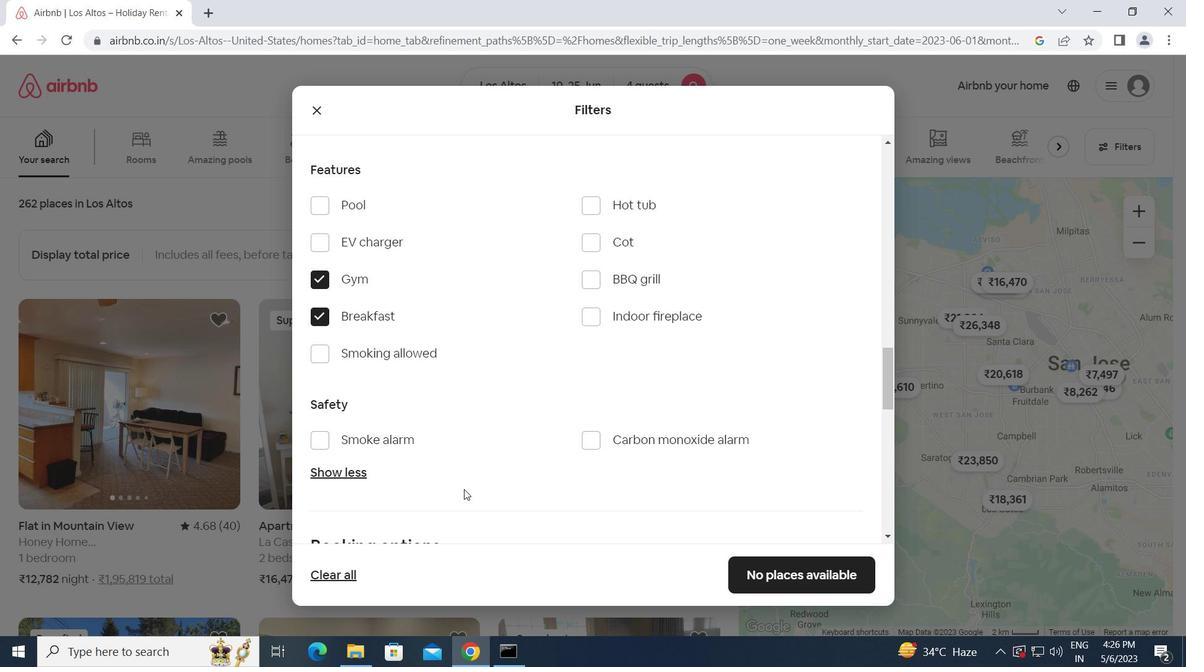 
Action: Mouse scrolled (464, 489) with delta (0, 0)
Screenshot: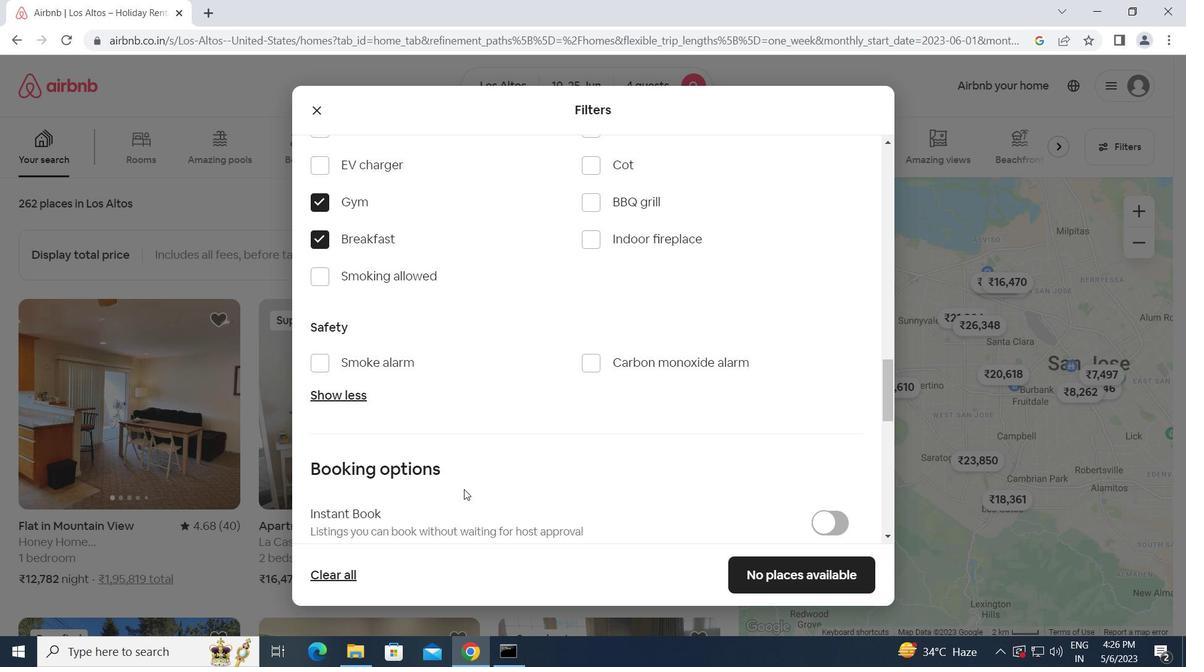 
Action: Mouse scrolled (464, 489) with delta (0, 0)
Screenshot: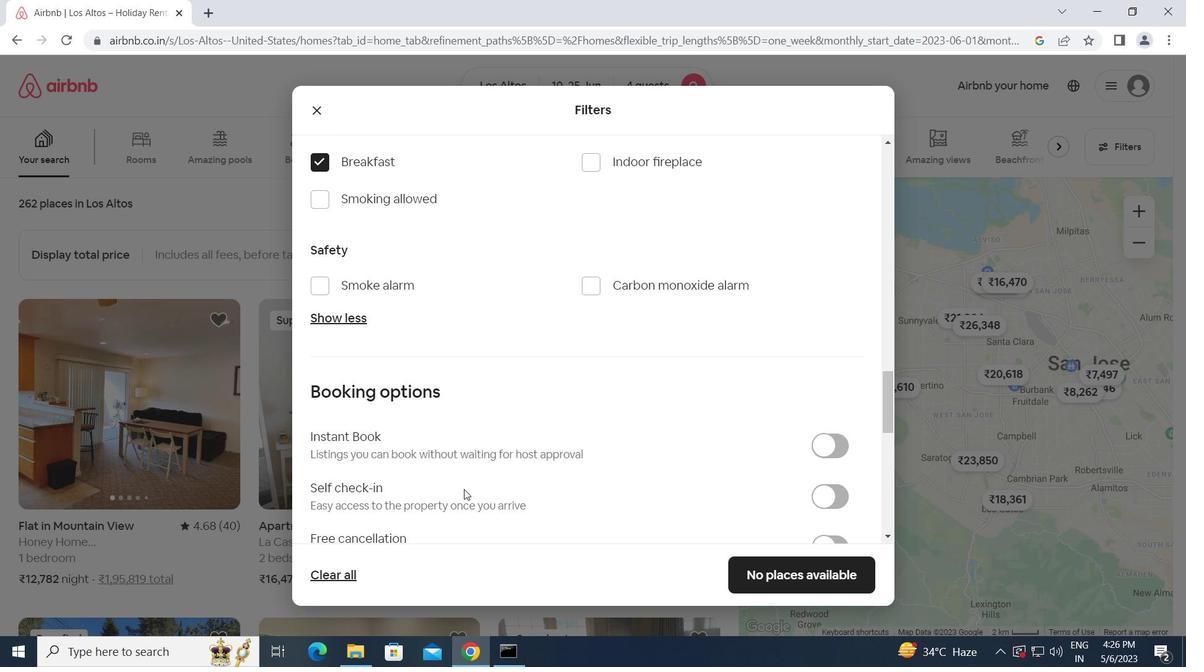 
Action: Mouse moved to (830, 422)
Screenshot: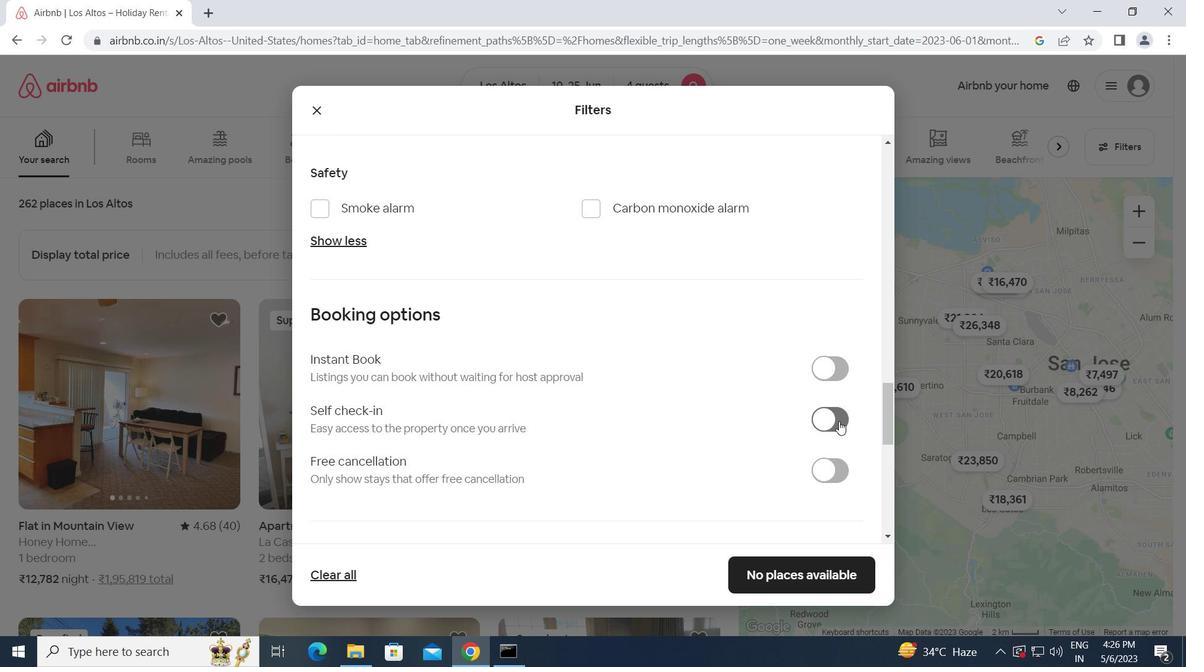 
Action: Mouse pressed left at (830, 422)
Screenshot: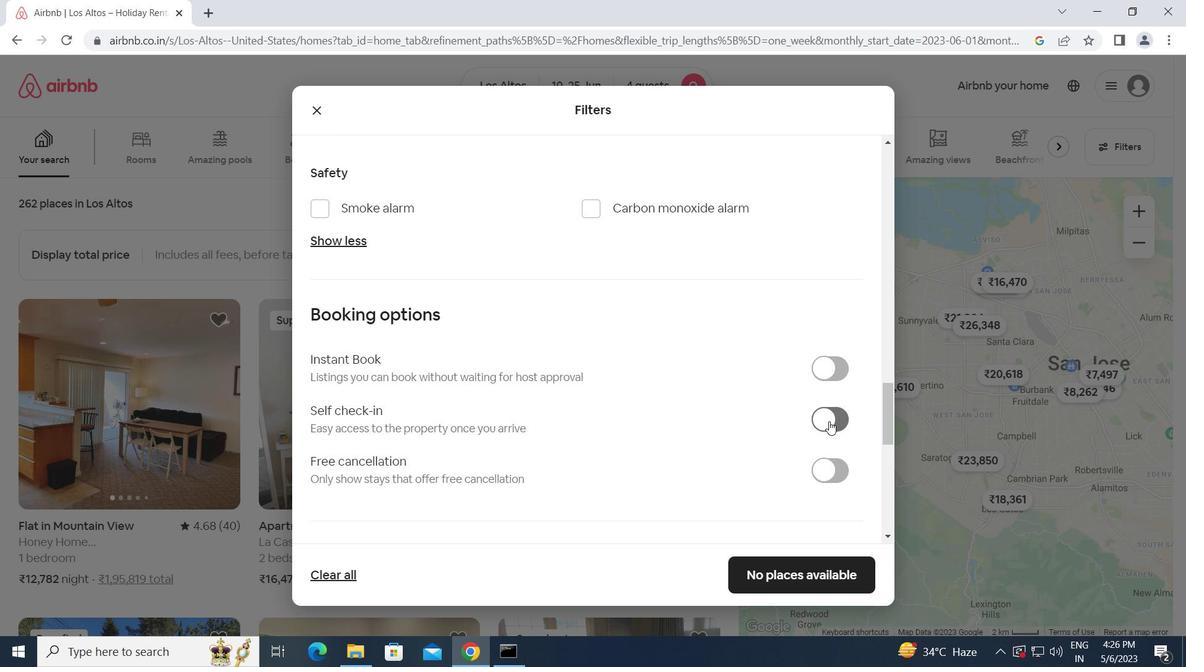 
Action: Mouse moved to (576, 486)
Screenshot: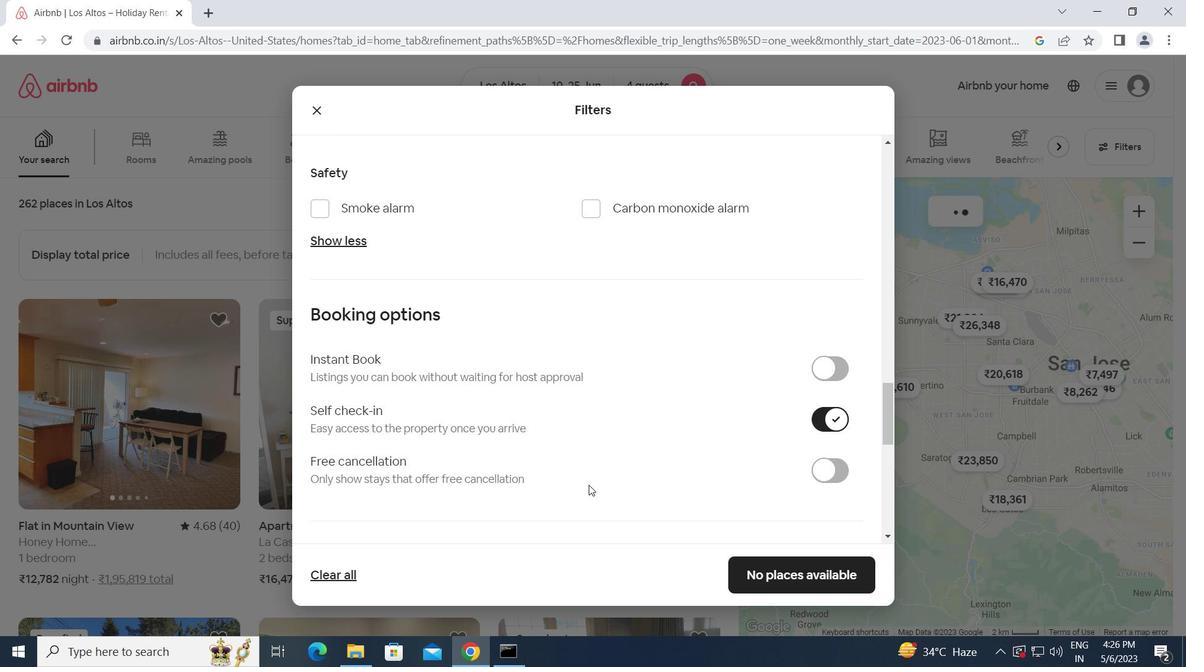 
Action: Mouse scrolled (576, 485) with delta (0, 0)
Screenshot: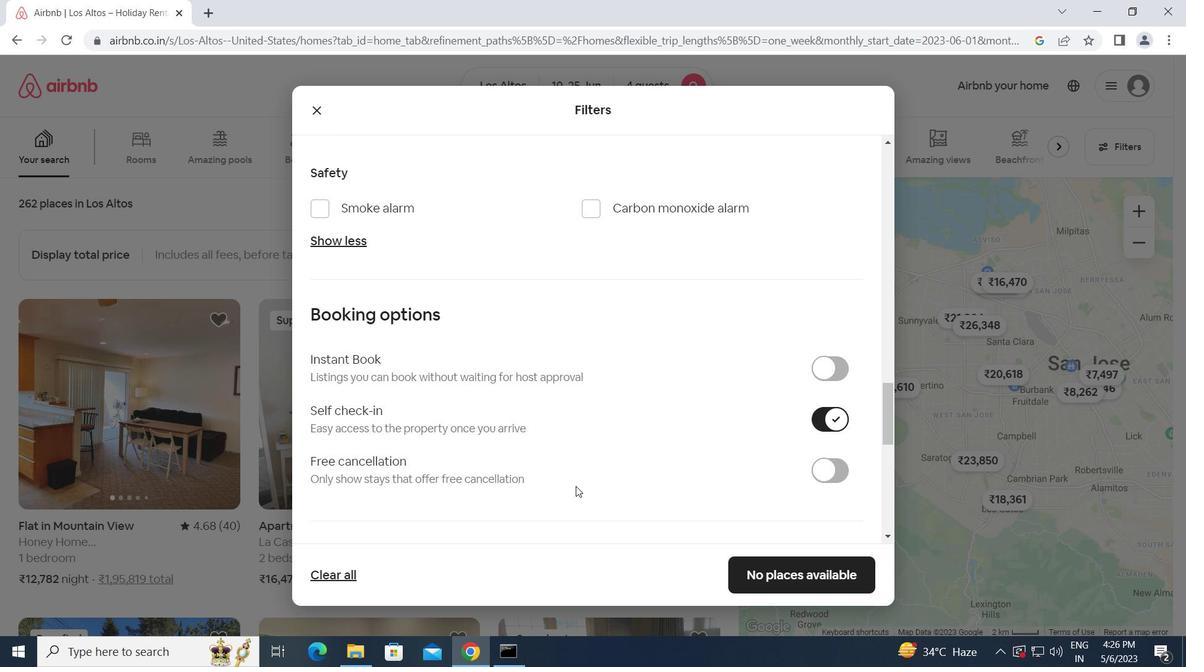 
Action: Mouse scrolled (576, 485) with delta (0, 0)
Screenshot: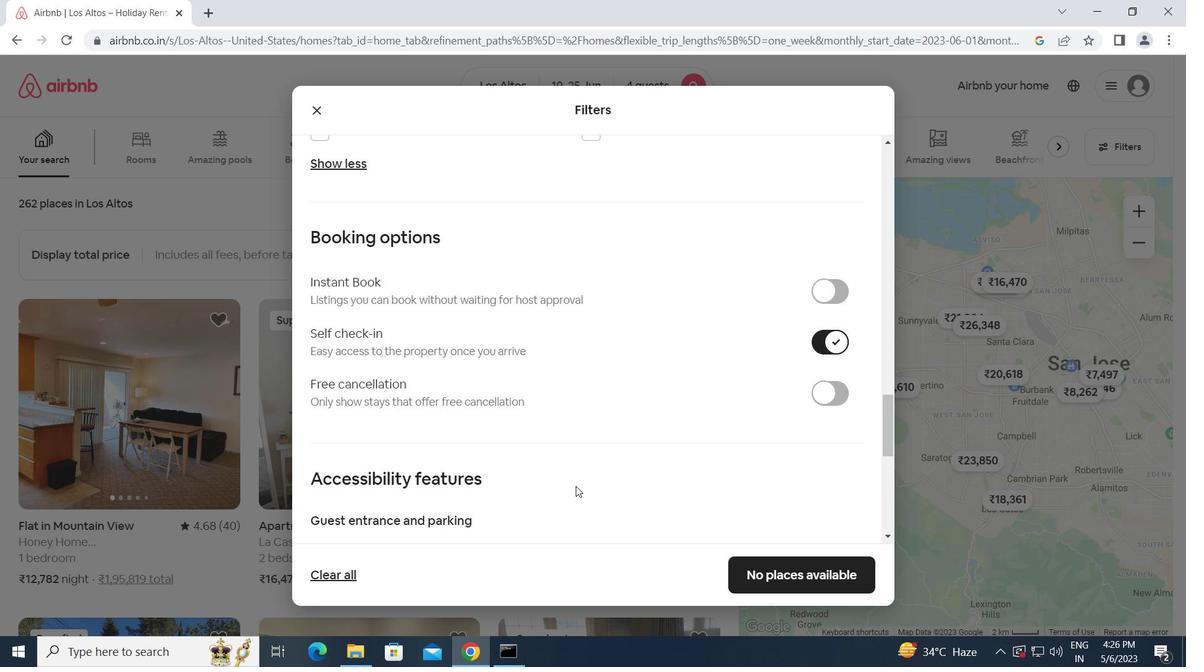 
Action: Mouse scrolled (576, 485) with delta (0, 0)
Screenshot: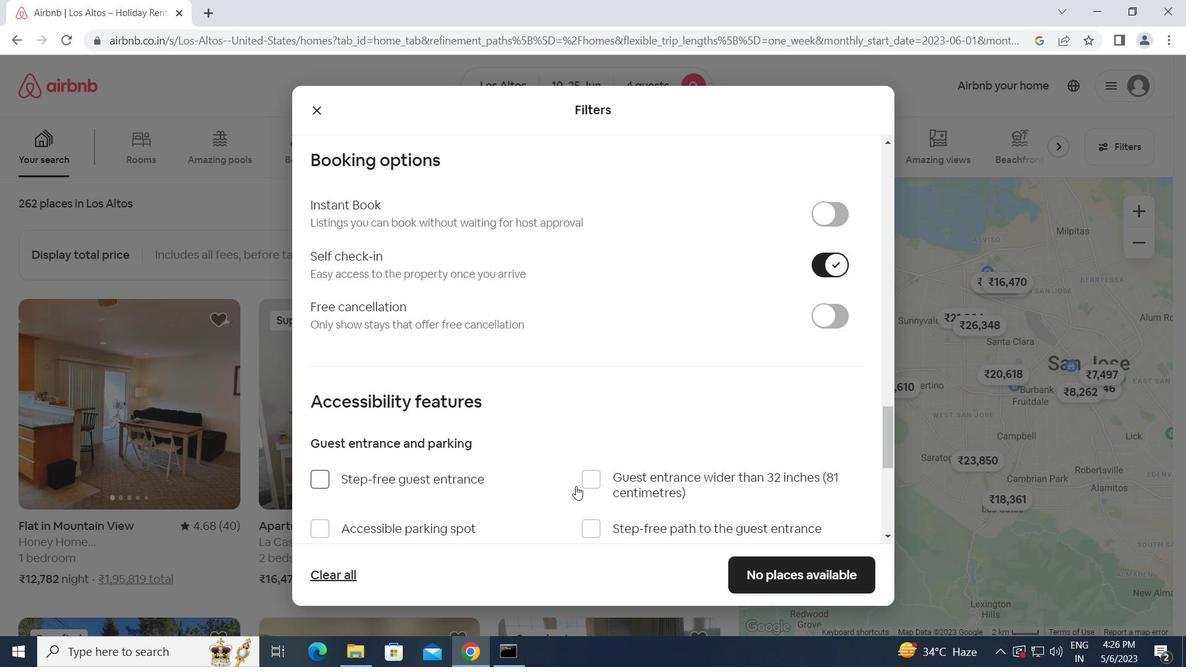
Action: Mouse scrolled (576, 485) with delta (0, 0)
Screenshot: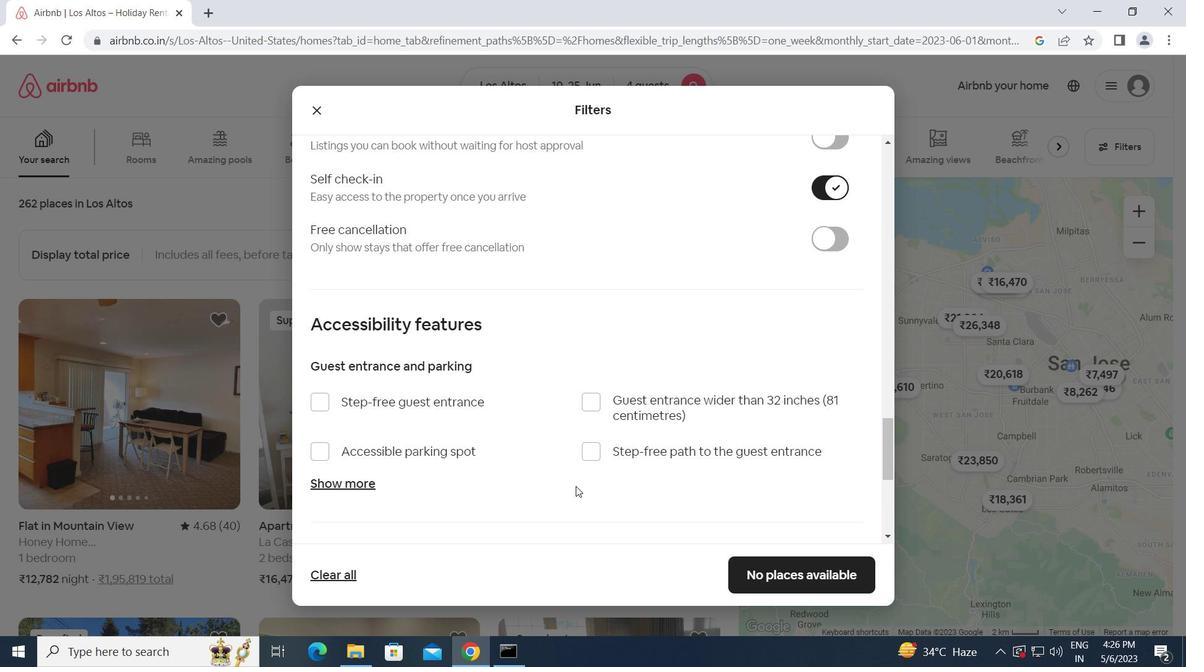 
Action: Mouse scrolled (576, 485) with delta (0, 0)
Screenshot: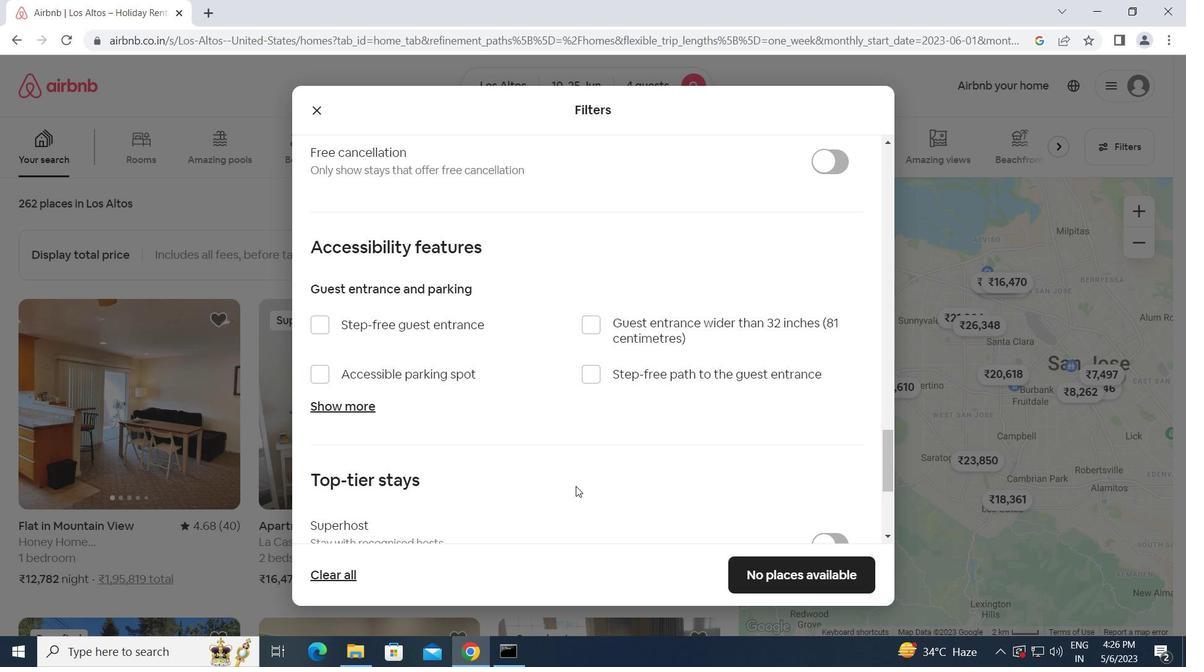 
Action: Mouse scrolled (576, 485) with delta (0, 0)
Screenshot: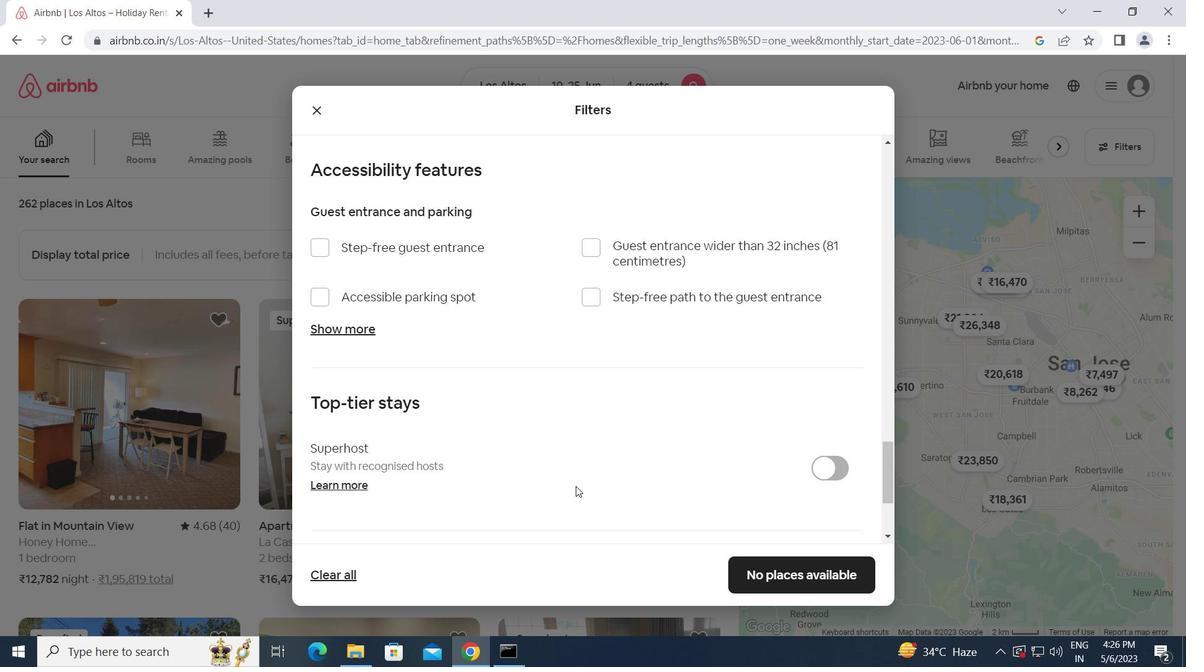 
Action: Mouse scrolled (576, 485) with delta (0, 0)
Screenshot: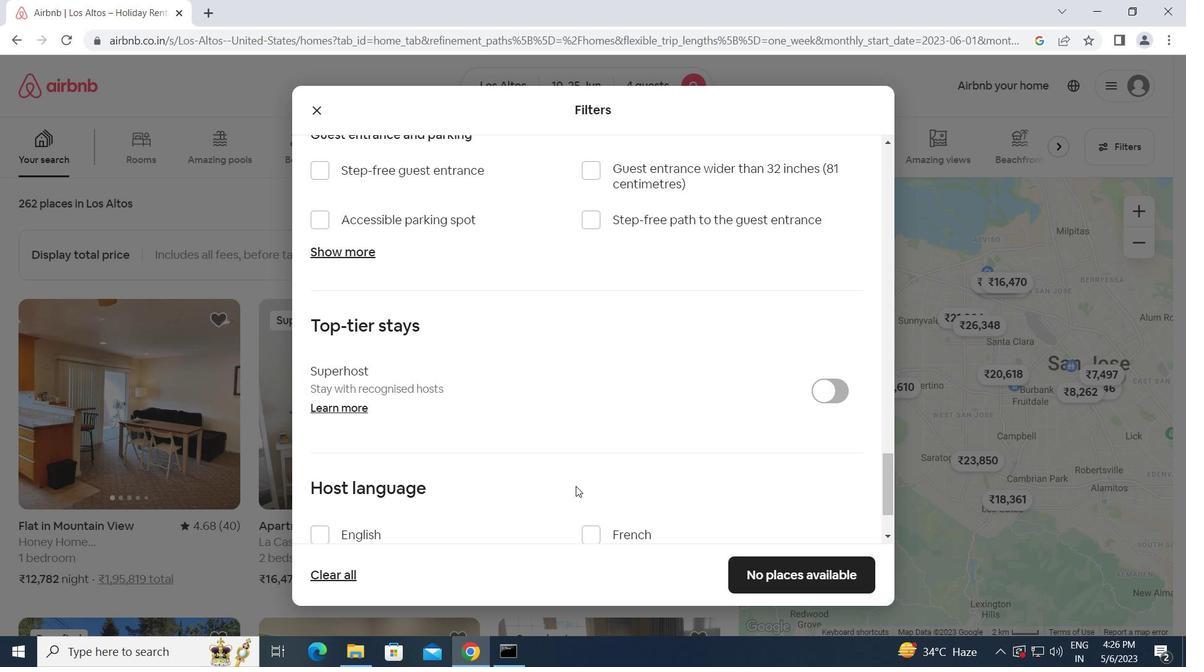 
Action: Mouse scrolled (576, 485) with delta (0, 0)
Screenshot: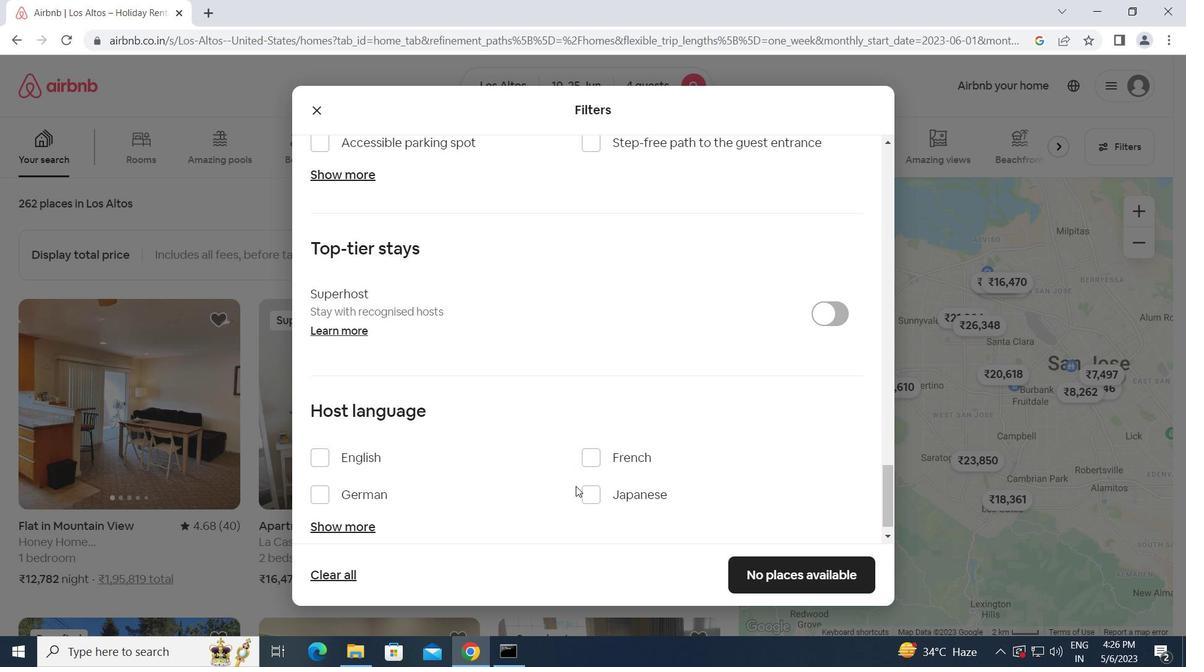 
Action: Mouse moved to (319, 425)
Screenshot: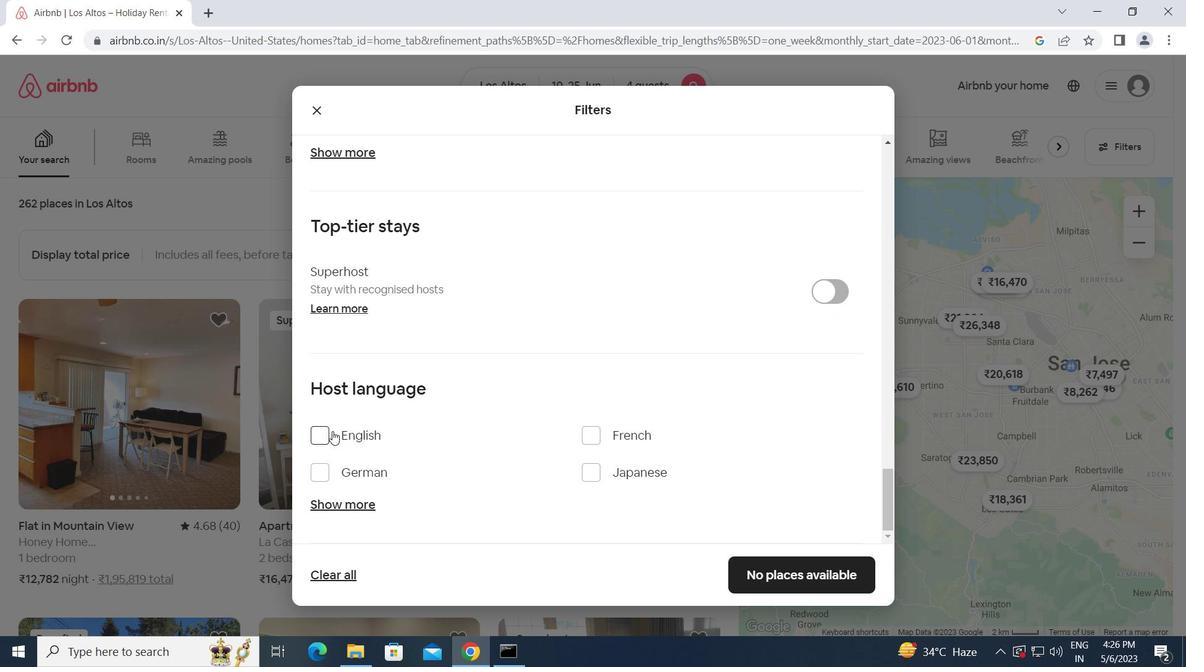 
Action: Mouse pressed left at (319, 425)
Screenshot: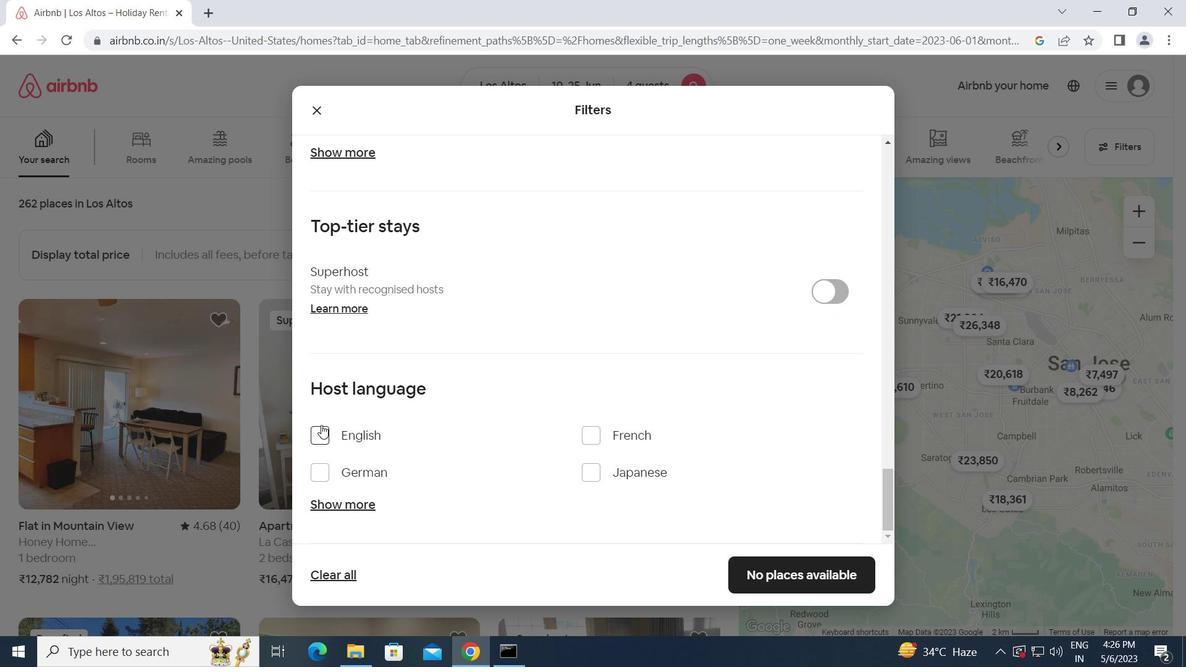 
Action: Mouse moved to (762, 569)
Screenshot: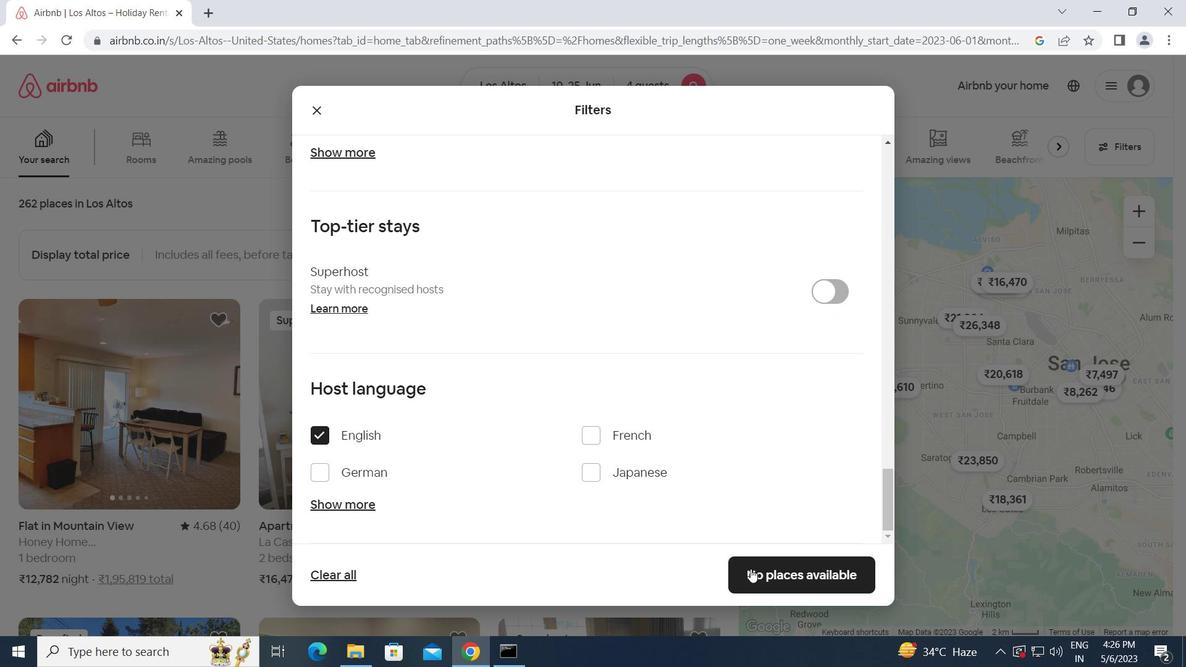 
Action: Mouse pressed left at (762, 569)
Screenshot: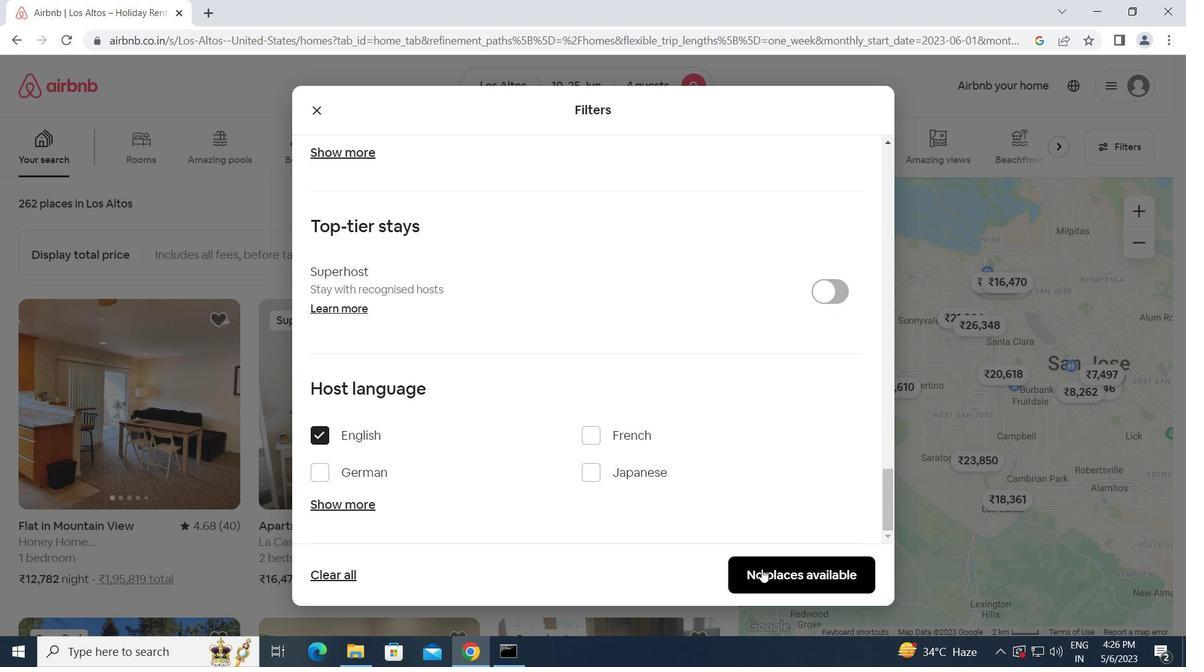 
Action: Mouse moved to (762, 569)
Screenshot: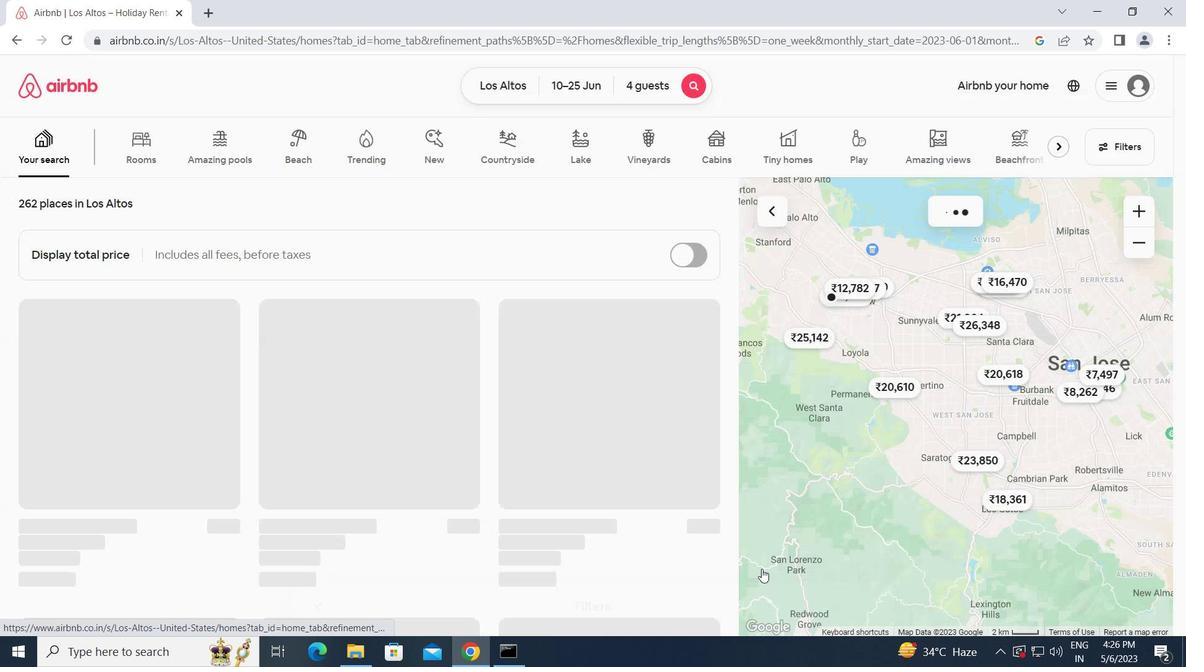 
